 Task: Compose an email with the signature Denise Davis with the subject Request for a report and the message Please let me know if there are any updates on the status of this project. from softage.1@softage.net to softage.9@softage.net,  softage.1@softage.net and softage.10@softage.net with CC to softage.2@softage.net with an attached document Job_application.pdf, insert an emoji of late Send the email
Action: Mouse moved to (576, 746)
Screenshot: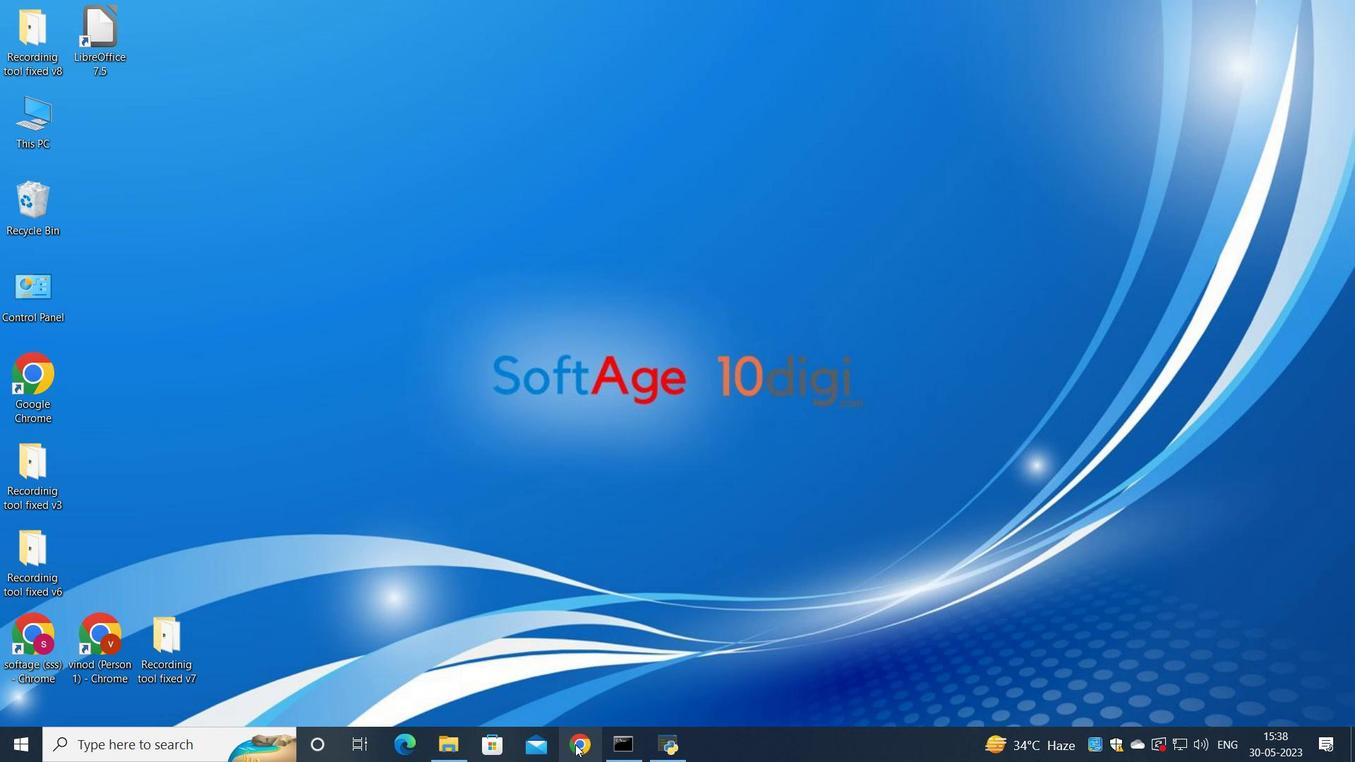 
Action: Mouse pressed left at (576, 746)
Screenshot: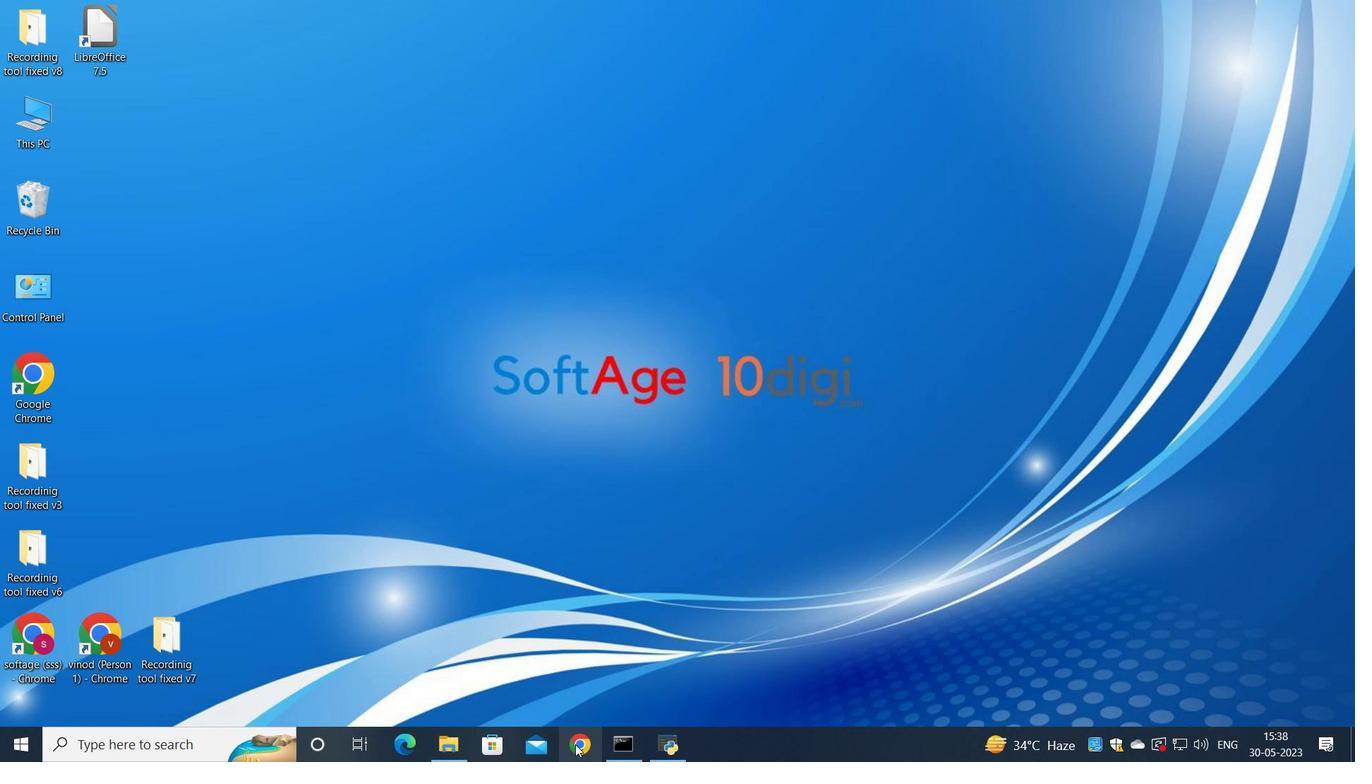 
Action: Mouse moved to (604, 472)
Screenshot: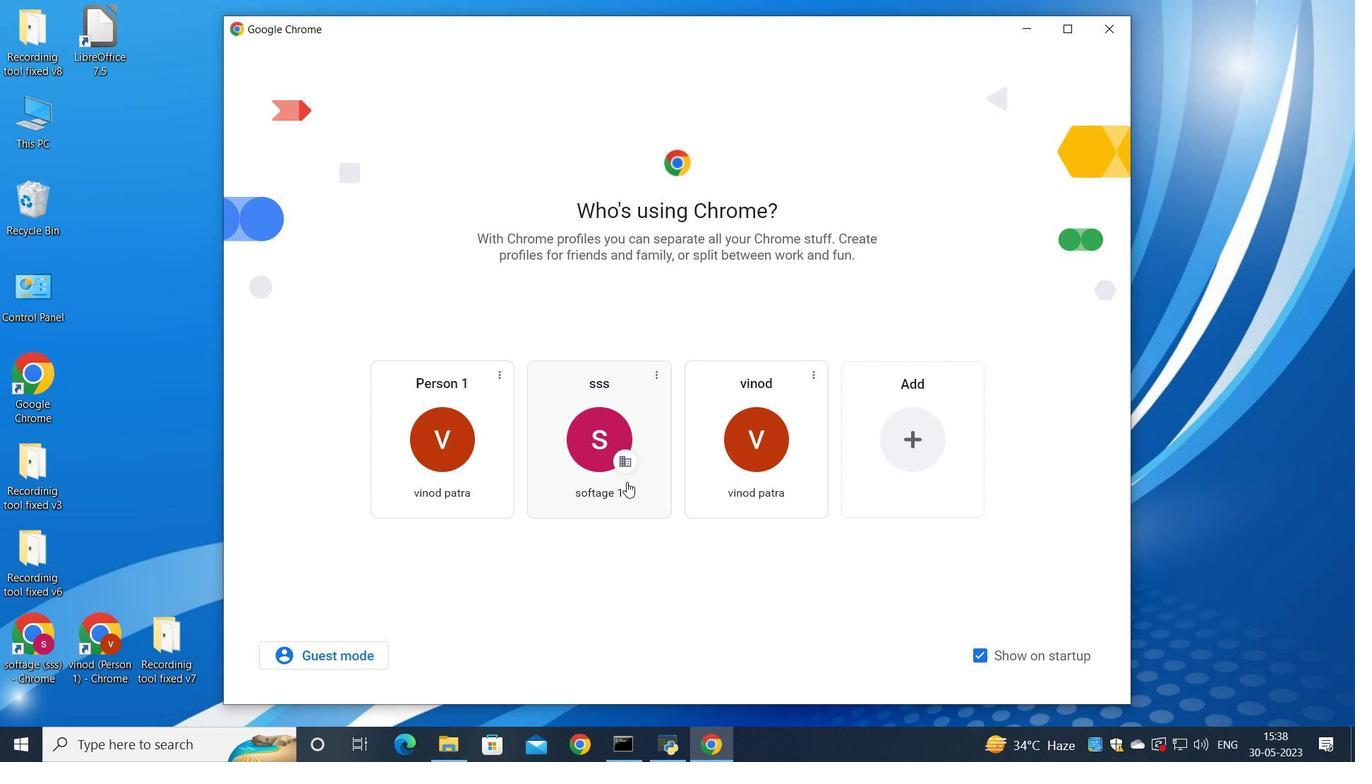
Action: Mouse pressed left at (604, 472)
Screenshot: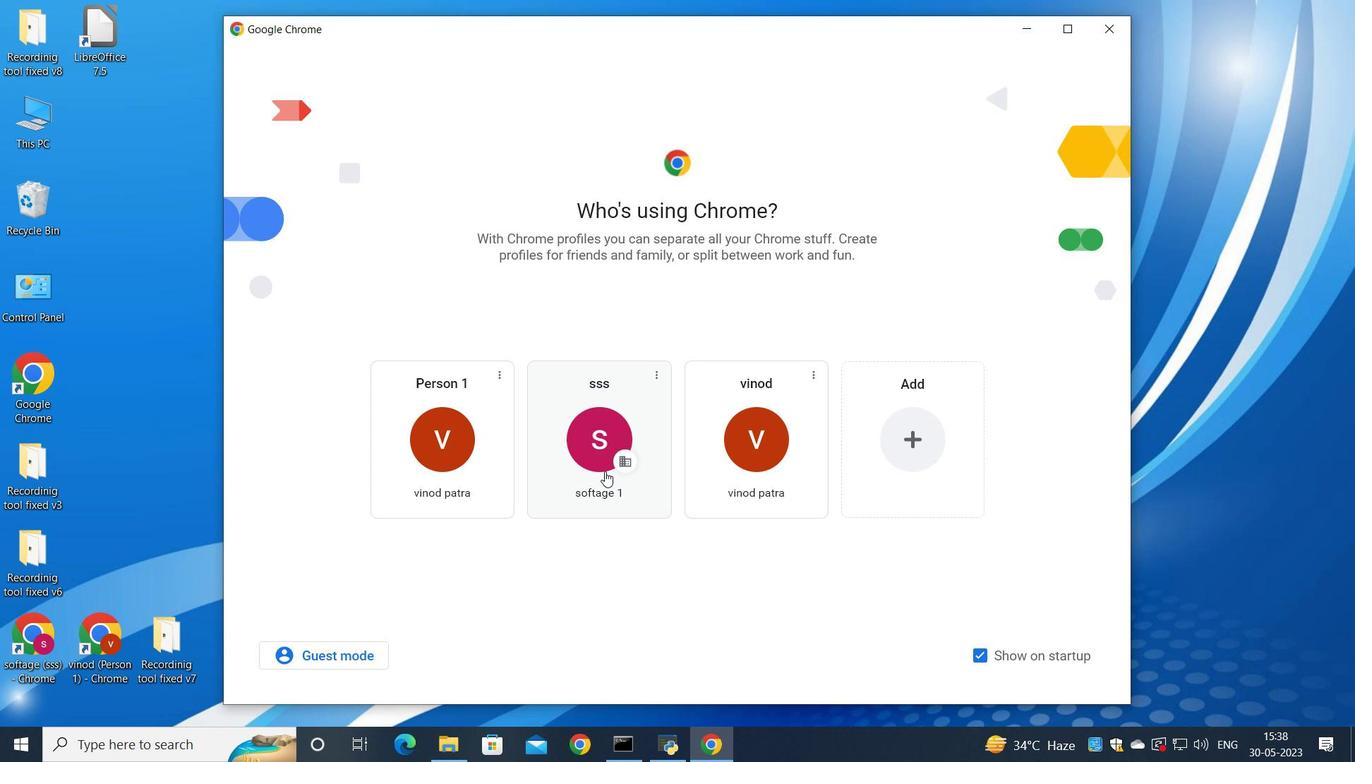 
Action: Mouse moved to (1175, 93)
Screenshot: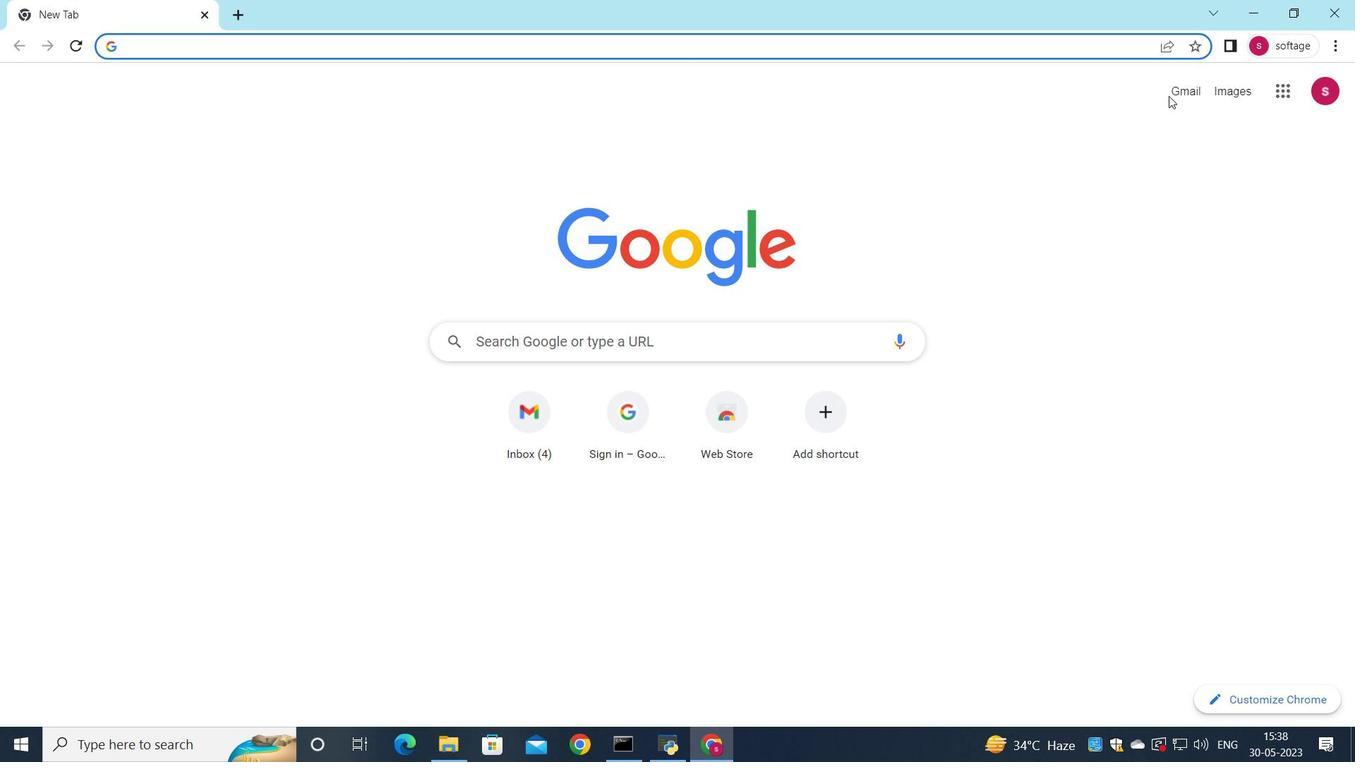 
Action: Mouse pressed left at (1175, 93)
Screenshot: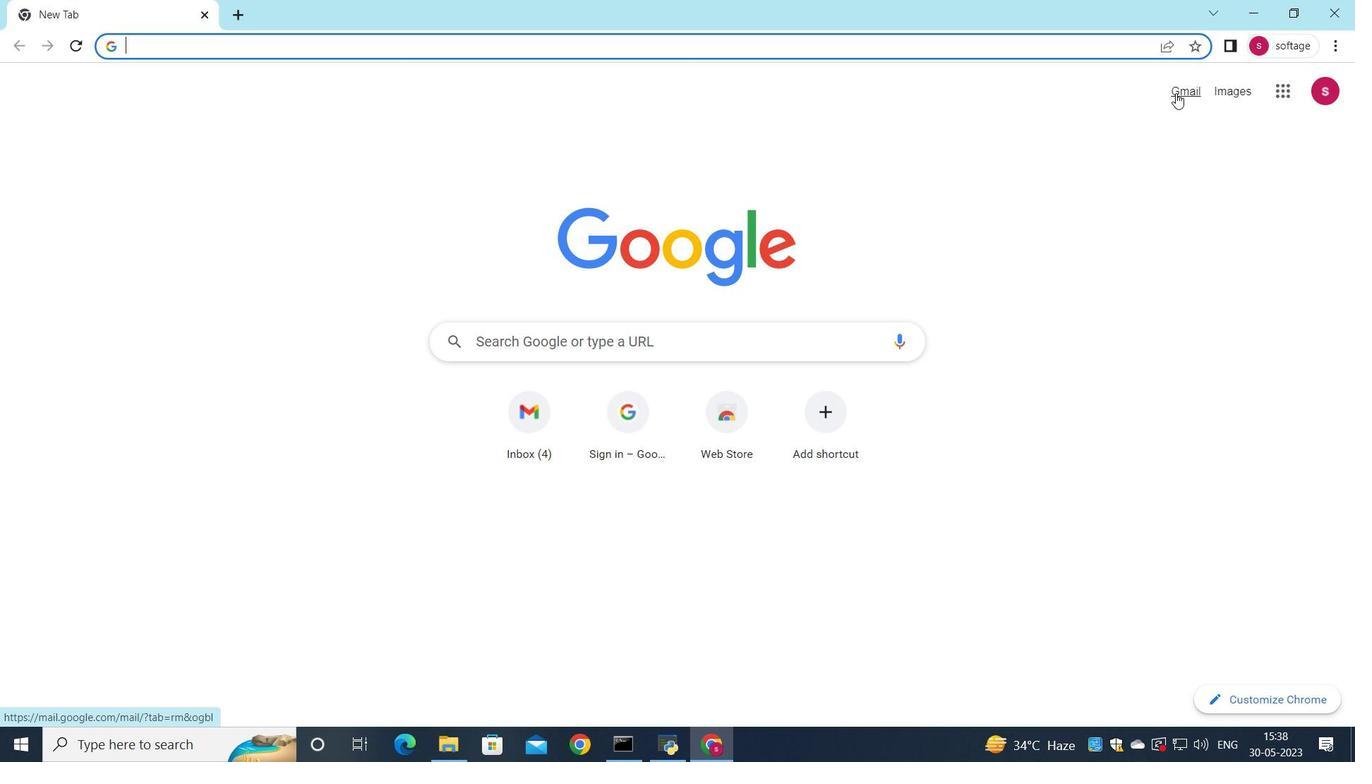
Action: Mouse moved to (1168, 115)
Screenshot: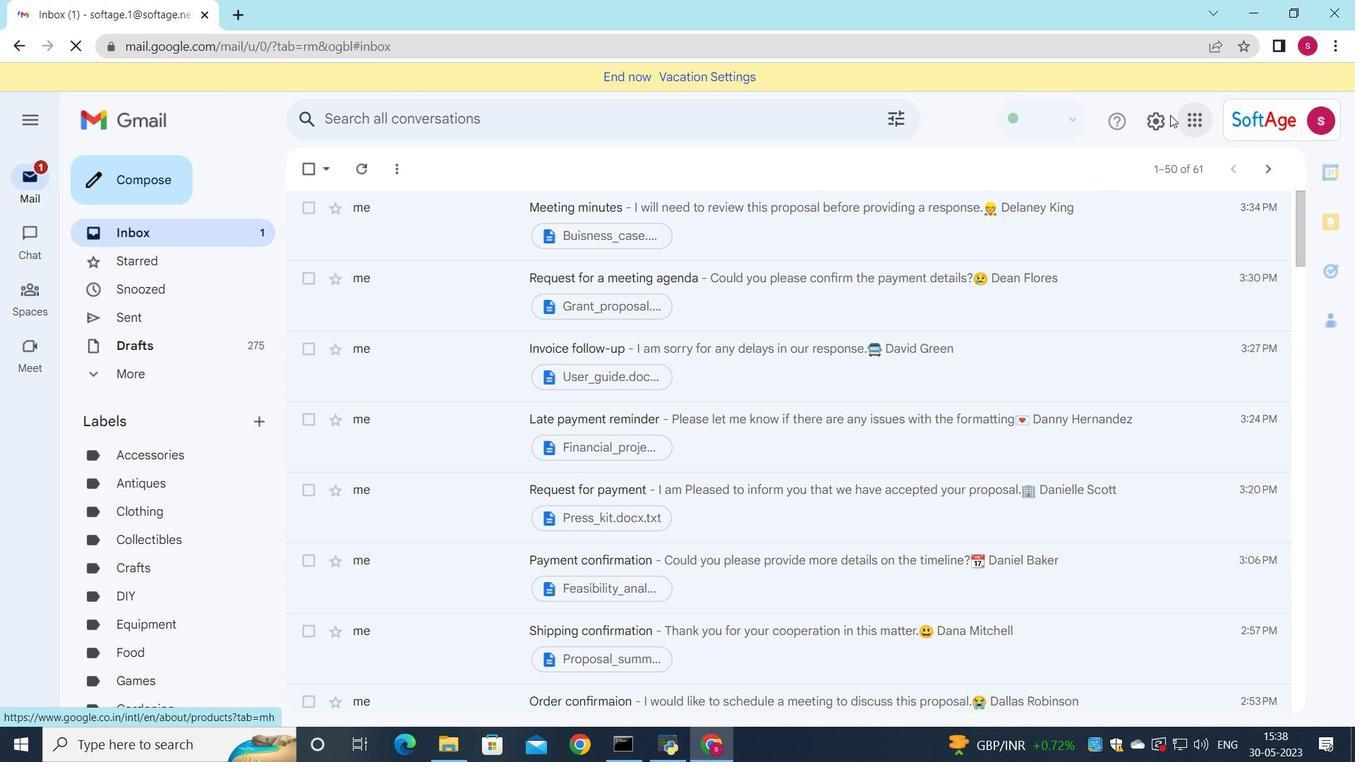 
Action: Mouse pressed left at (1168, 115)
Screenshot: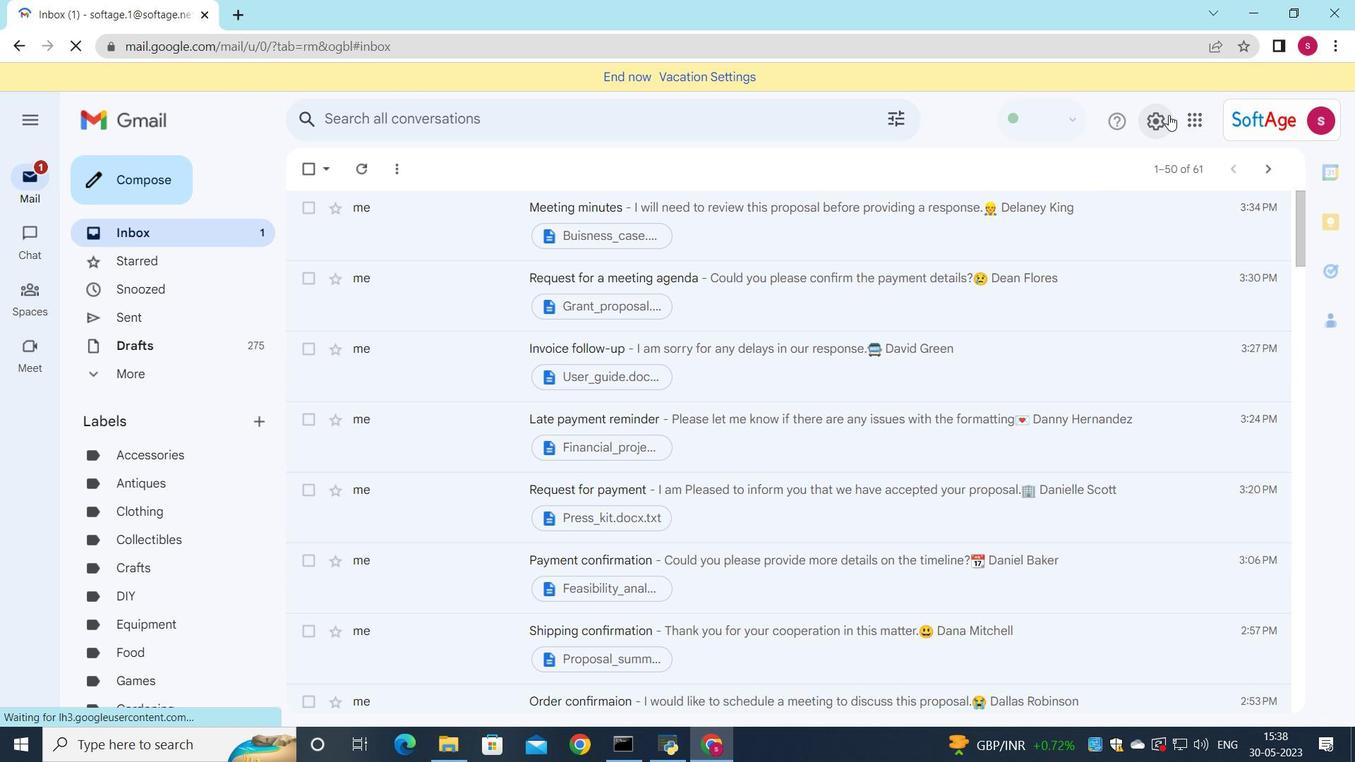
Action: Mouse moved to (1137, 209)
Screenshot: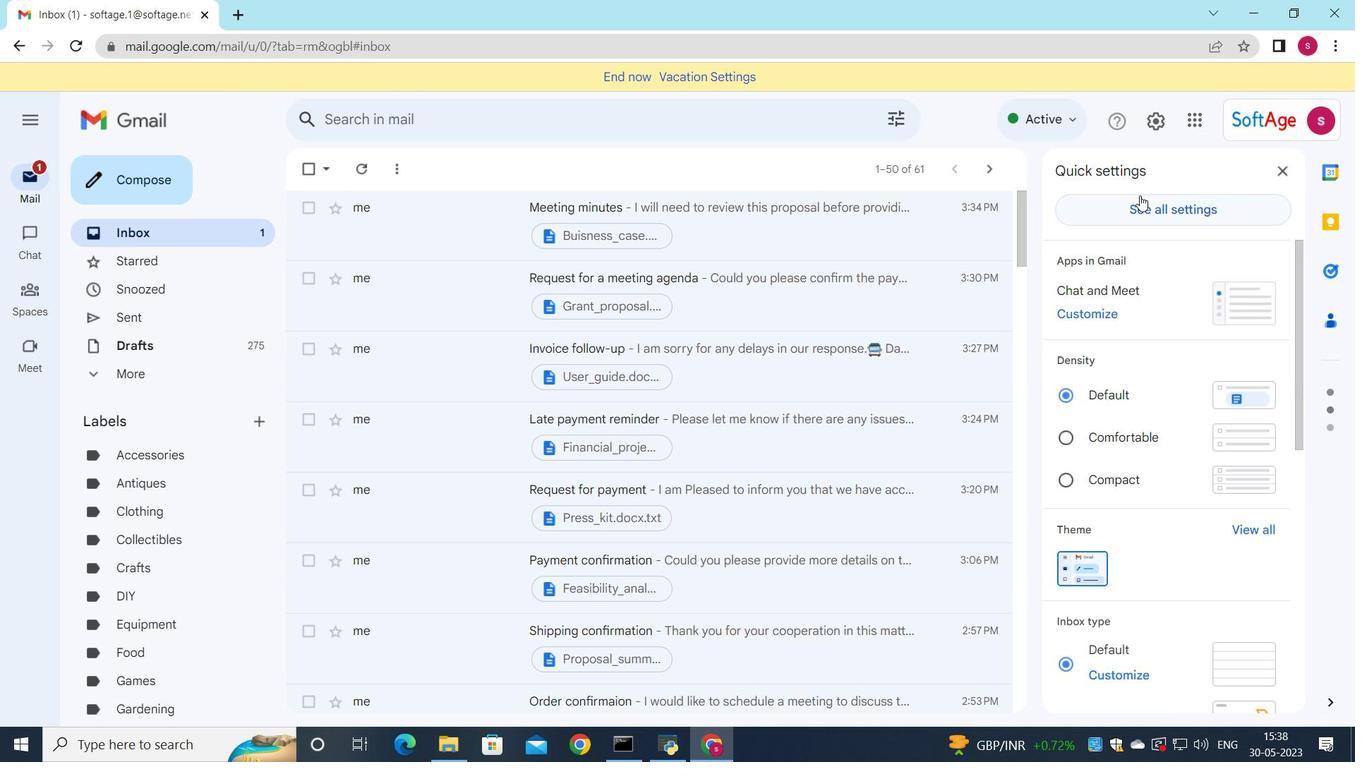 
Action: Mouse pressed left at (1137, 209)
Screenshot: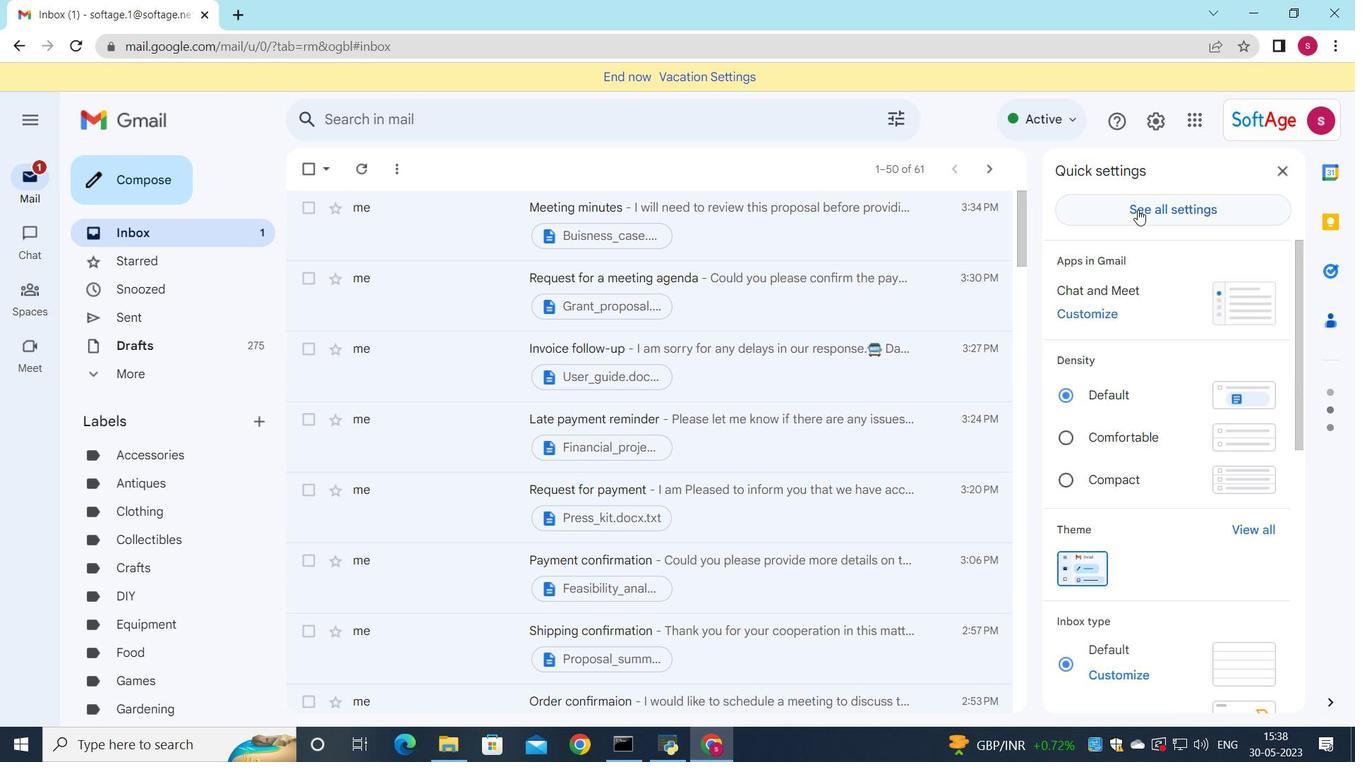 
Action: Mouse moved to (854, 345)
Screenshot: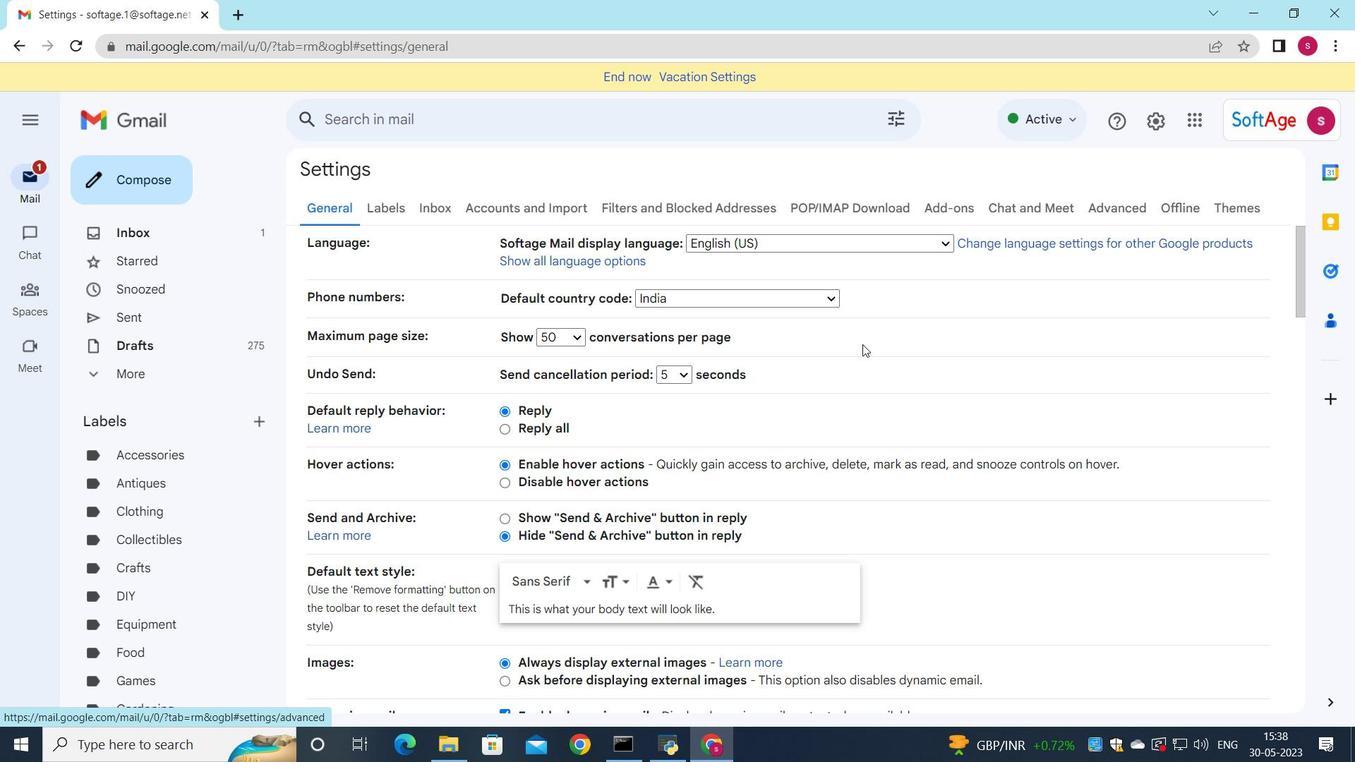 
Action: Mouse scrolled (854, 344) with delta (0, 0)
Screenshot: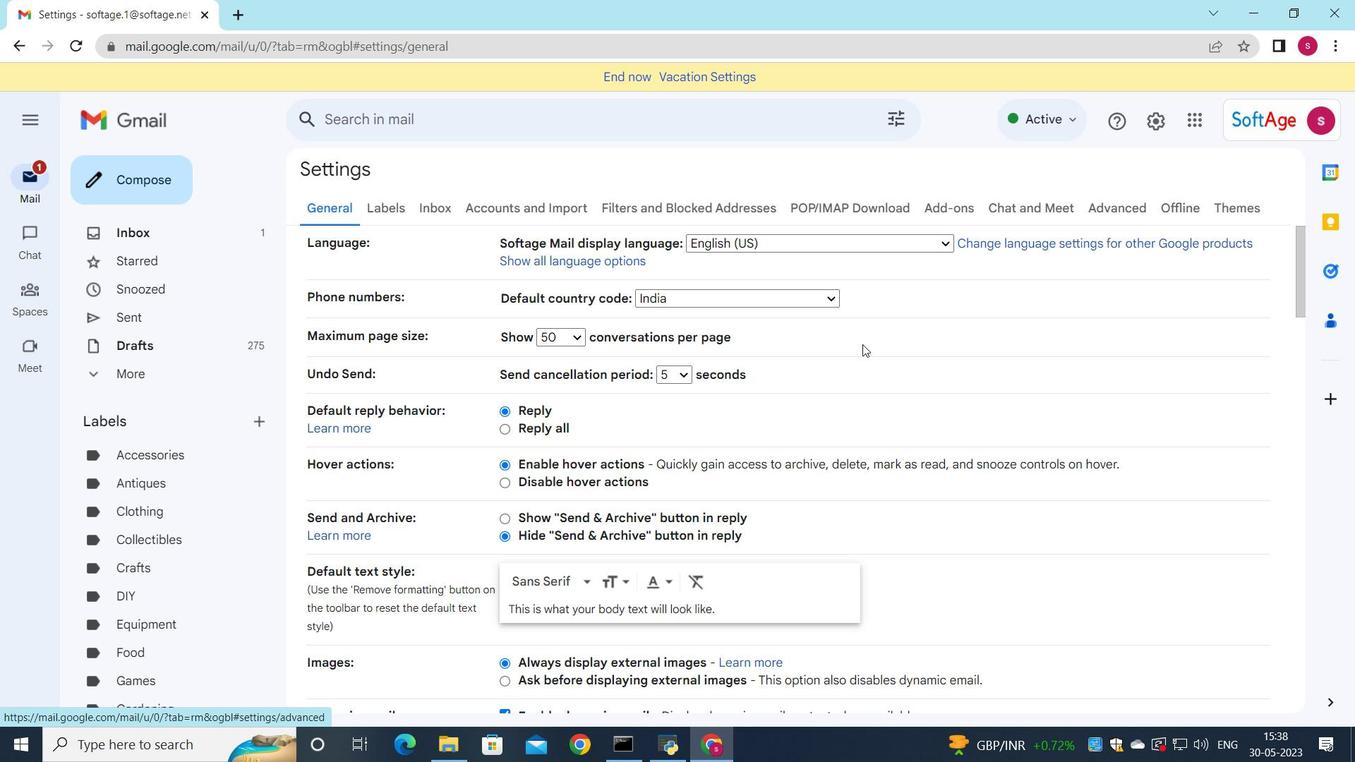 
Action: Mouse moved to (848, 352)
Screenshot: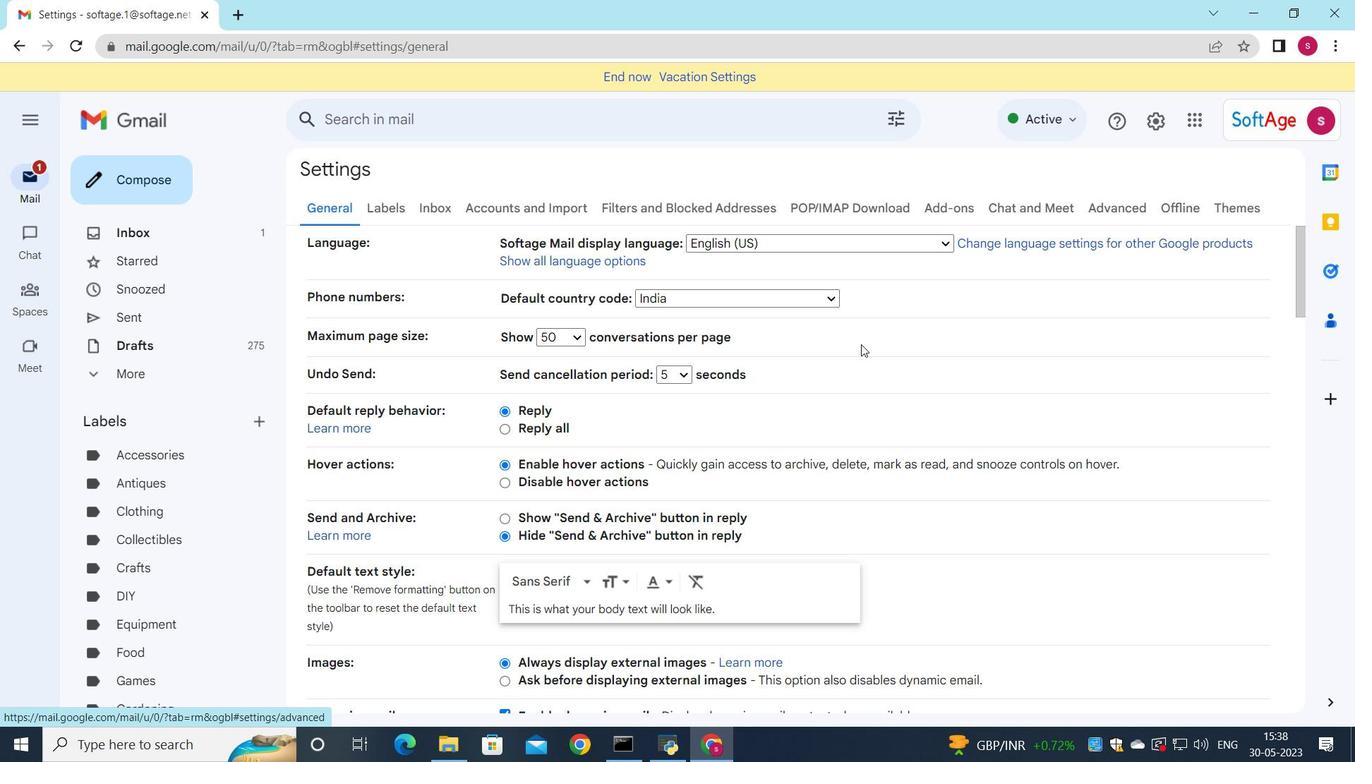 
Action: Mouse scrolled (848, 352) with delta (0, 0)
Screenshot: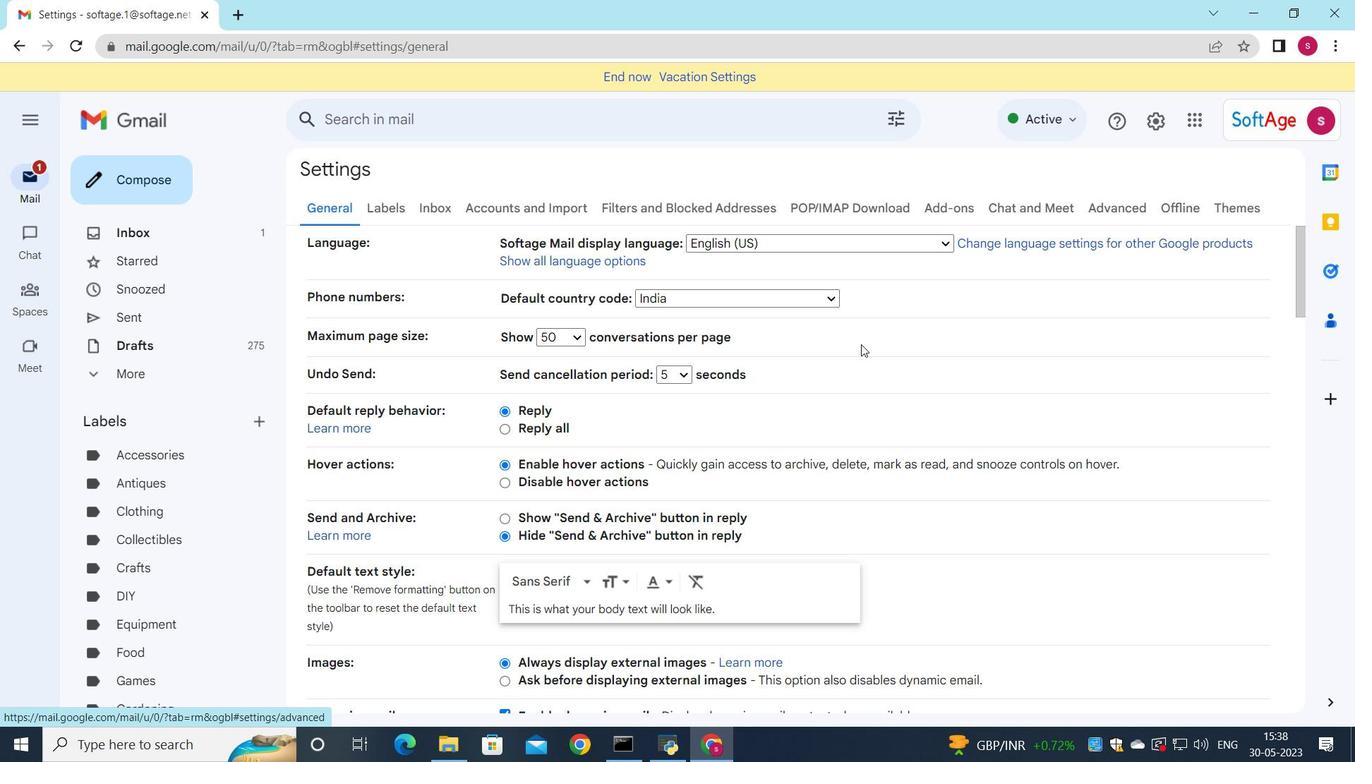
Action: Mouse moved to (777, 465)
Screenshot: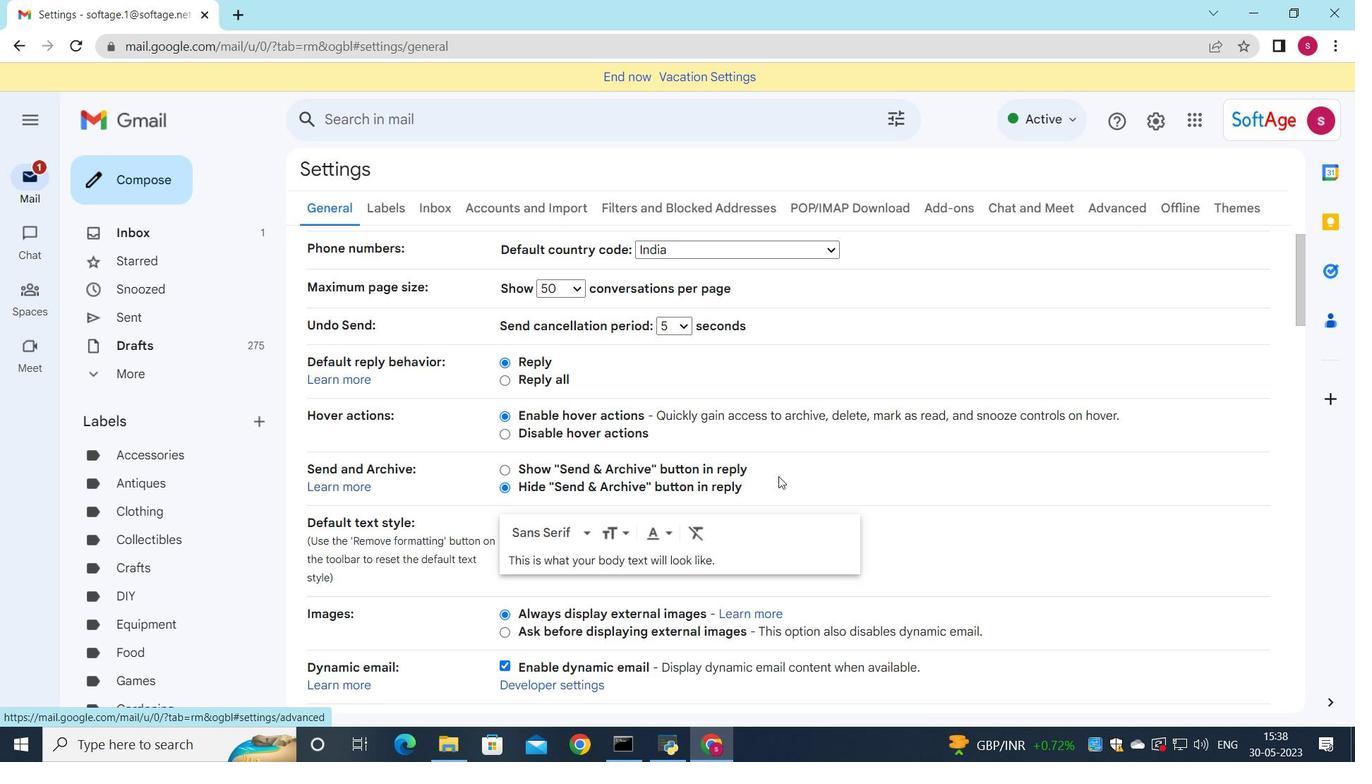 
Action: Mouse scrolled (777, 464) with delta (0, 0)
Screenshot: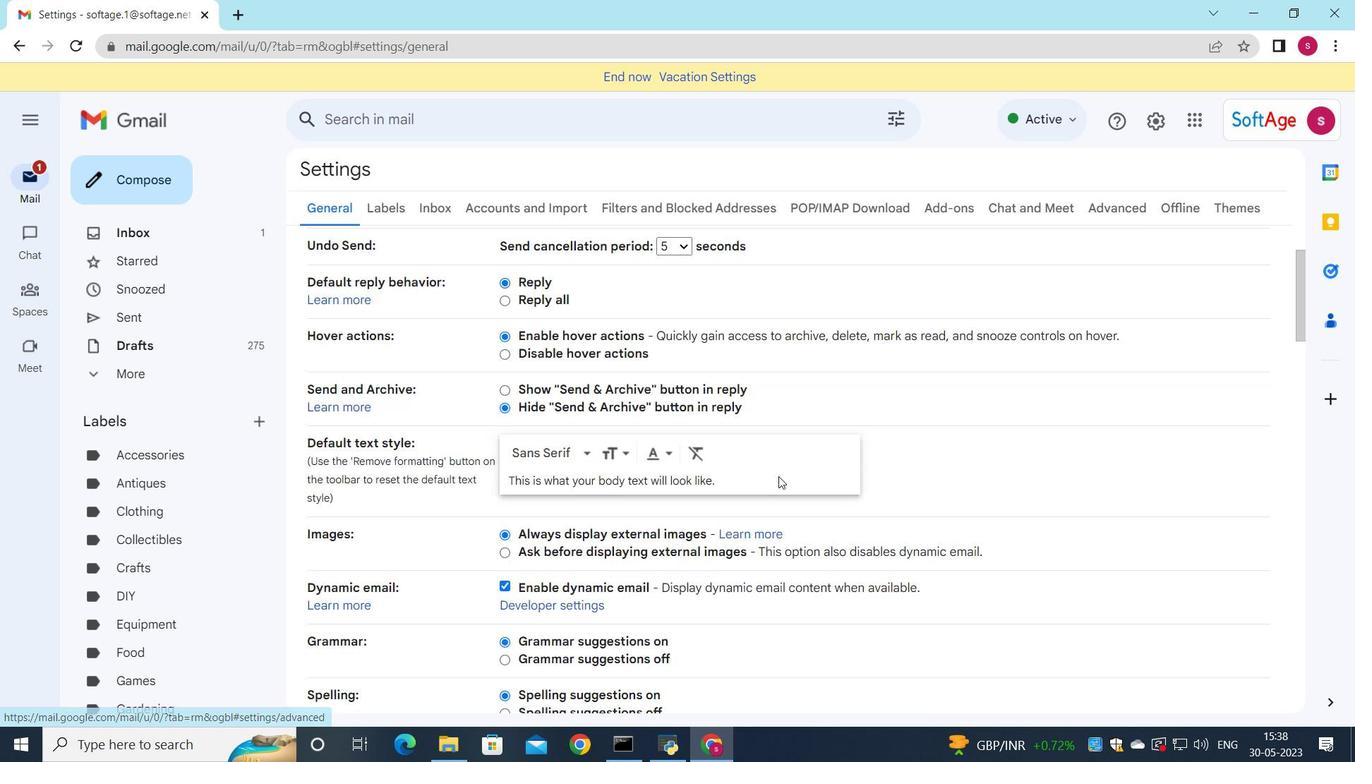 
Action: Mouse scrolled (777, 464) with delta (0, 0)
Screenshot: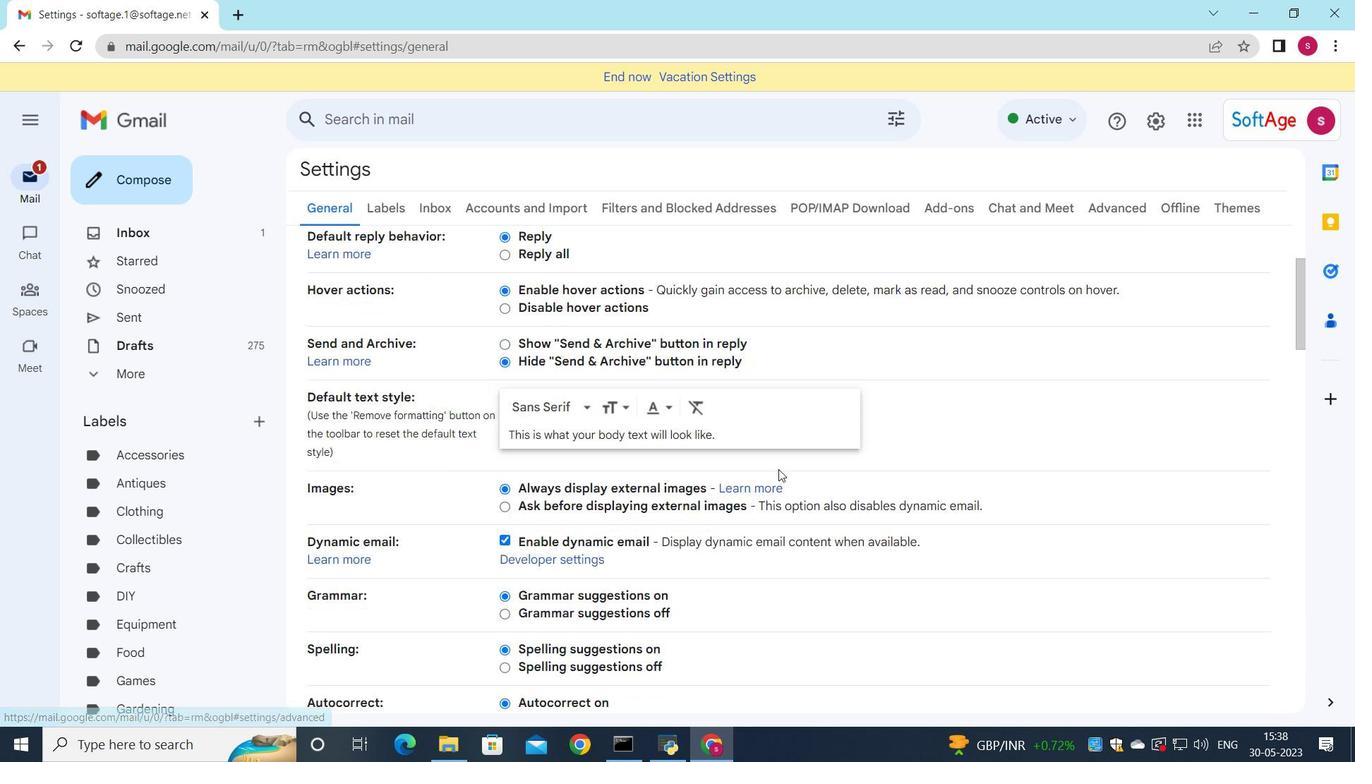 
Action: Mouse scrolled (777, 464) with delta (0, 0)
Screenshot: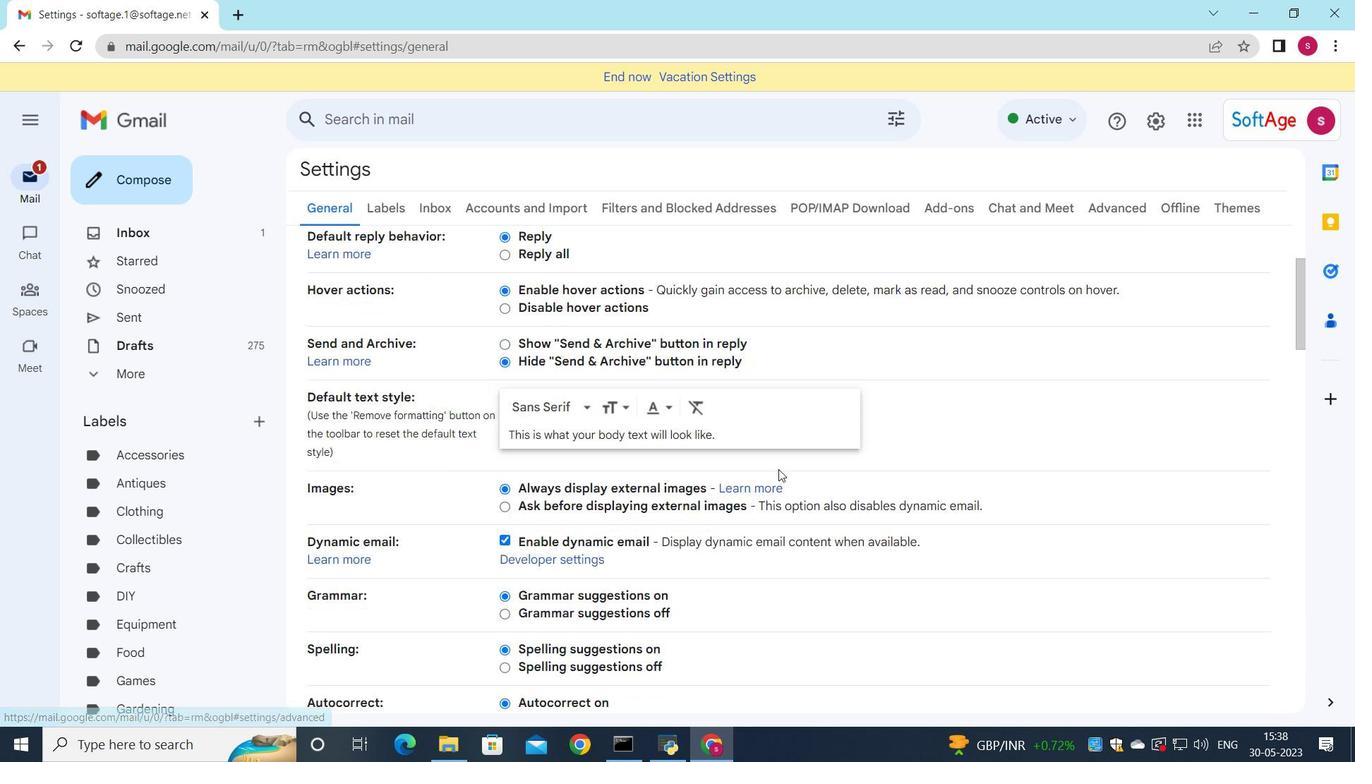 
Action: Mouse scrolled (777, 464) with delta (0, 0)
Screenshot: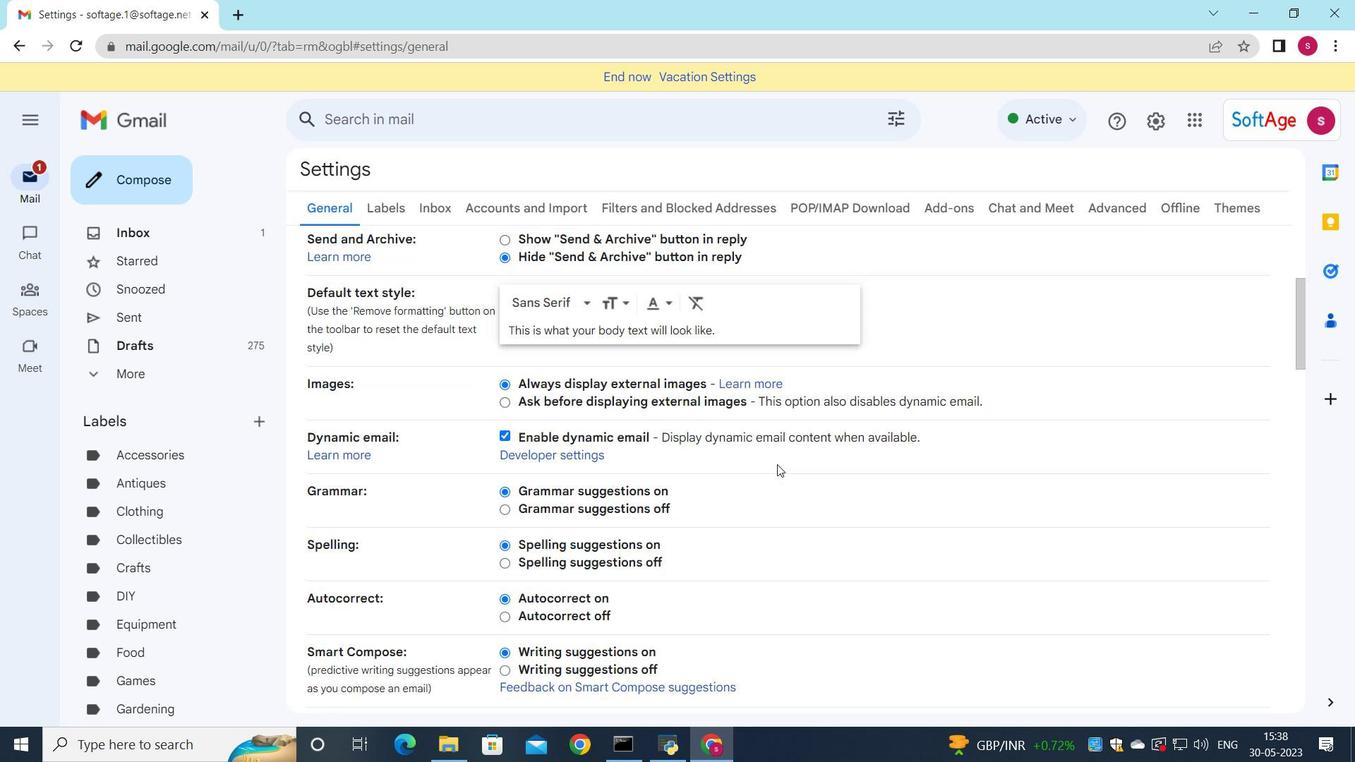 
Action: Mouse scrolled (777, 464) with delta (0, 0)
Screenshot: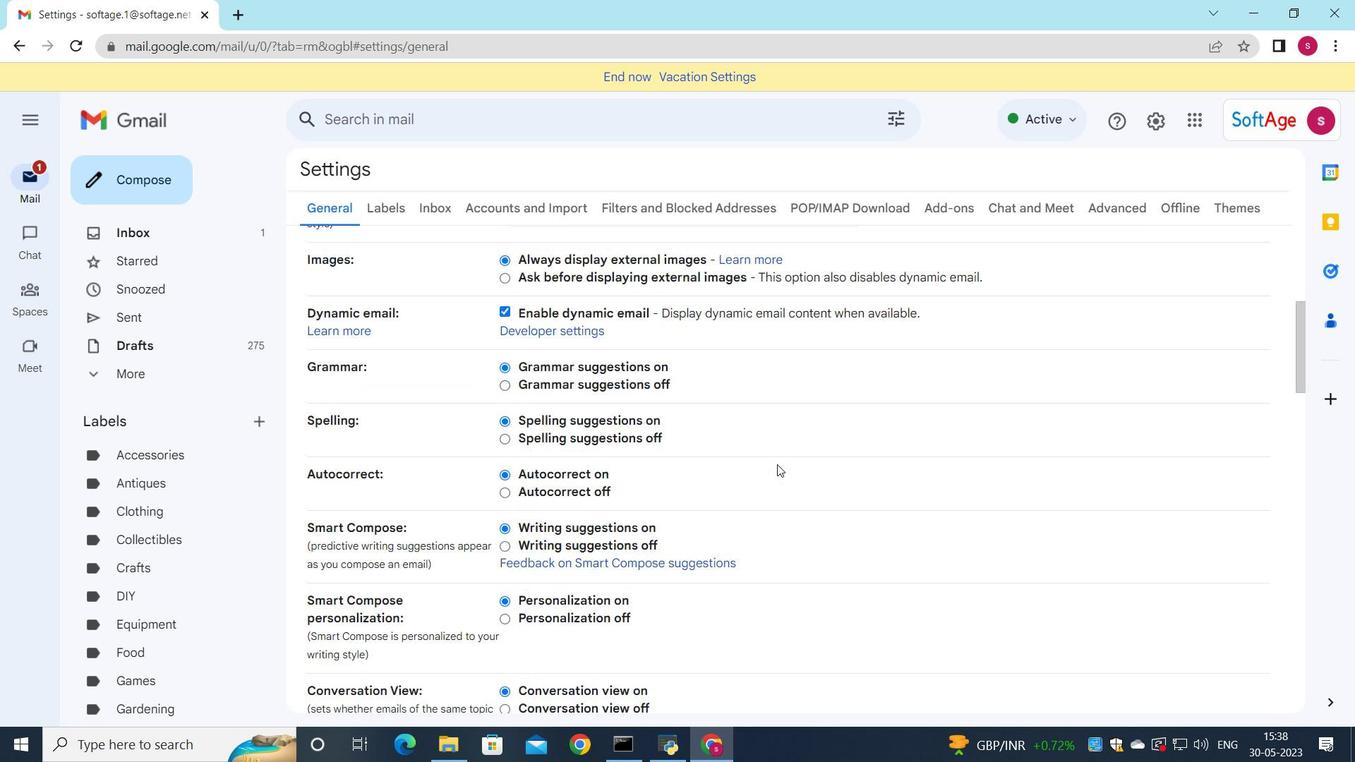 
Action: Mouse scrolled (777, 464) with delta (0, 0)
Screenshot: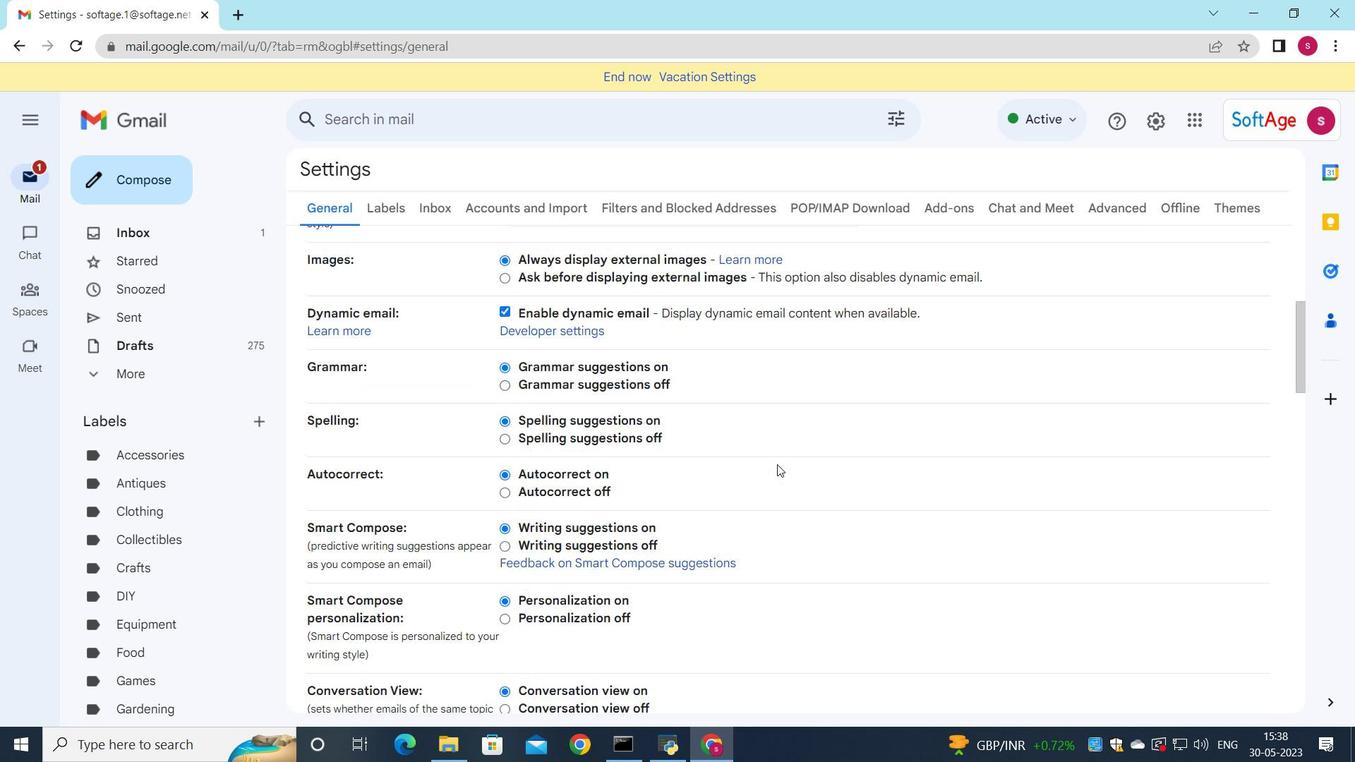 
Action: Mouse scrolled (777, 464) with delta (0, 0)
Screenshot: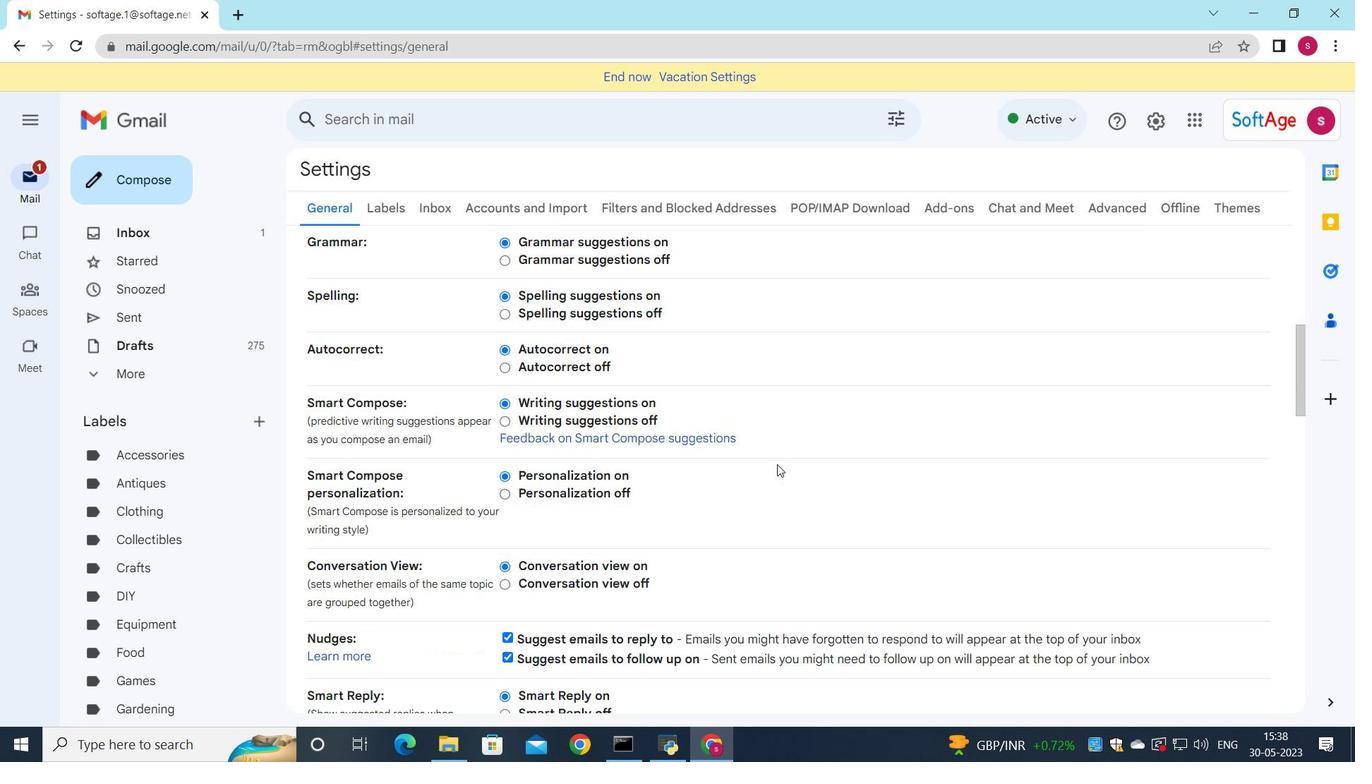 
Action: Mouse scrolled (777, 464) with delta (0, 0)
Screenshot: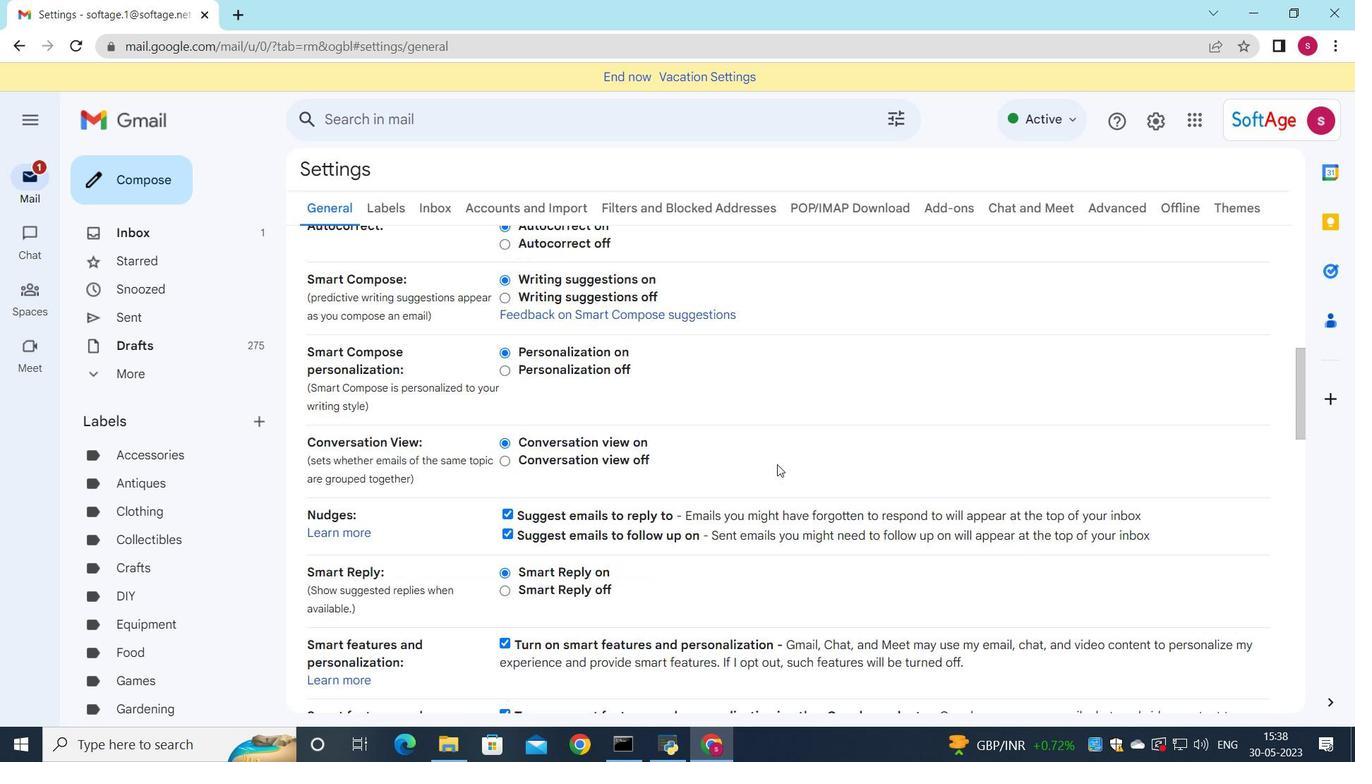 
Action: Mouse scrolled (777, 464) with delta (0, 0)
Screenshot: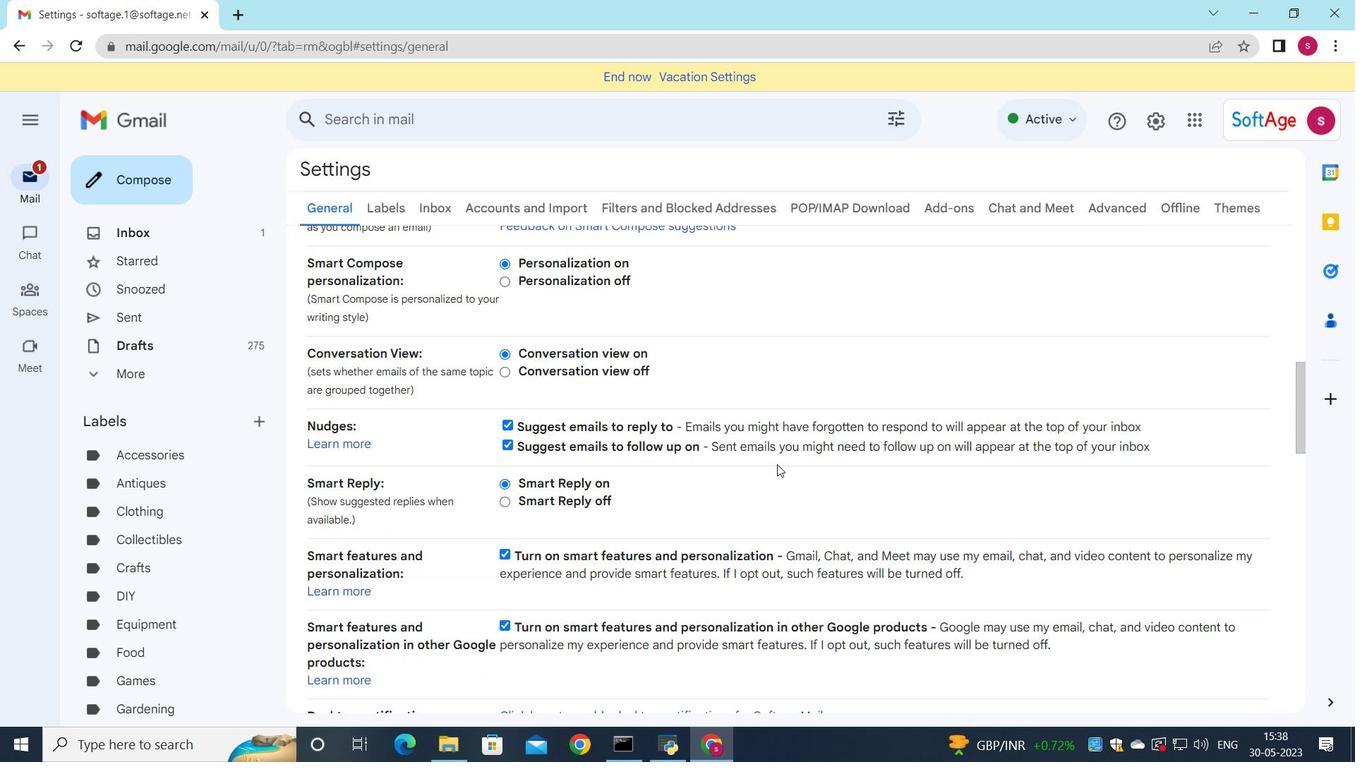 
Action: Mouse scrolled (777, 464) with delta (0, 0)
Screenshot: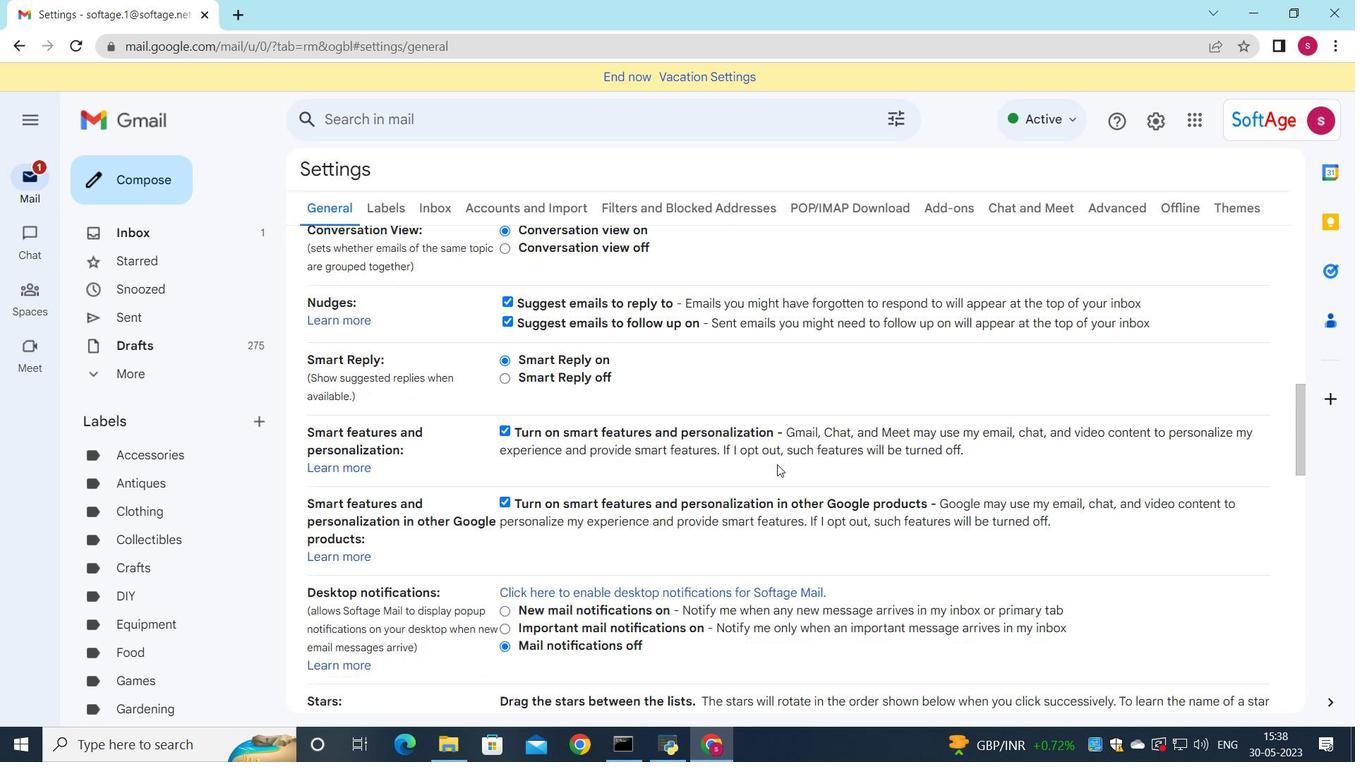 
Action: Mouse scrolled (777, 464) with delta (0, 0)
Screenshot: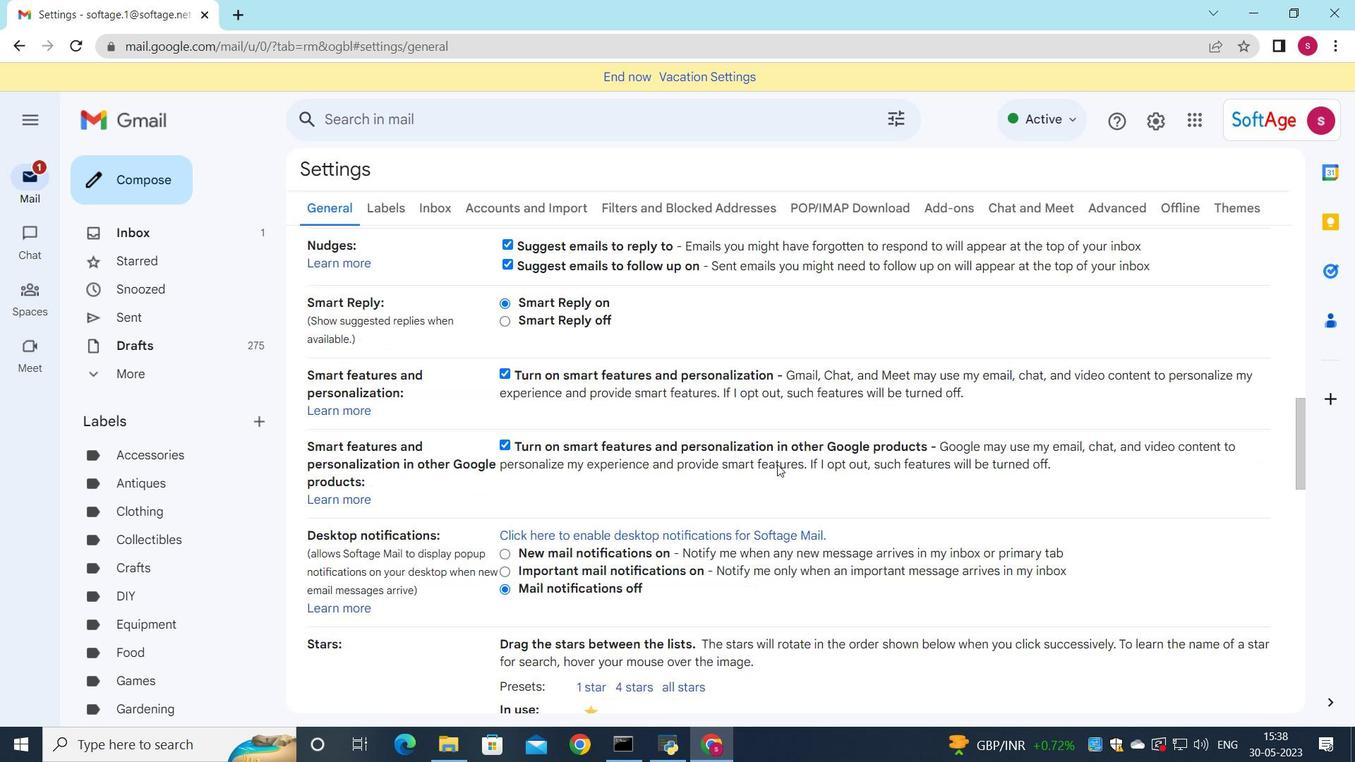 
Action: Mouse scrolled (777, 464) with delta (0, 0)
Screenshot: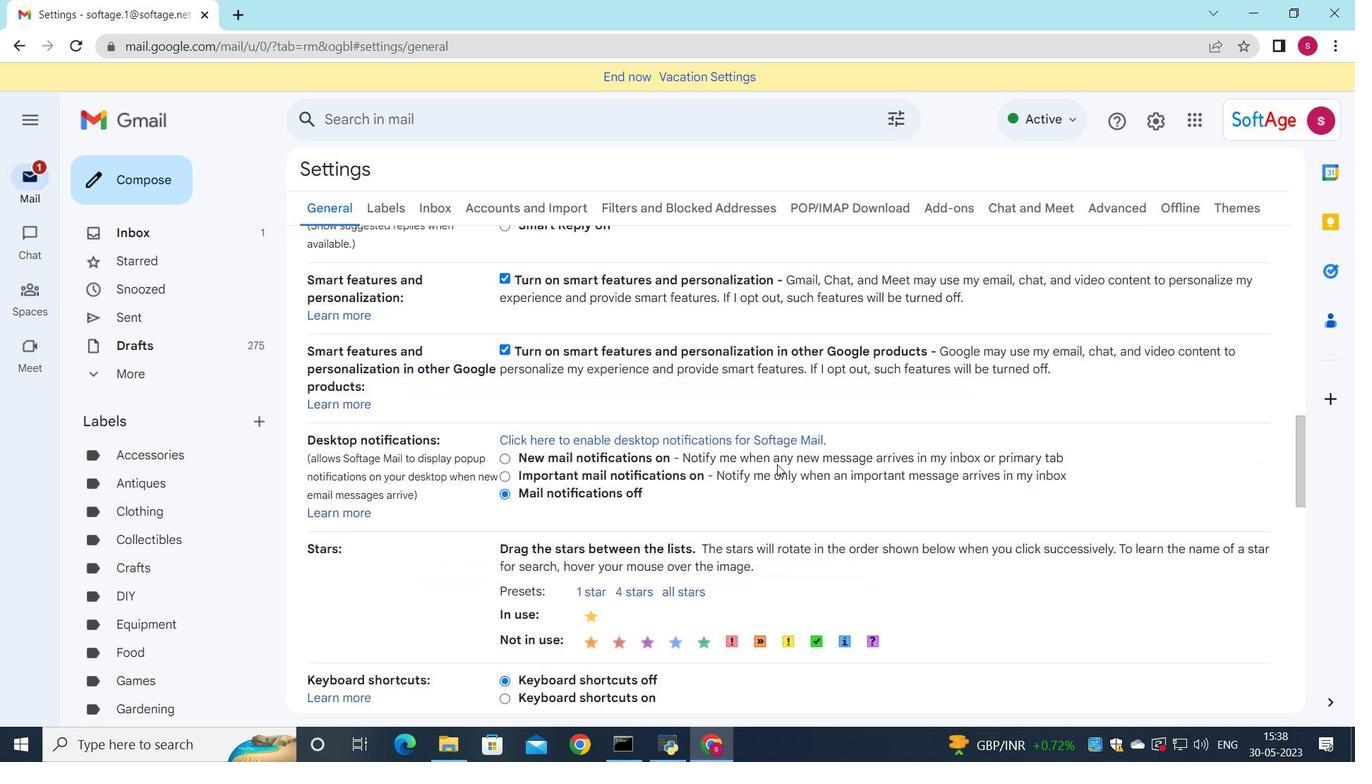 
Action: Mouse scrolled (777, 464) with delta (0, 0)
Screenshot: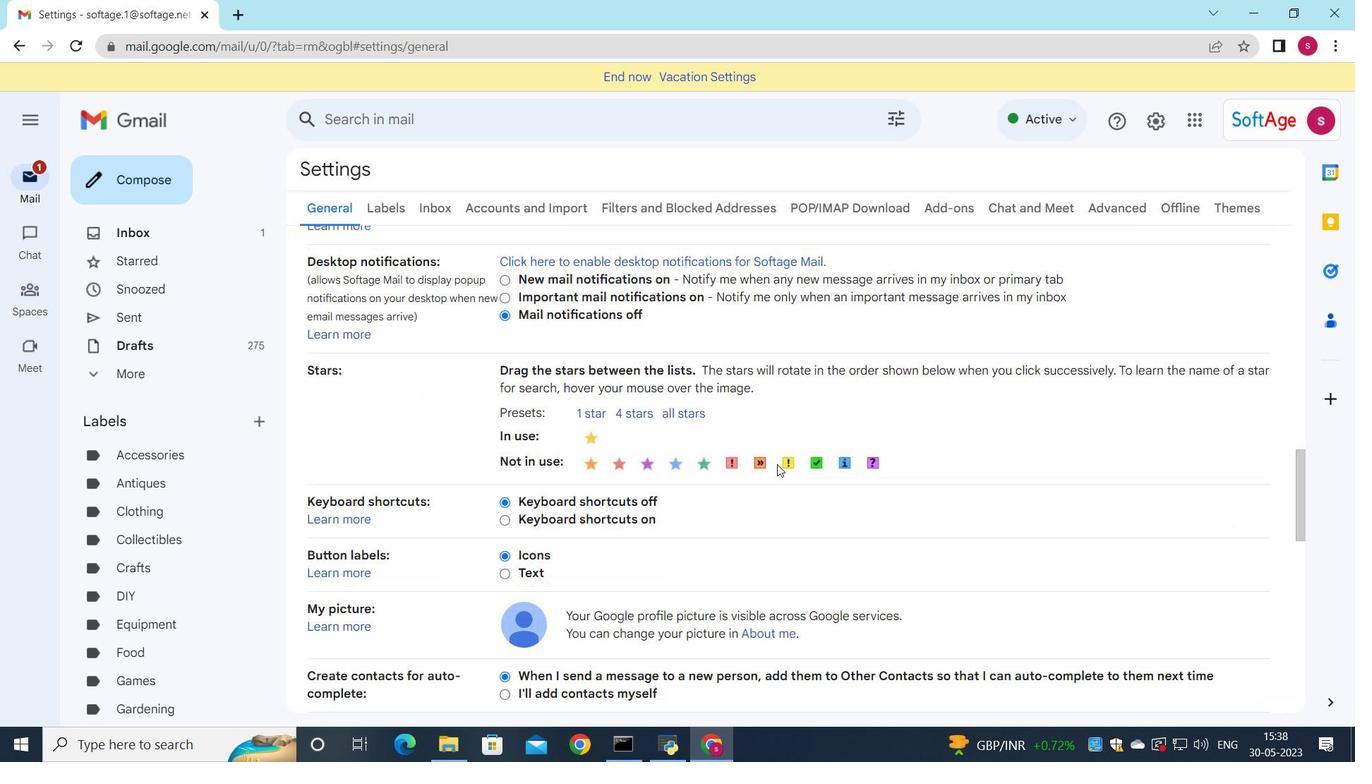 
Action: Mouse scrolled (777, 464) with delta (0, 0)
Screenshot: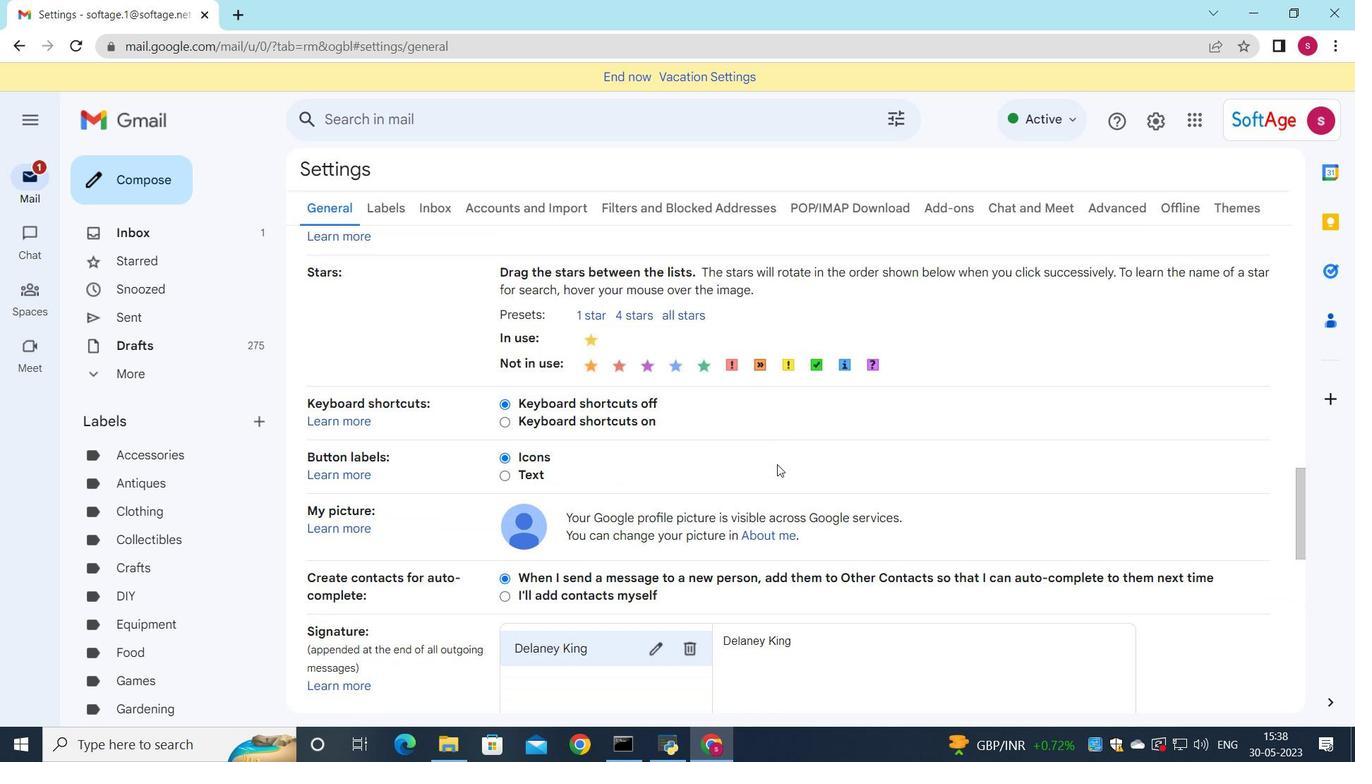 
Action: Mouse scrolled (777, 464) with delta (0, 0)
Screenshot: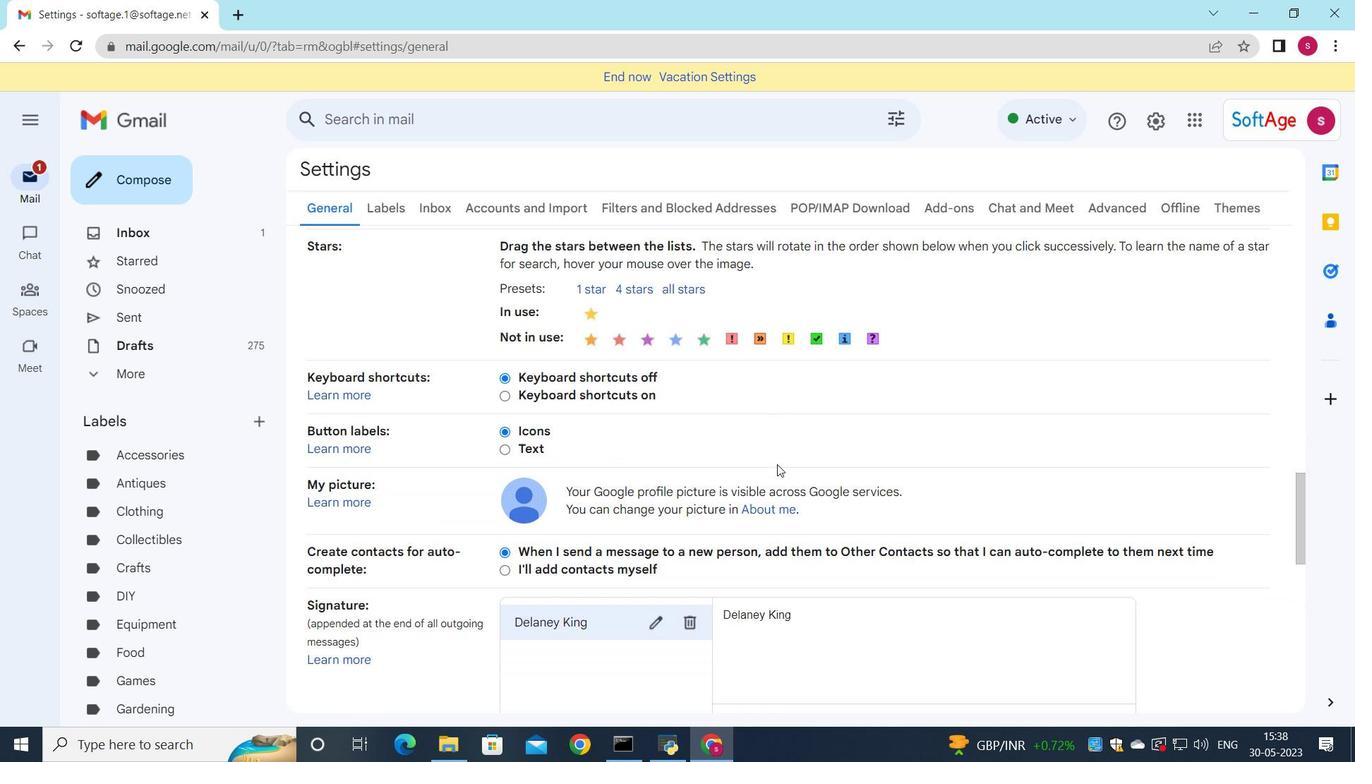 
Action: Mouse moved to (693, 443)
Screenshot: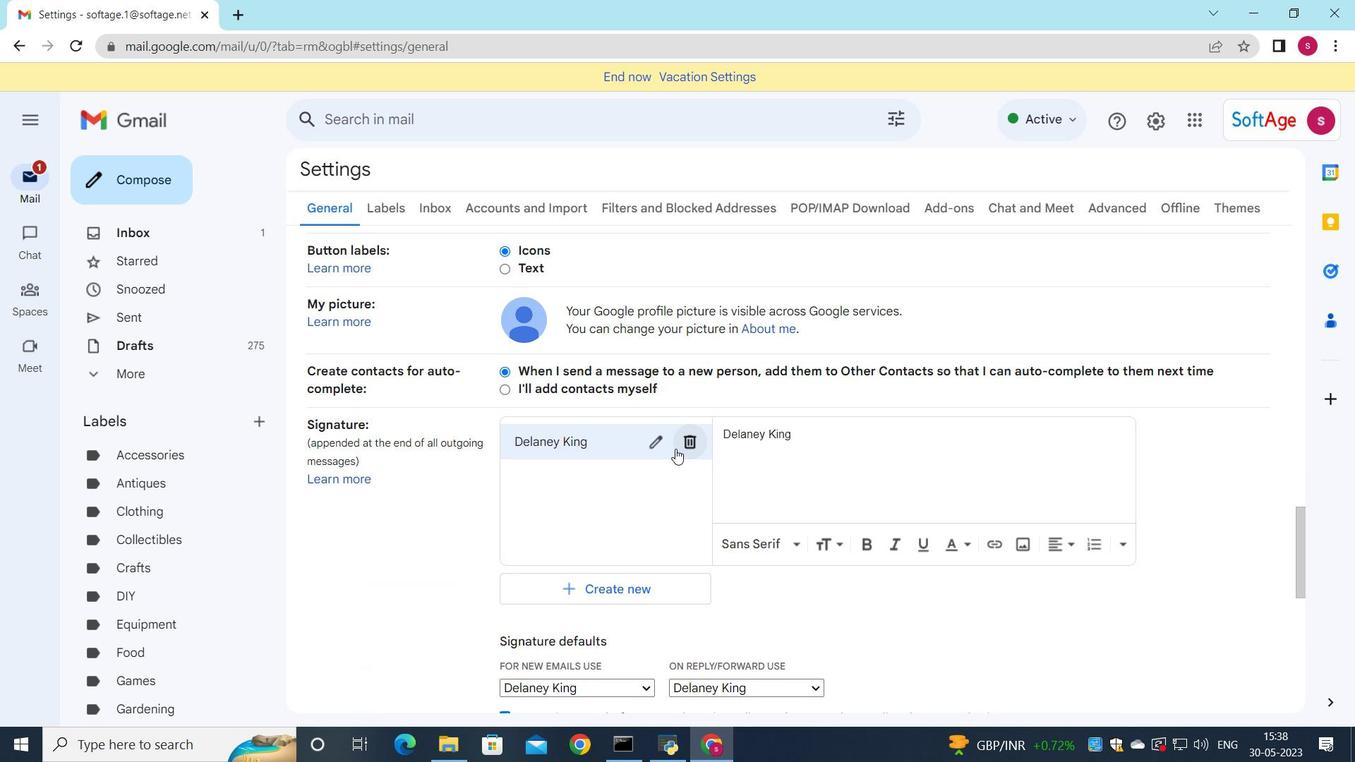 
Action: Mouse pressed left at (693, 443)
Screenshot: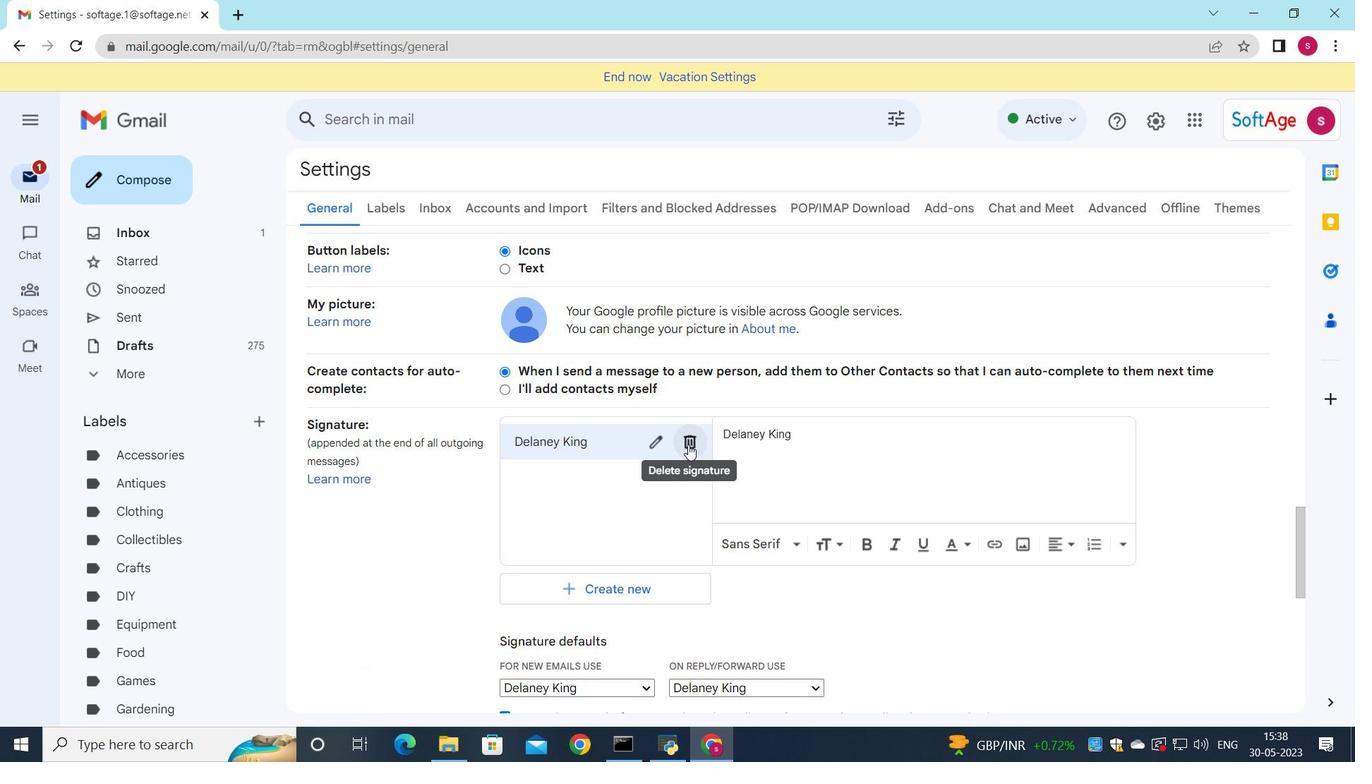 
Action: Mouse moved to (808, 426)
Screenshot: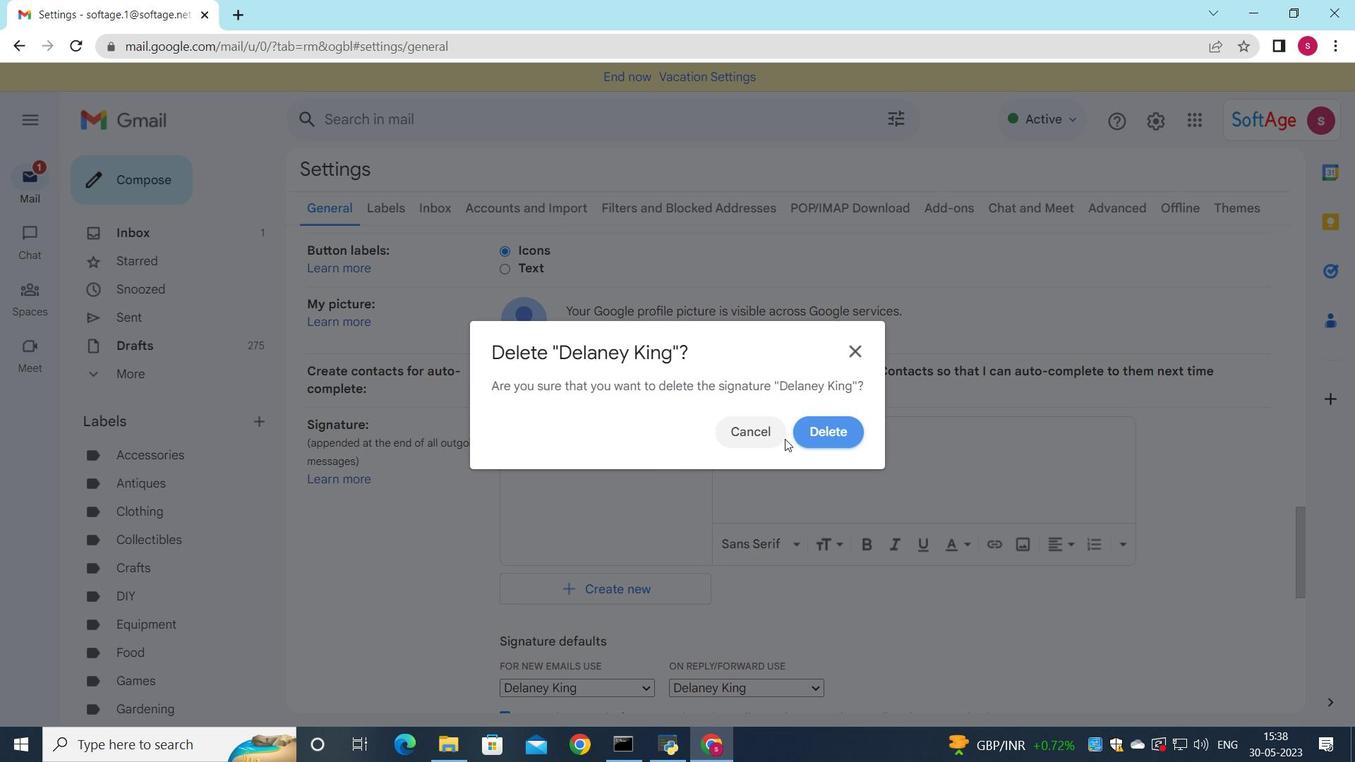 
Action: Mouse pressed left at (808, 426)
Screenshot: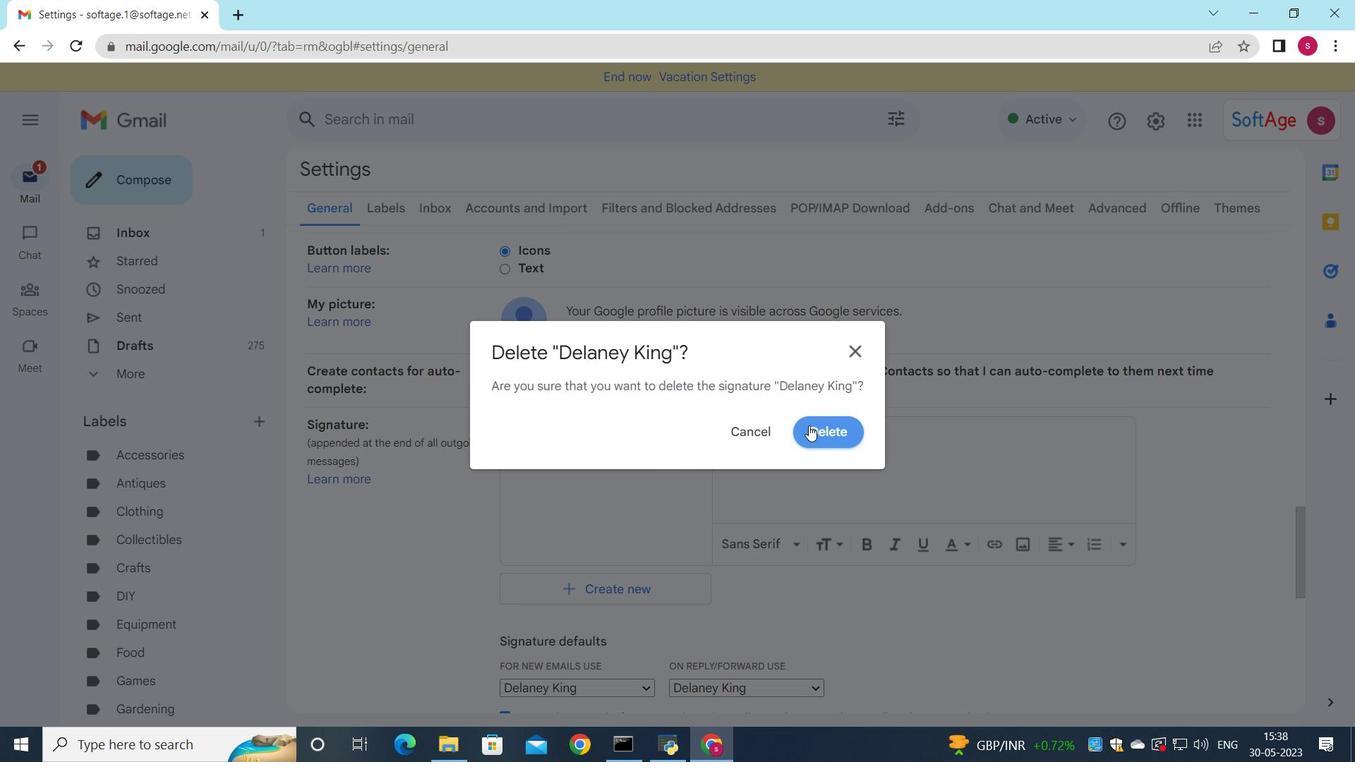 
Action: Mouse moved to (607, 460)
Screenshot: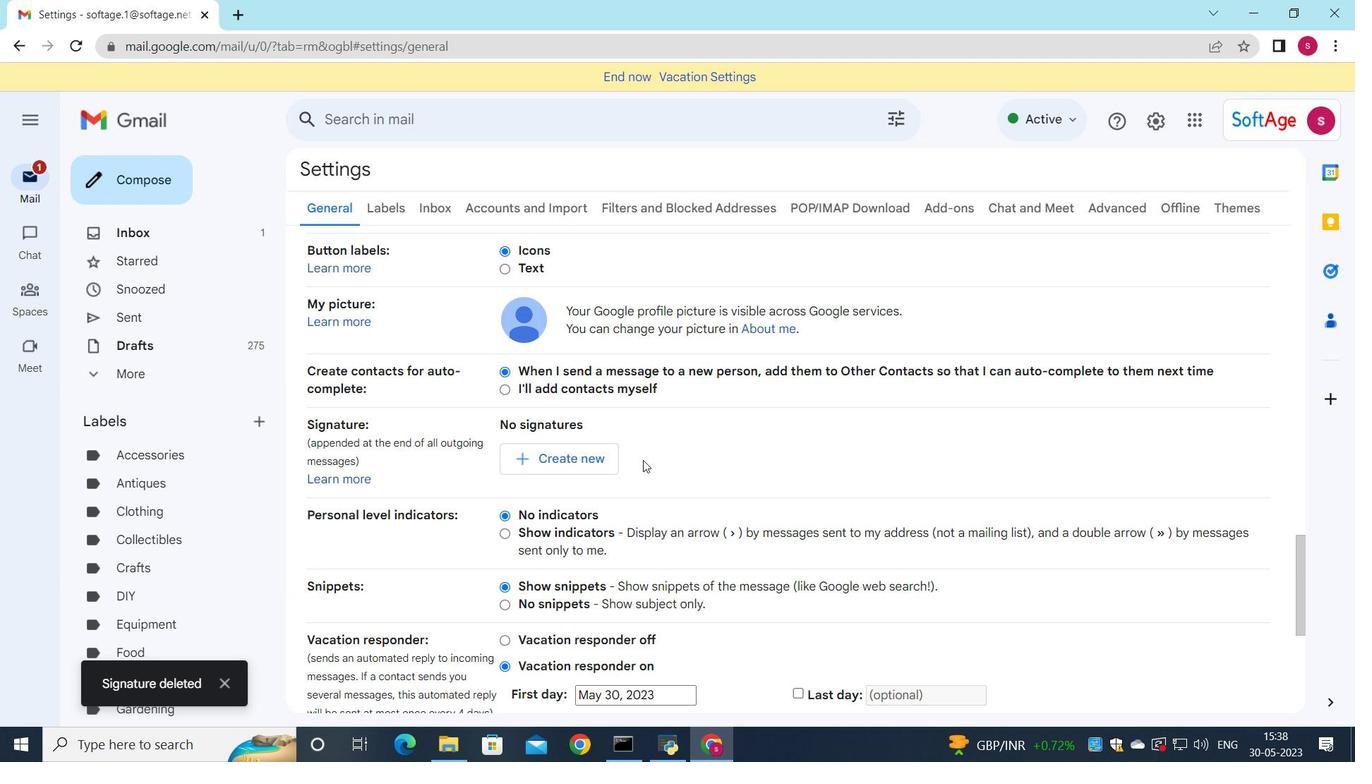 
Action: Mouse pressed left at (607, 460)
Screenshot: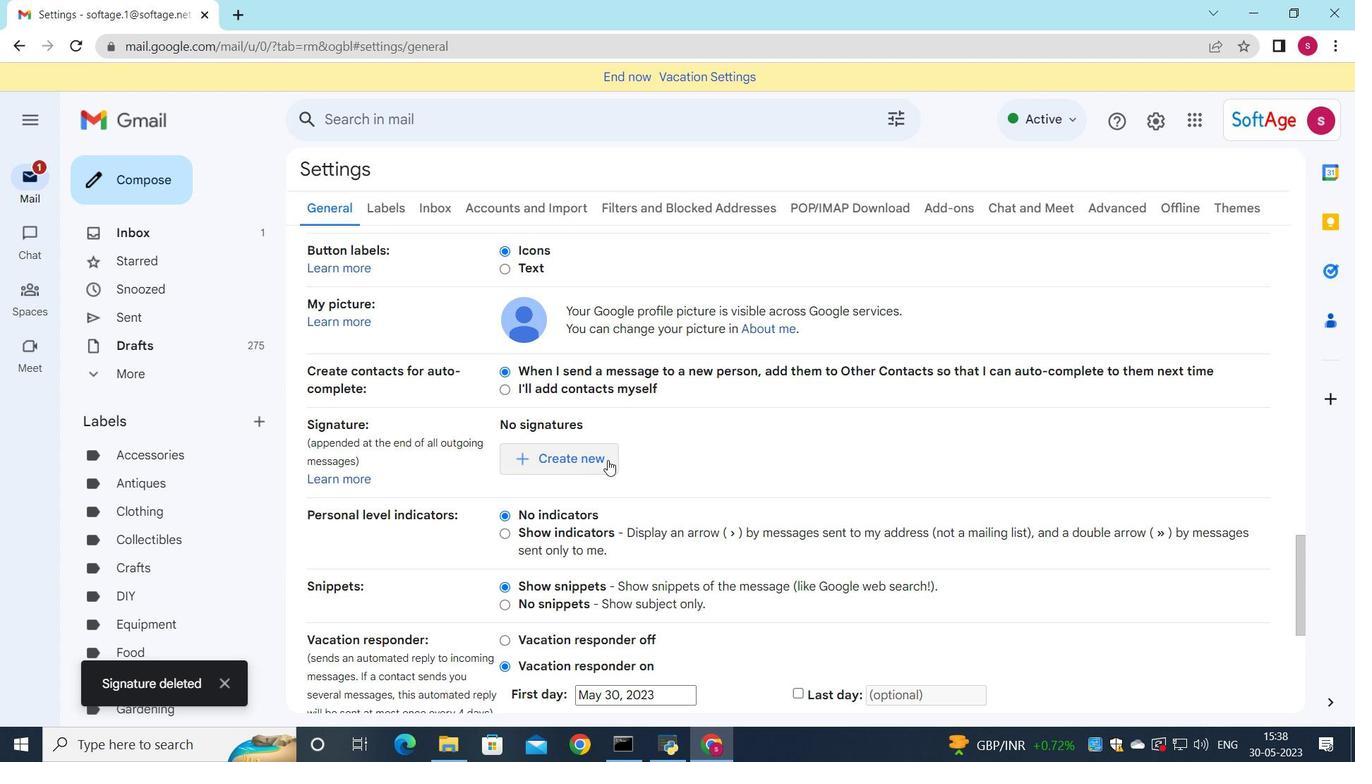 
Action: Mouse moved to (748, 451)
Screenshot: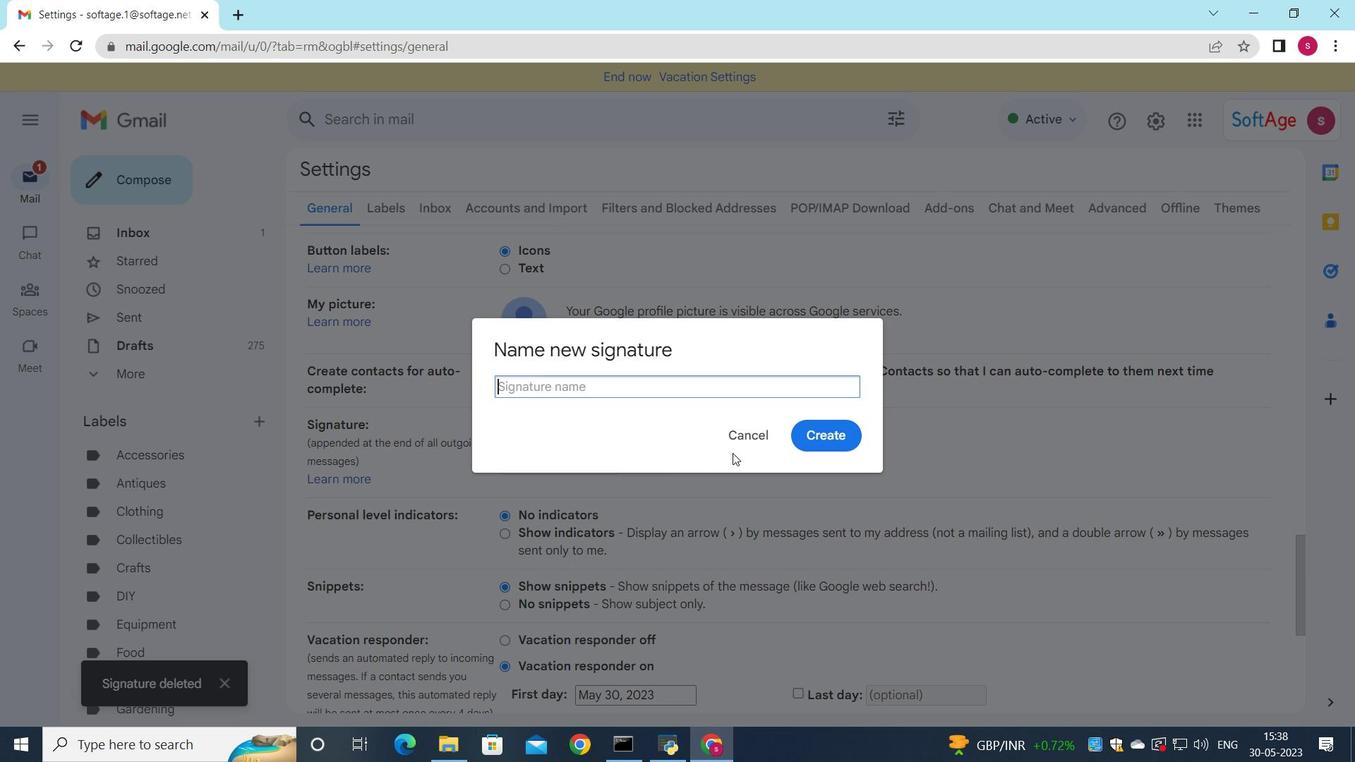 
Action: Key pressed <Key.shift>Denise<Key.space><Key.shift>davis
Screenshot: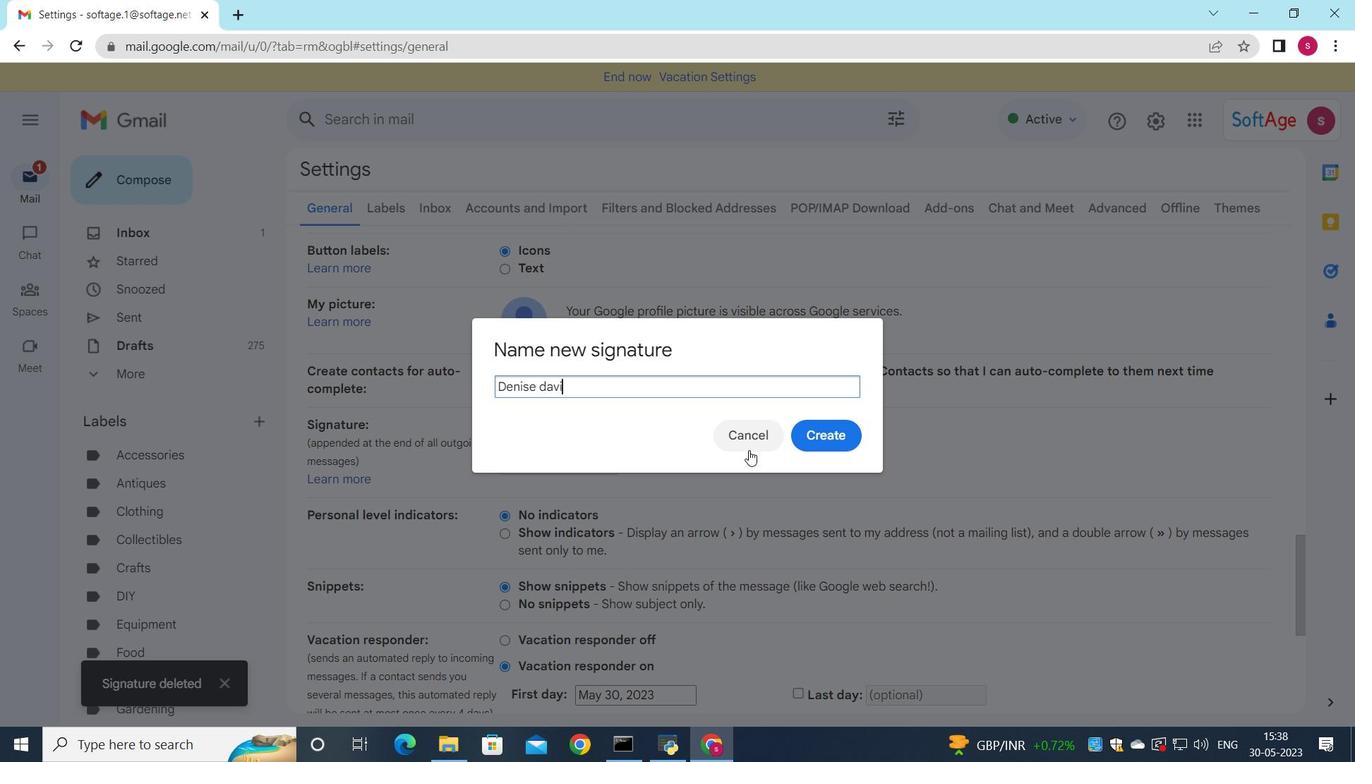 
Action: Mouse moved to (544, 393)
Screenshot: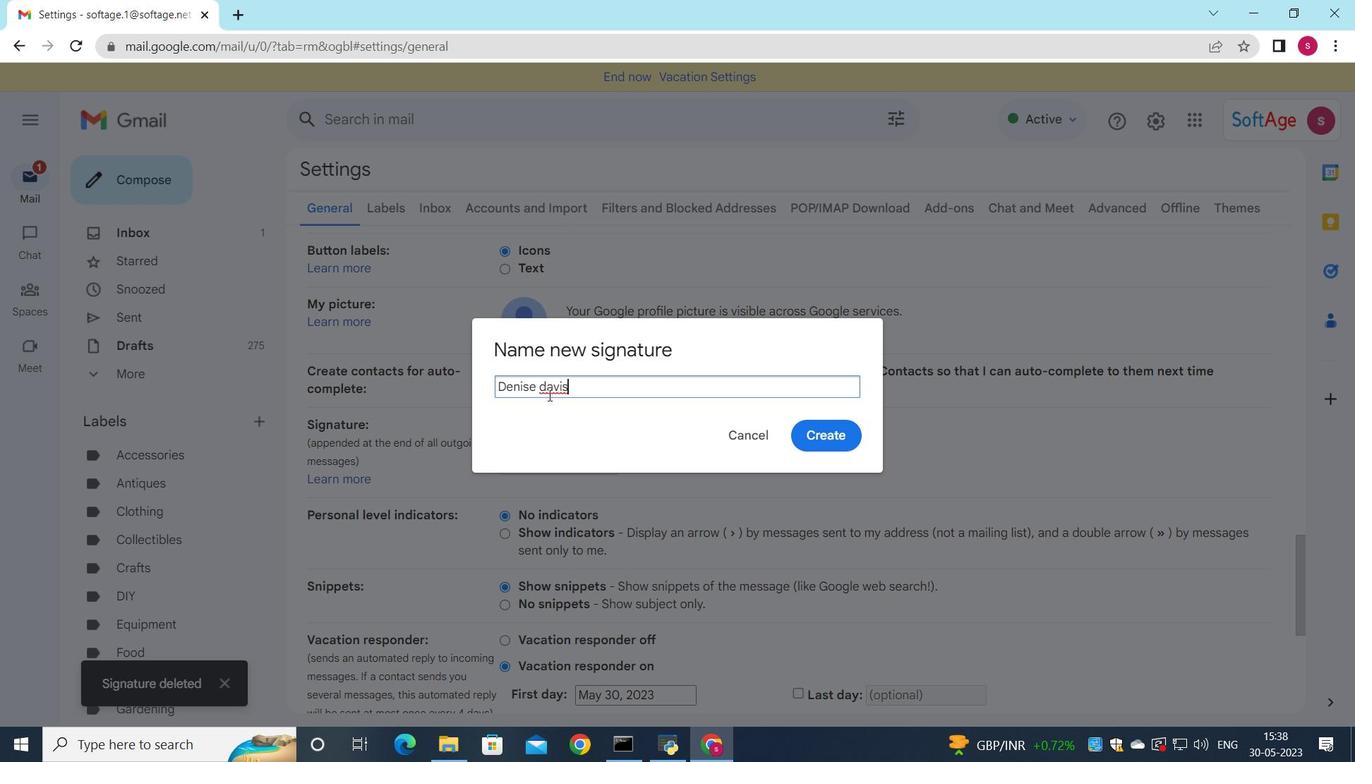 
Action: Mouse pressed left at (544, 393)
Screenshot: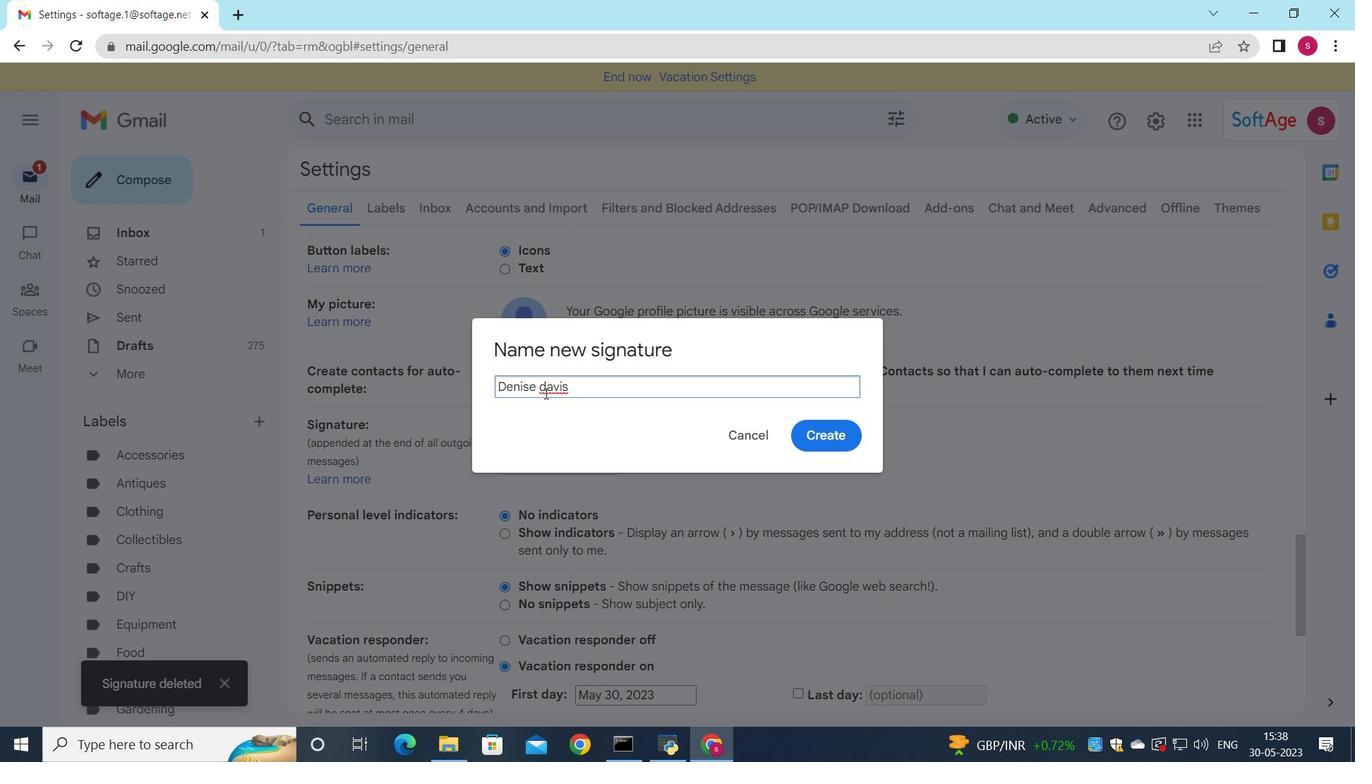 
Action: Key pressed <Key.backspace><Key.shift>D
Screenshot: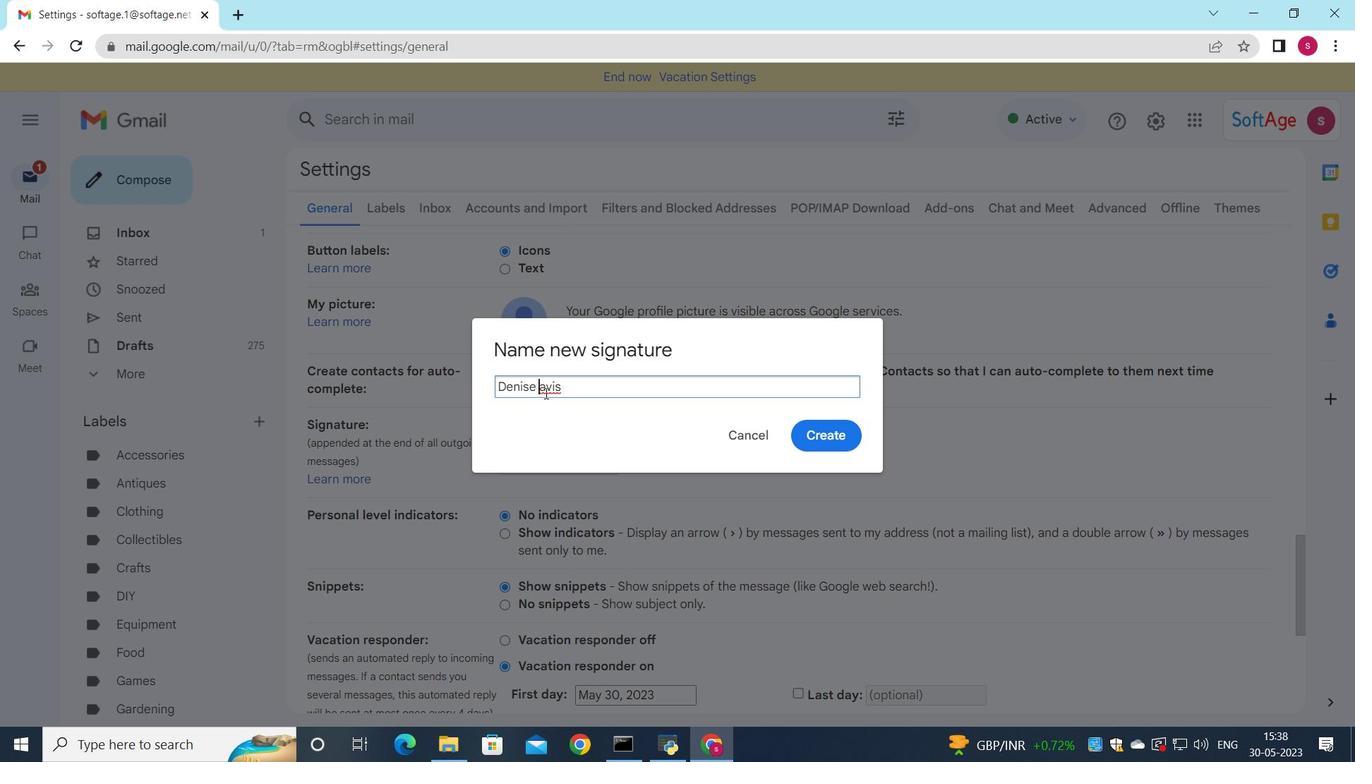 
Action: Mouse moved to (846, 436)
Screenshot: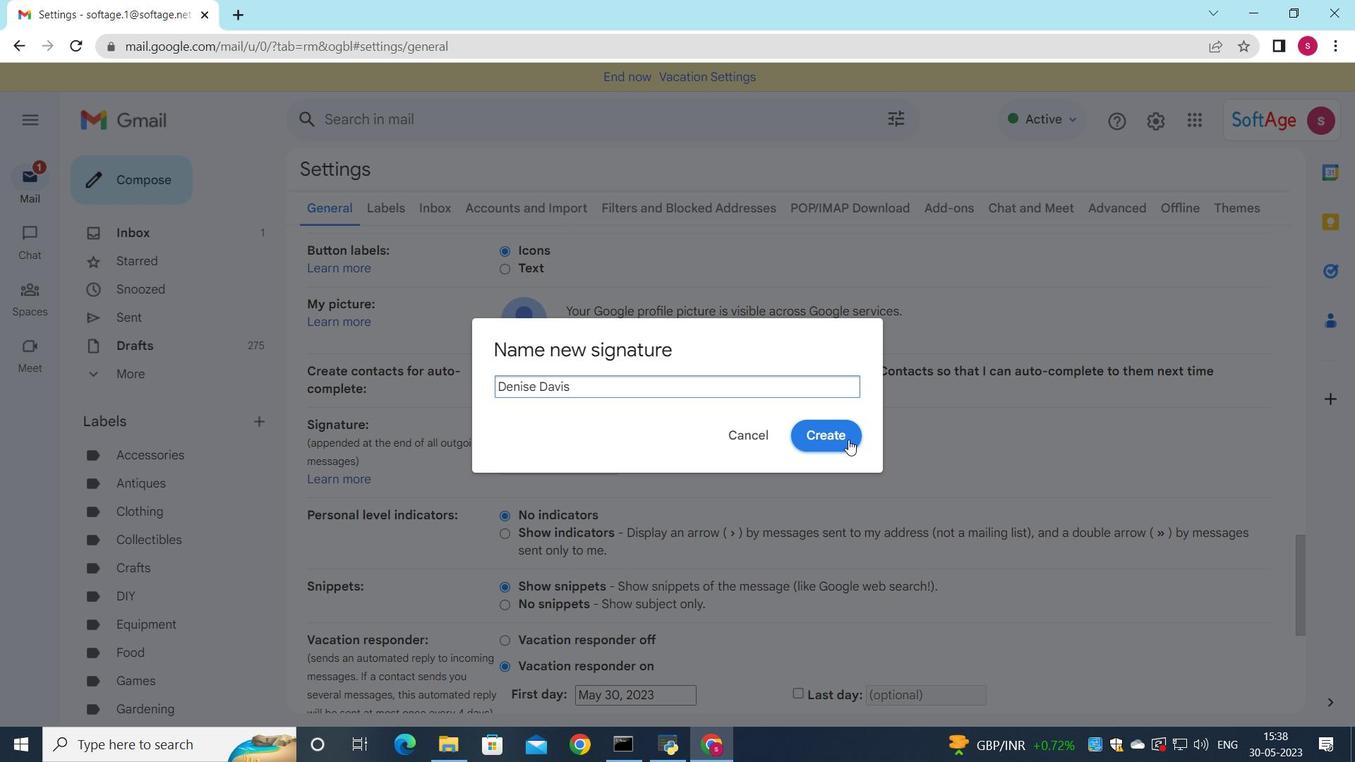 
Action: Mouse pressed left at (846, 436)
Screenshot: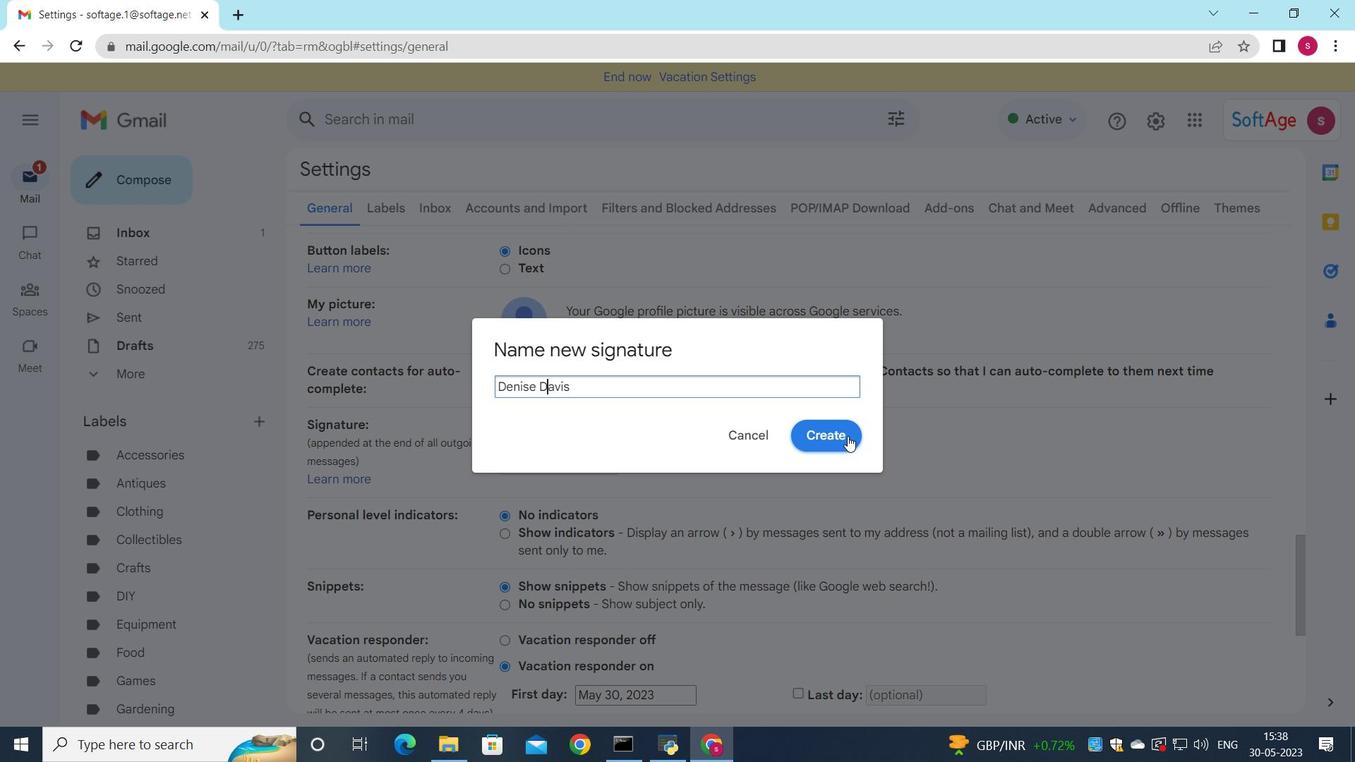 
Action: Mouse moved to (863, 468)
Screenshot: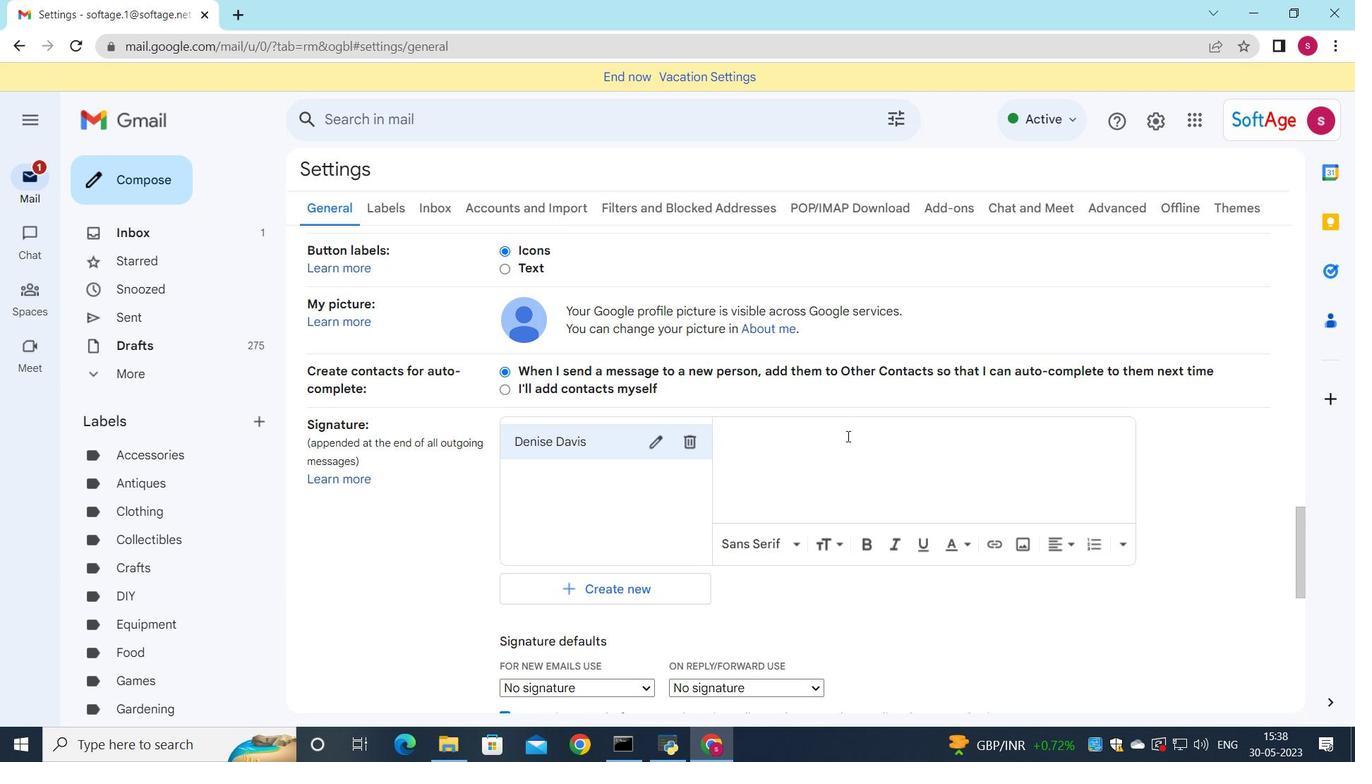 
Action: Mouse pressed left at (863, 468)
Screenshot: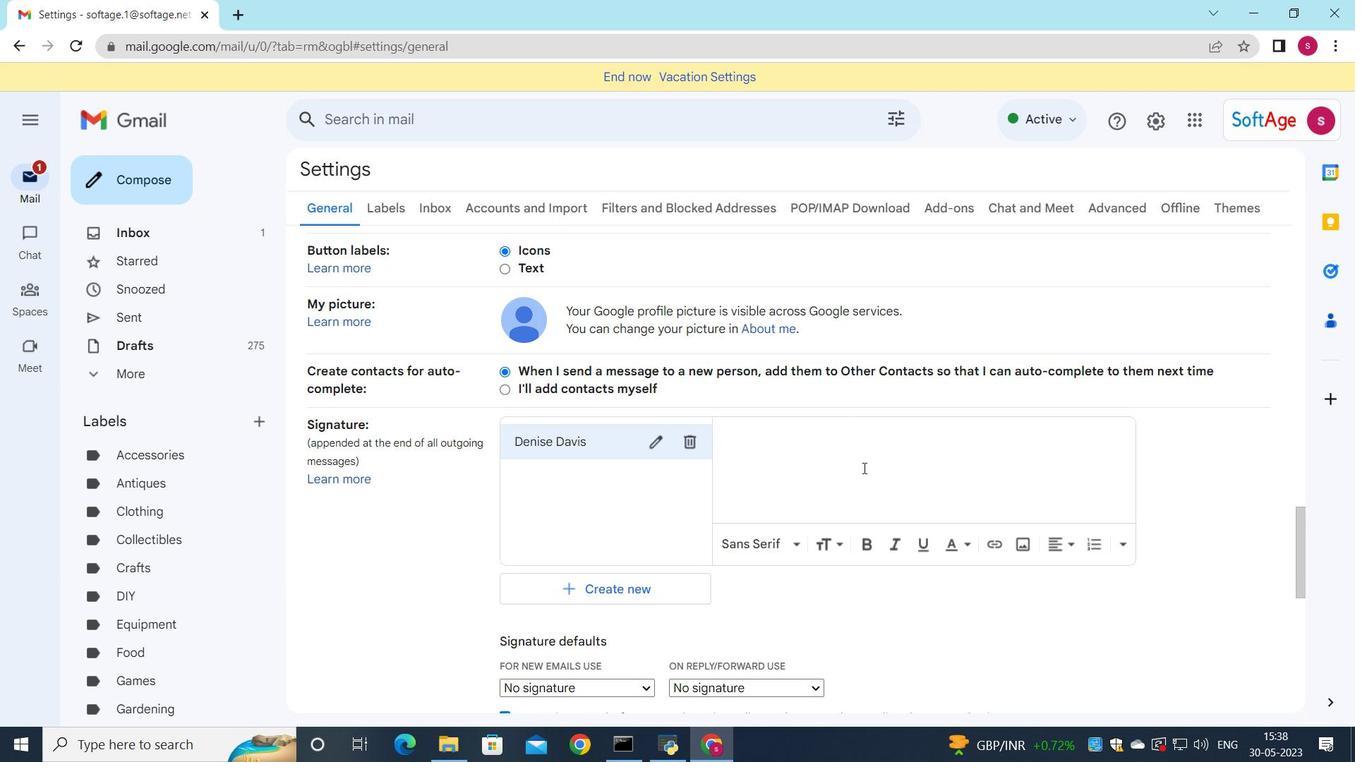 
Action: Key pressed <Key.shift><Key.shift><Key.shift>Denise<Key.space><Key.shift>Dab<Key.backspace>vis
Screenshot: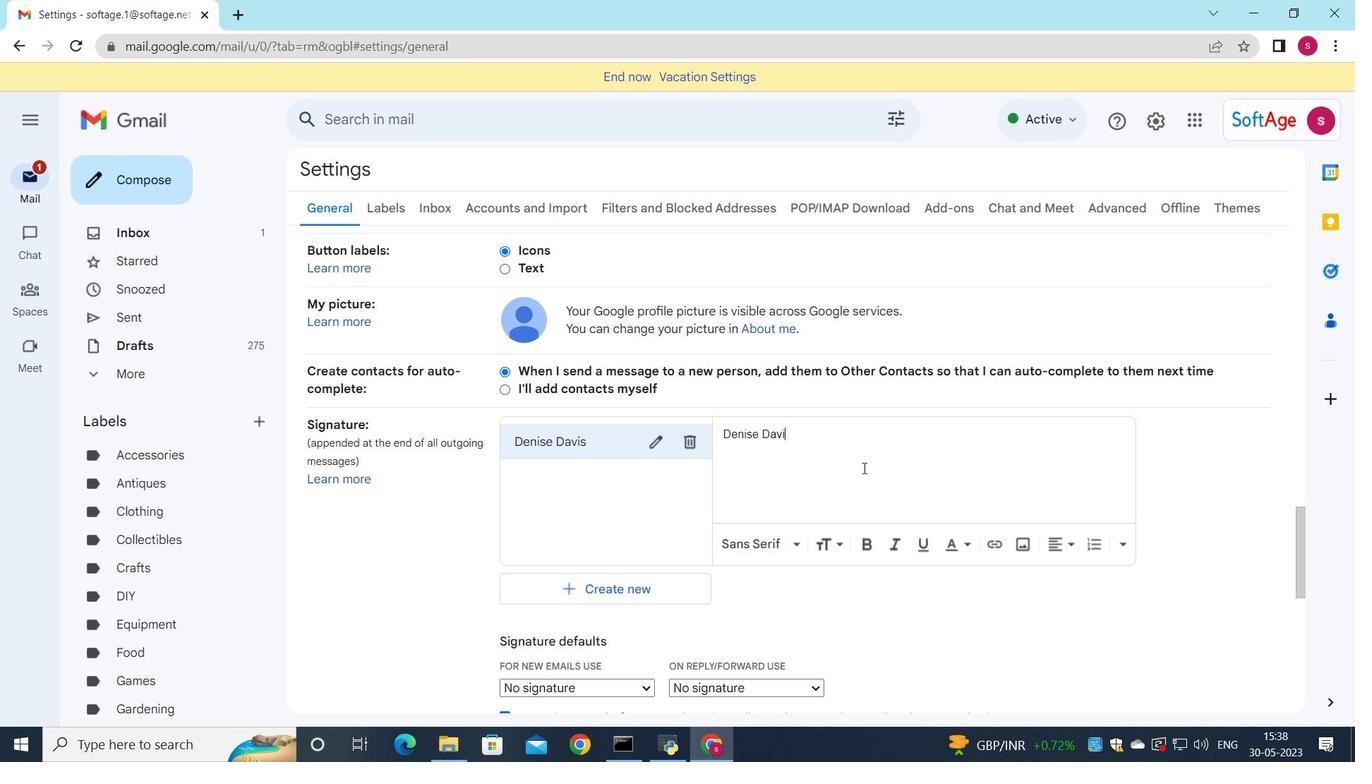 
Action: Mouse moved to (600, 690)
Screenshot: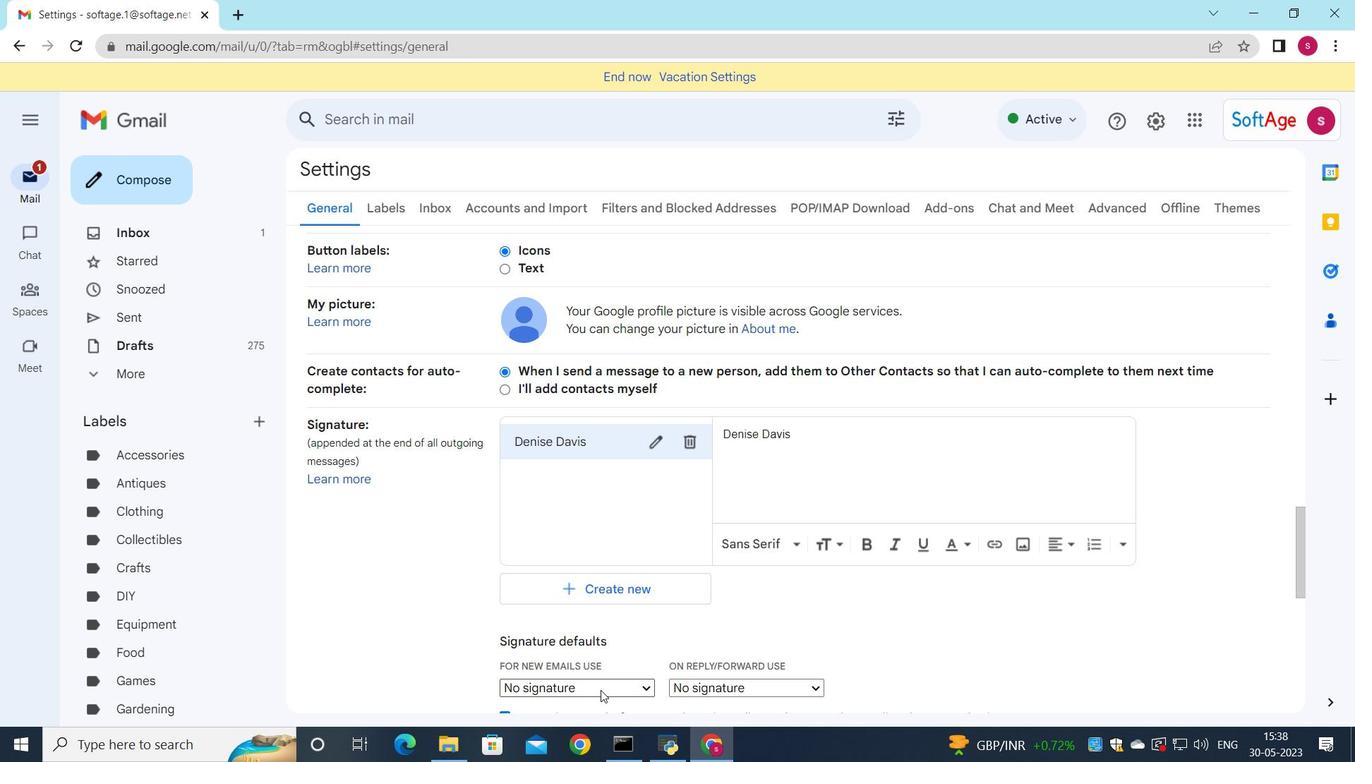 
Action: Mouse pressed left at (600, 690)
Screenshot: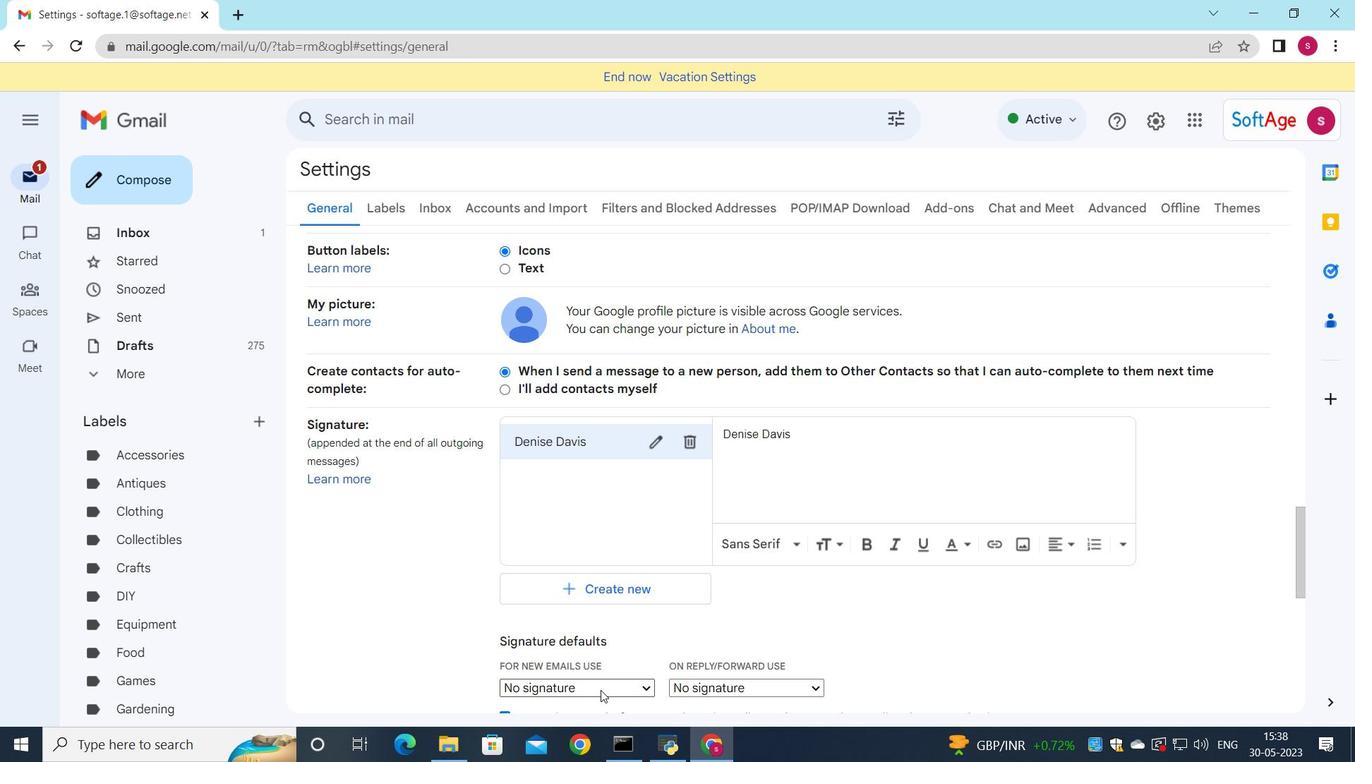 
Action: Mouse moved to (611, 672)
Screenshot: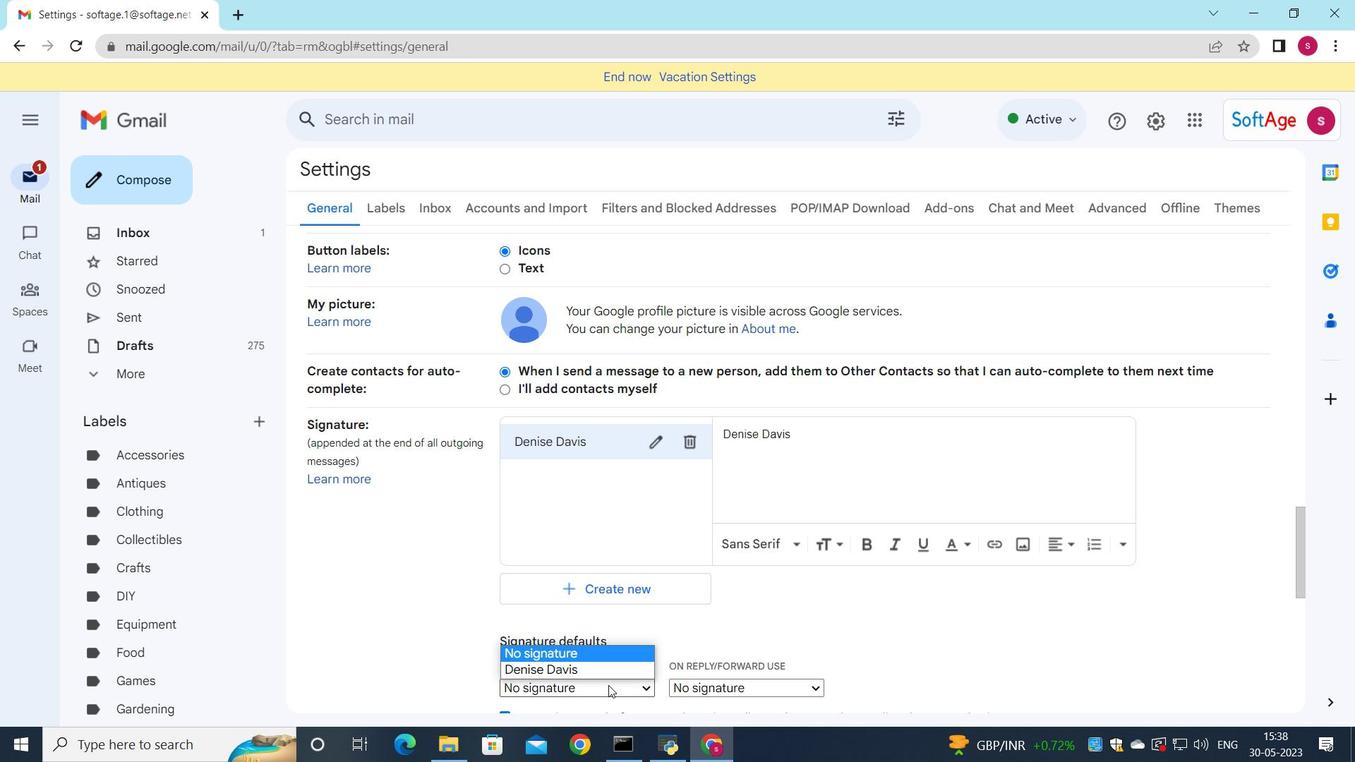 
Action: Mouse pressed left at (611, 672)
Screenshot: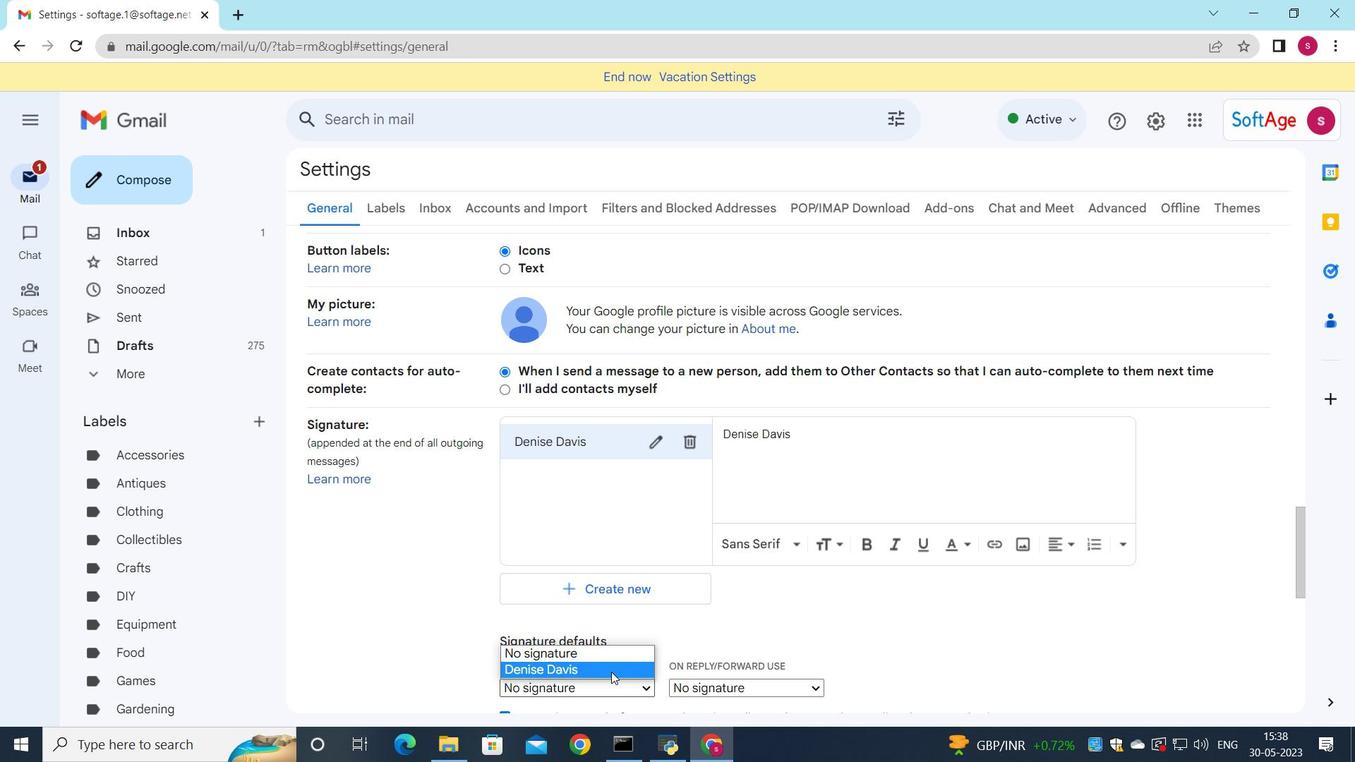 
Action: Mouse moved to (732, 678)
Screenshot: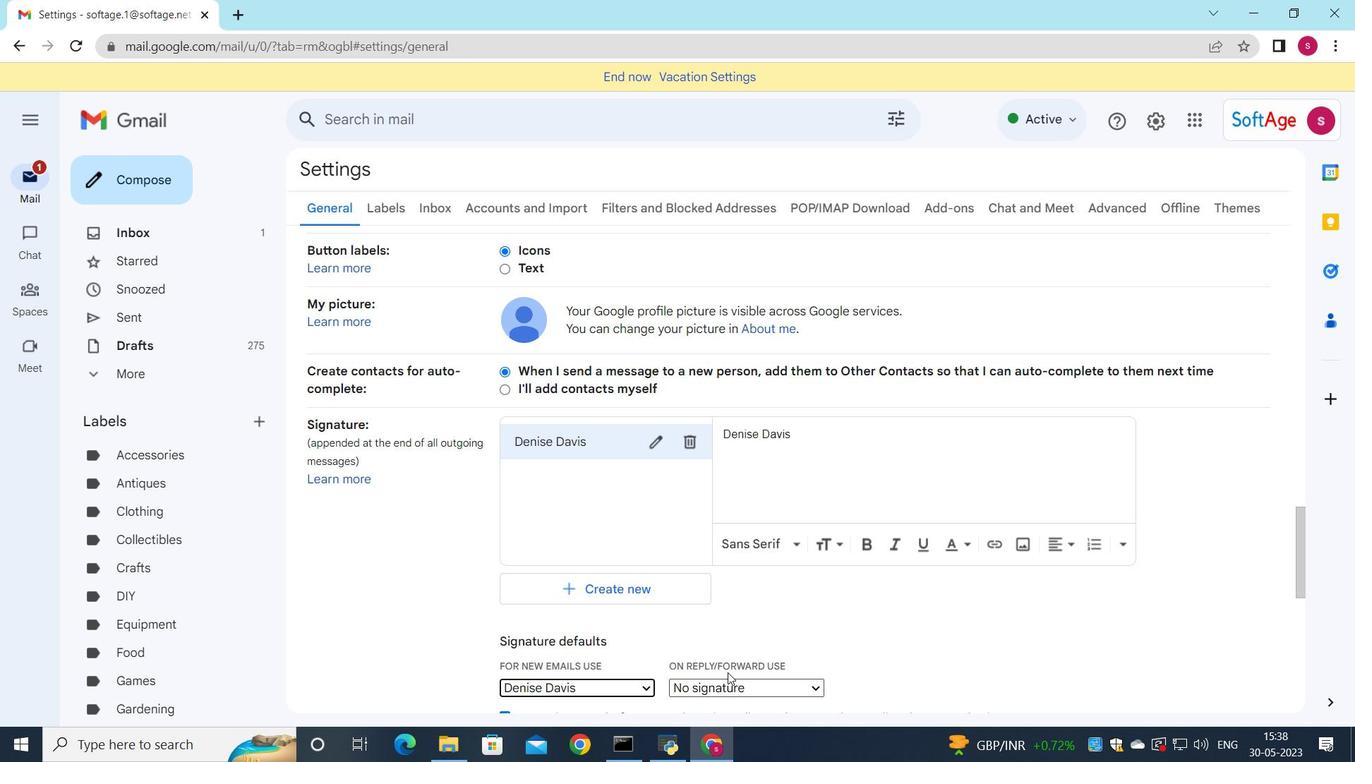 
Action: Mouse pressed left at (732, 678)
Screenshot: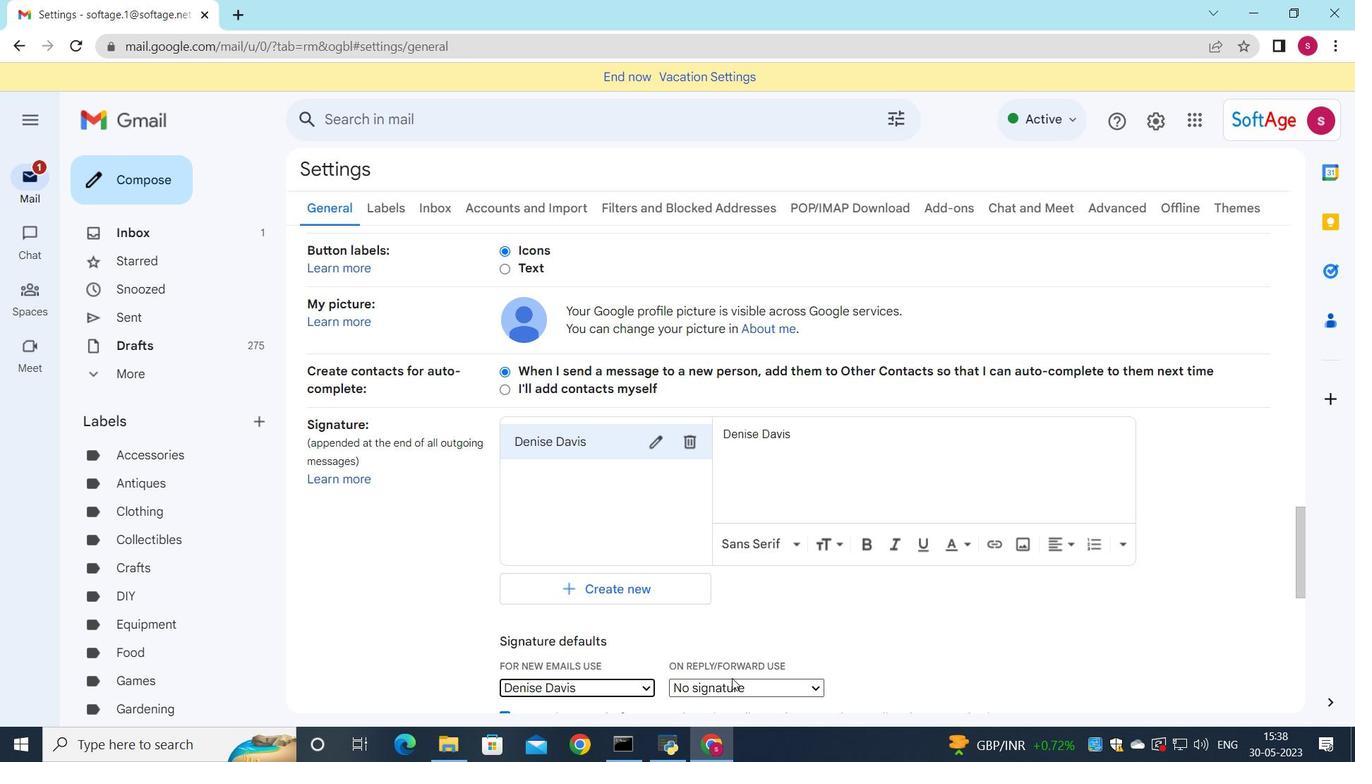 
Action: Mouse moved to (735, 671)
Screenshot: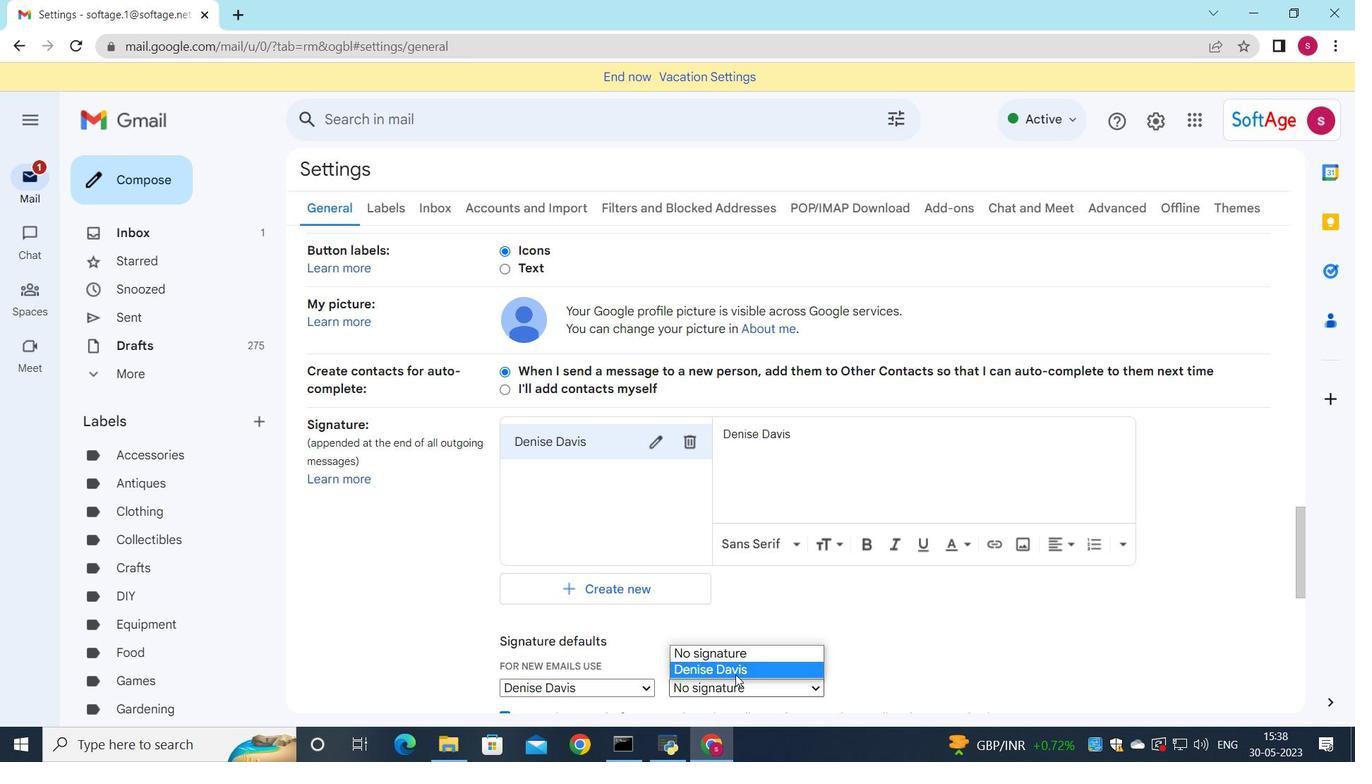 
Action: Mouse pressed left at (735, 671)
Screenshot: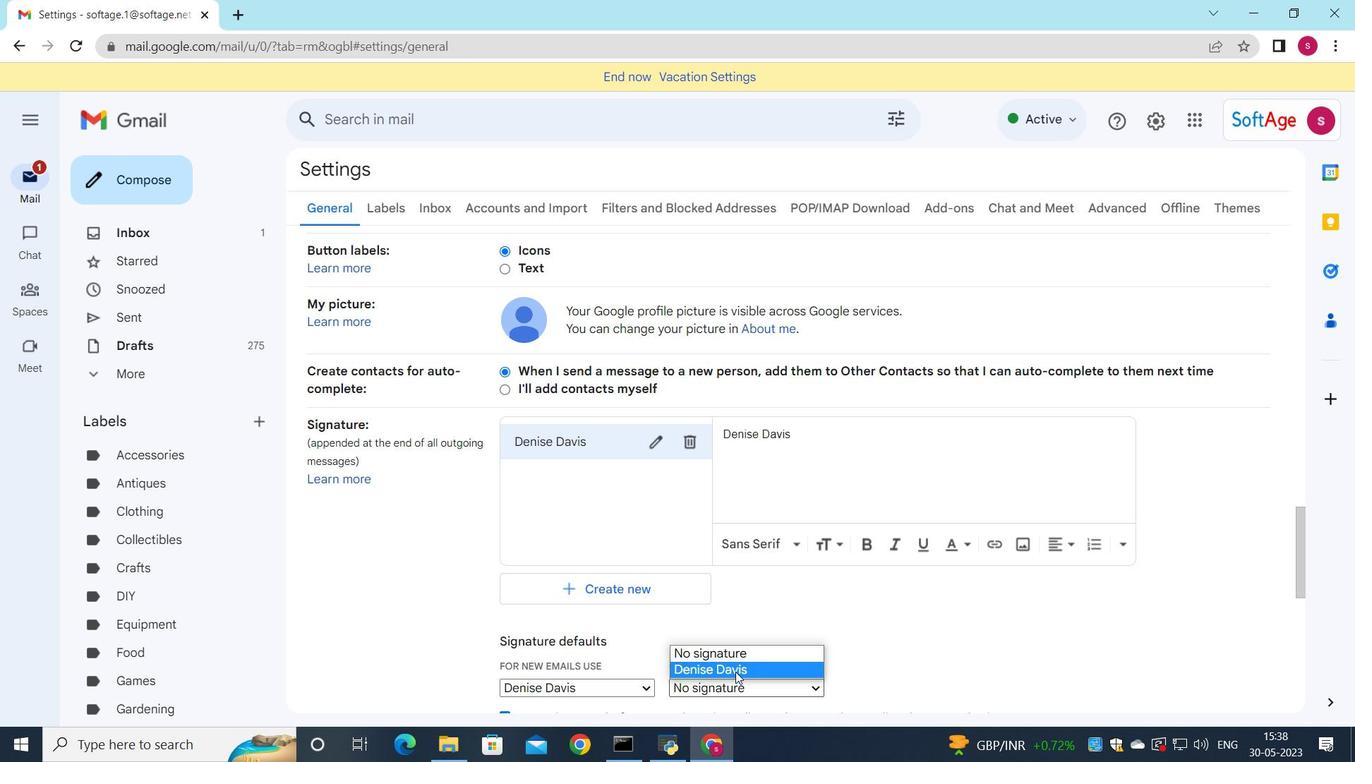 
Action: Mouse moved to (717, 647)
Screenshot: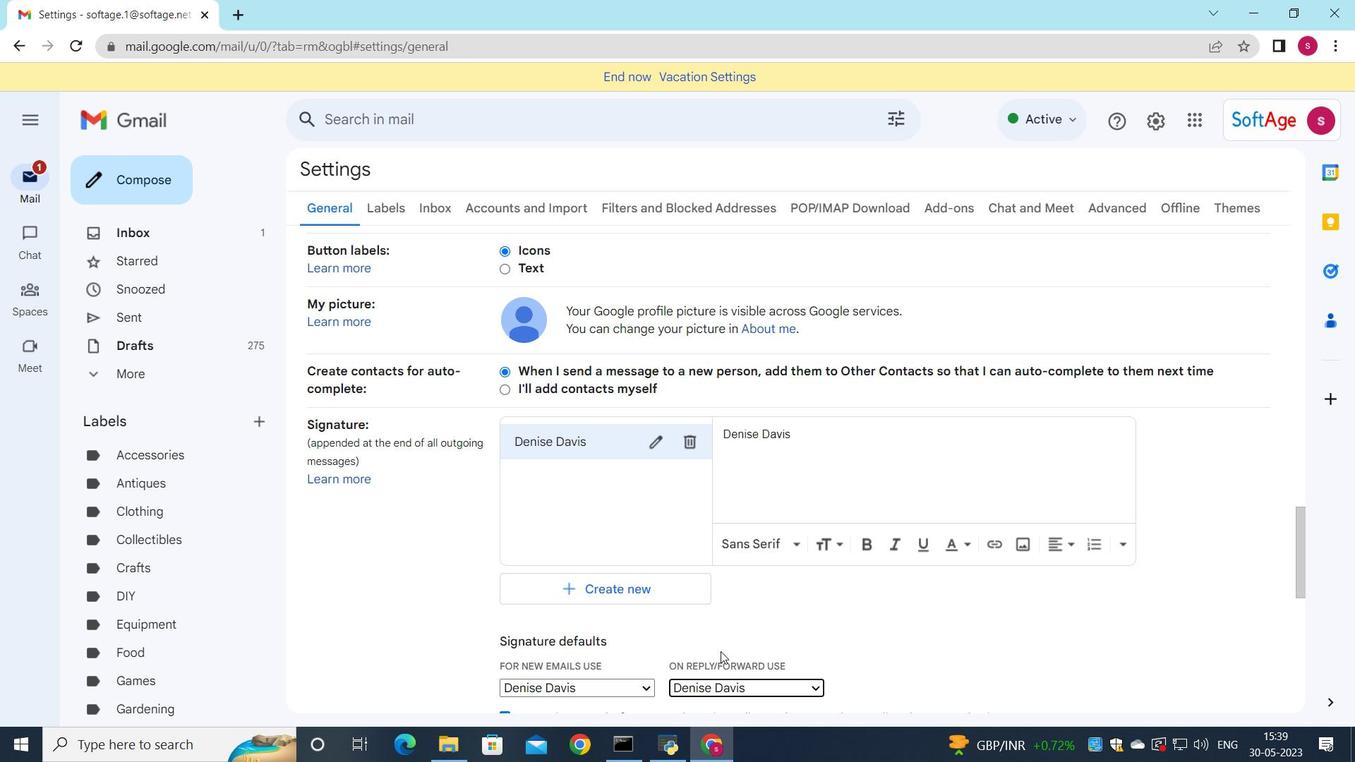 
Action: Mouse scrolled (717, 646) with delta (0, 0)
Screenshot: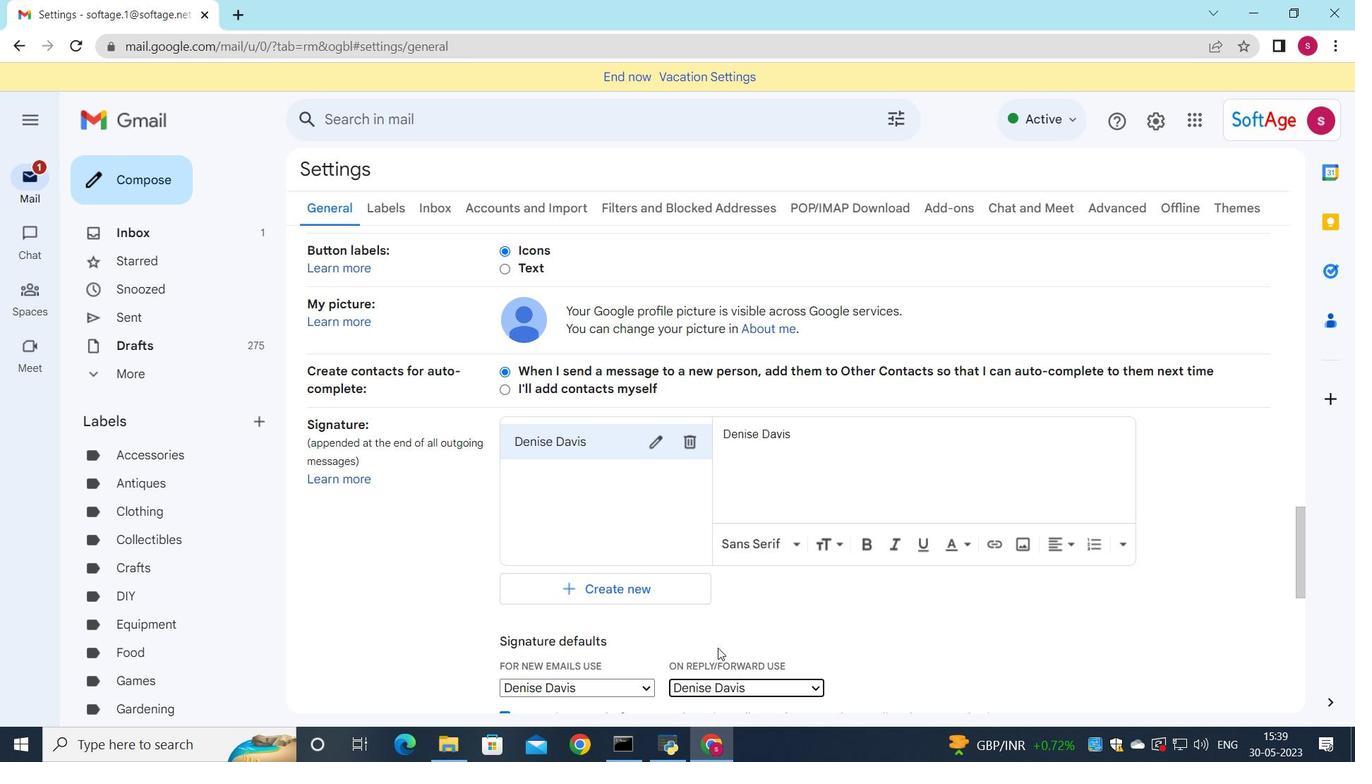 
Action: Mouse scrolled (717, 646) with delta (0, 0)
Screenshot: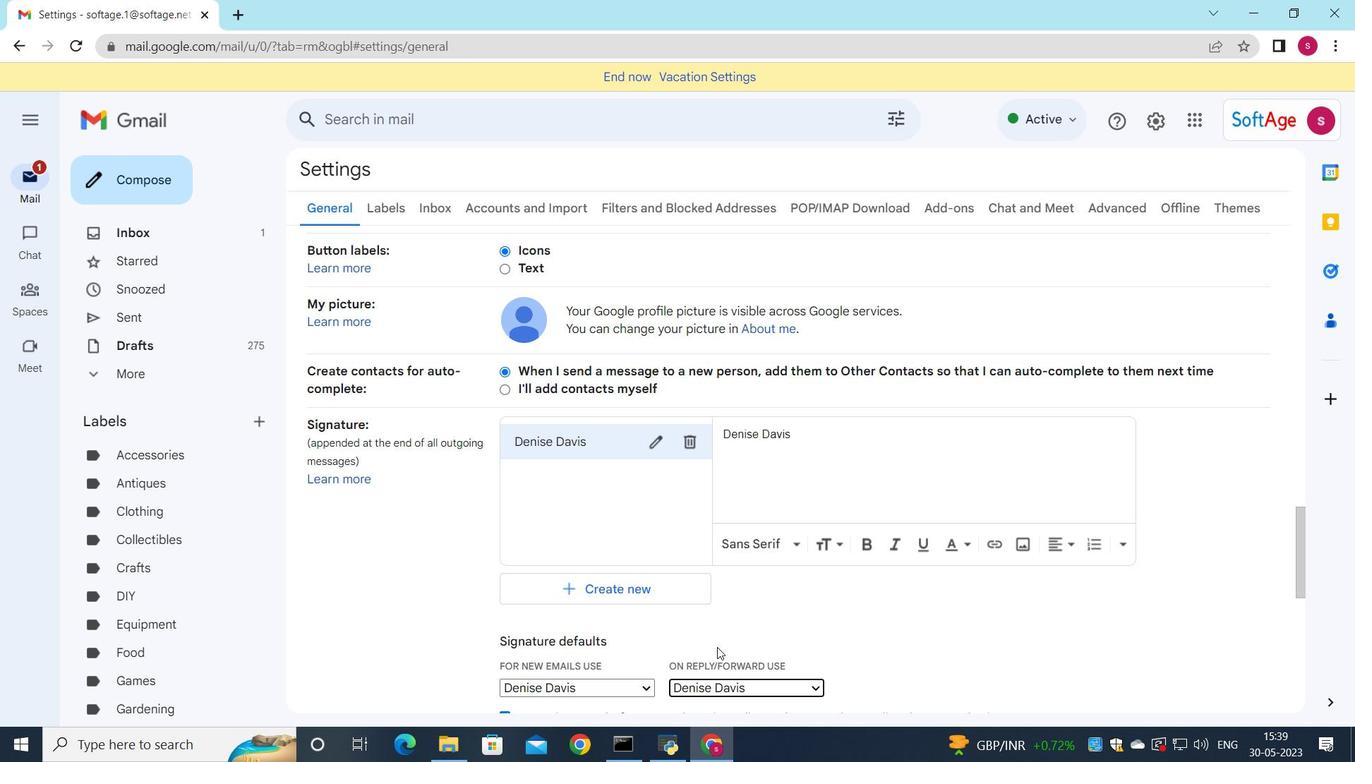 
Action: Mouse scrolled (717, 646) with delta (0, 0)
Screenshot: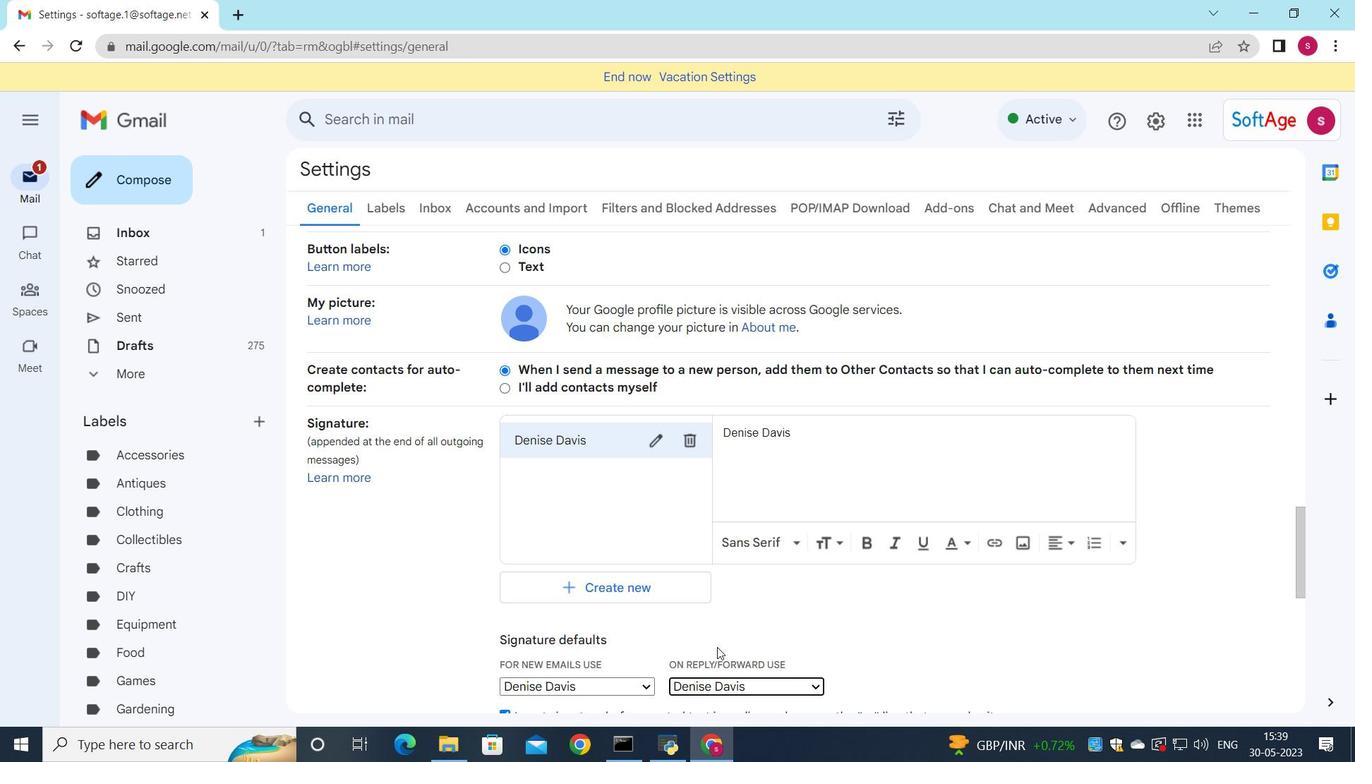 
Action: Mouse scrolled (717, 646) with delta (0, 0)
Screenshot: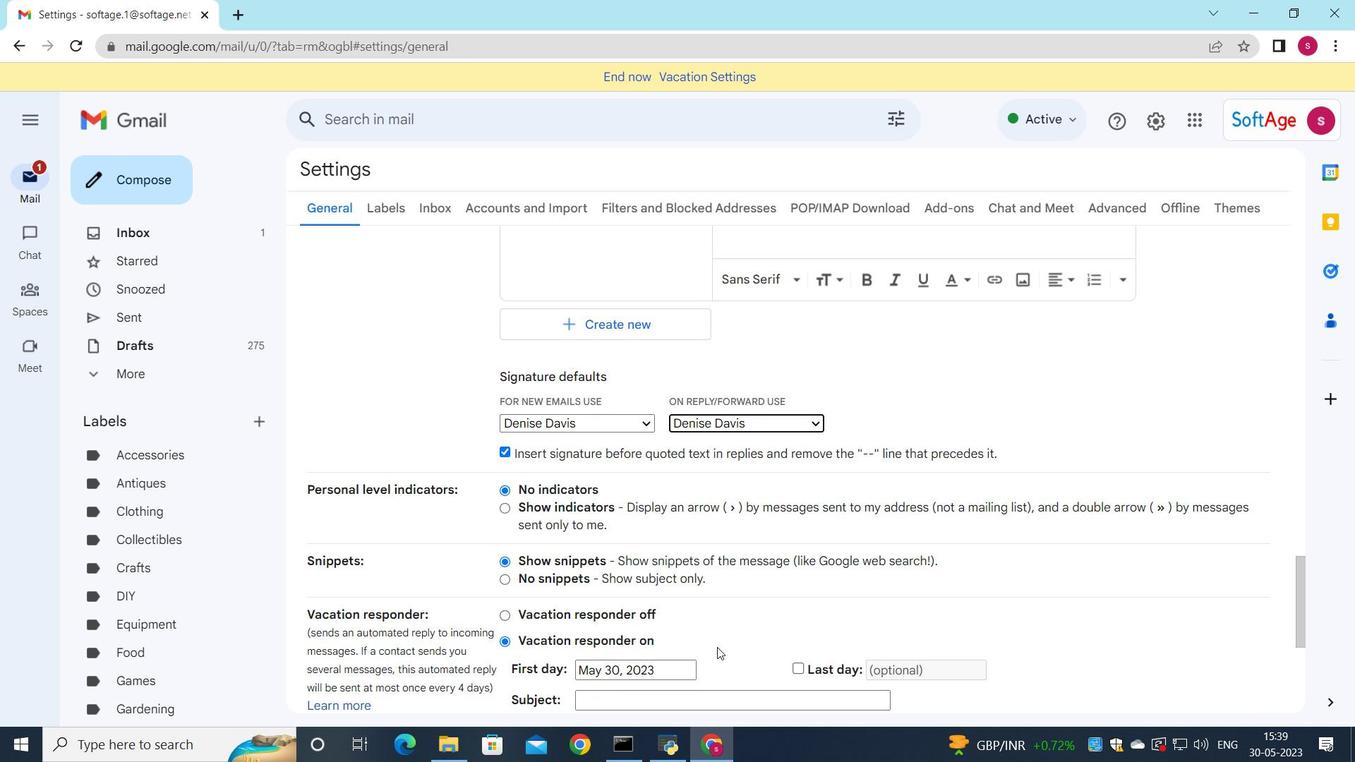 
Action: Mouse scrolled (717, 646) with delta (0, 0)
Screenshot: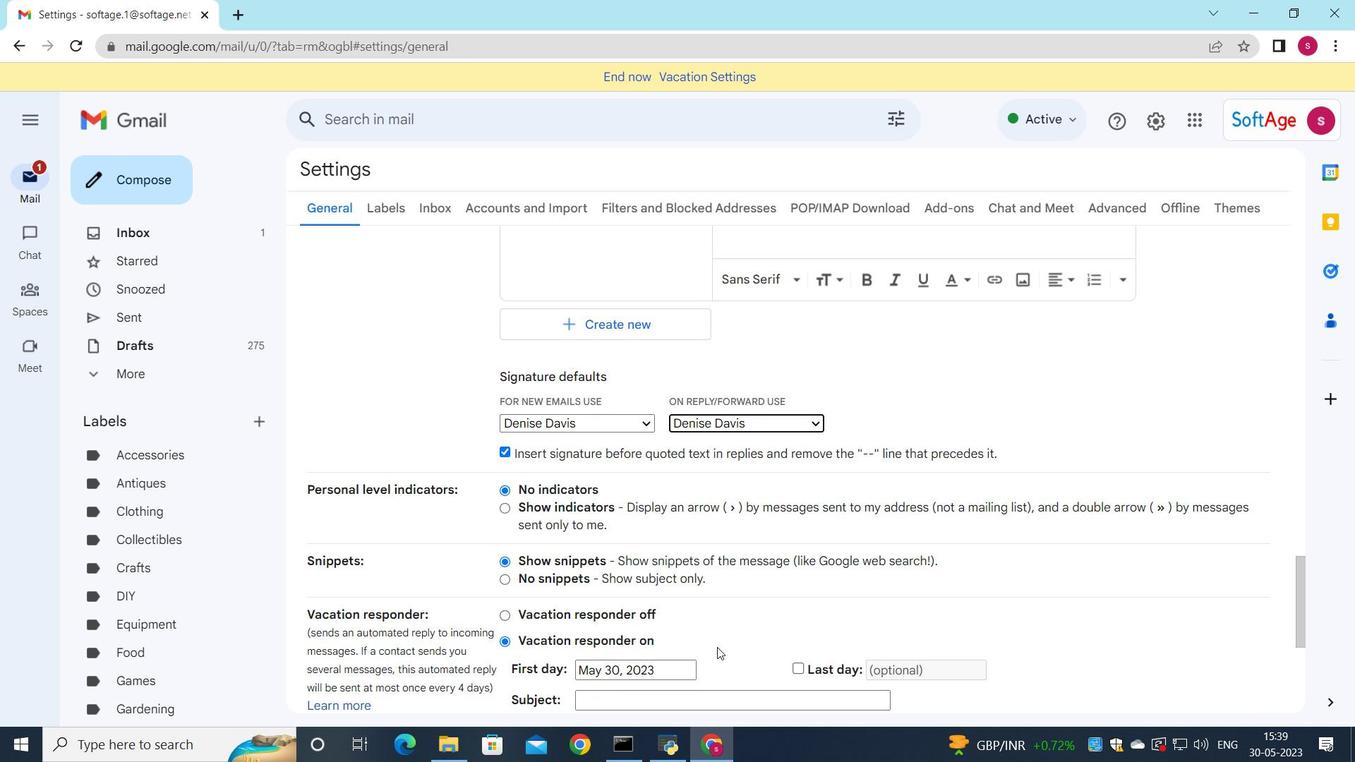 
Action: Mouse scrolled (717, 646) with delta (0, 0)
Screenshot: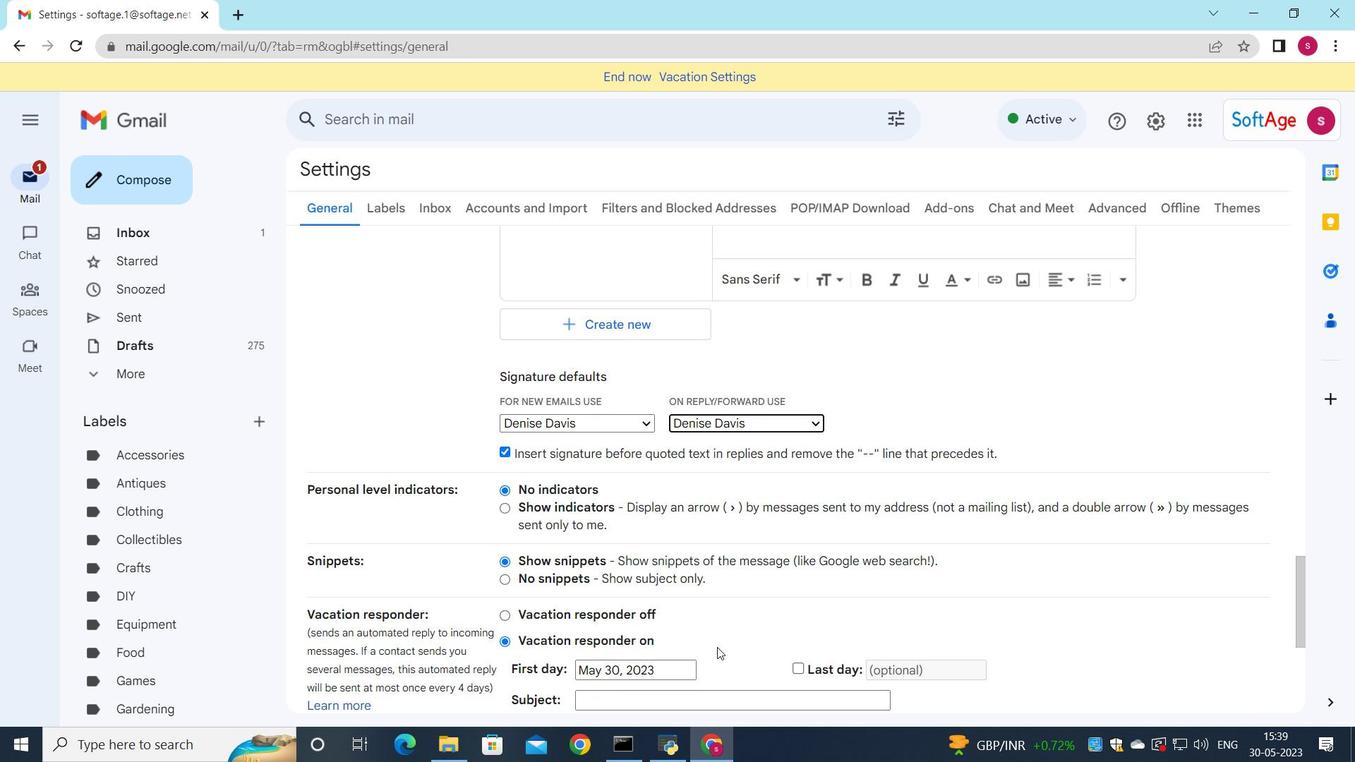 
Action: Mouse moved to (710, 647)
Screenshot: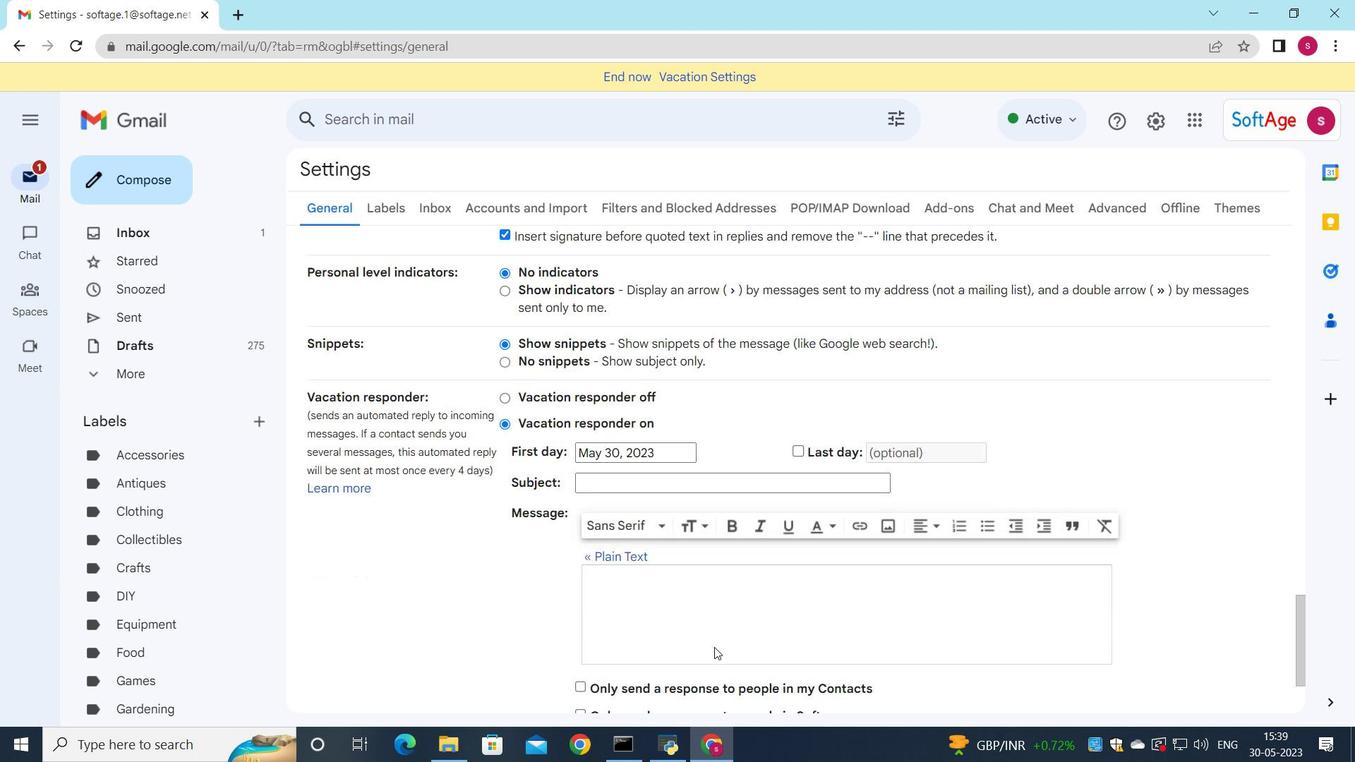 
Action: Mouse scrolled (710, 647) with delta (0, 0)
Screenshot: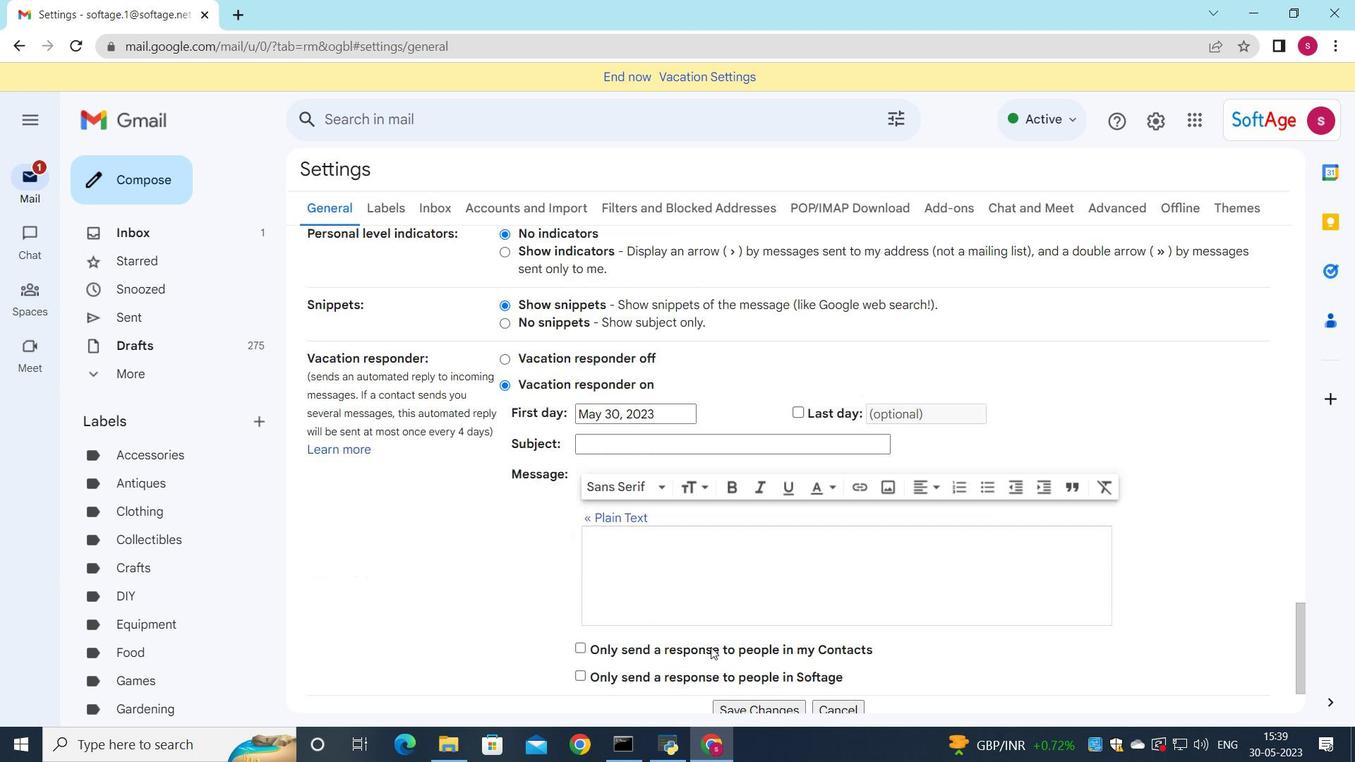 
Action: Mouse moved to (710, 647)
Screenshot: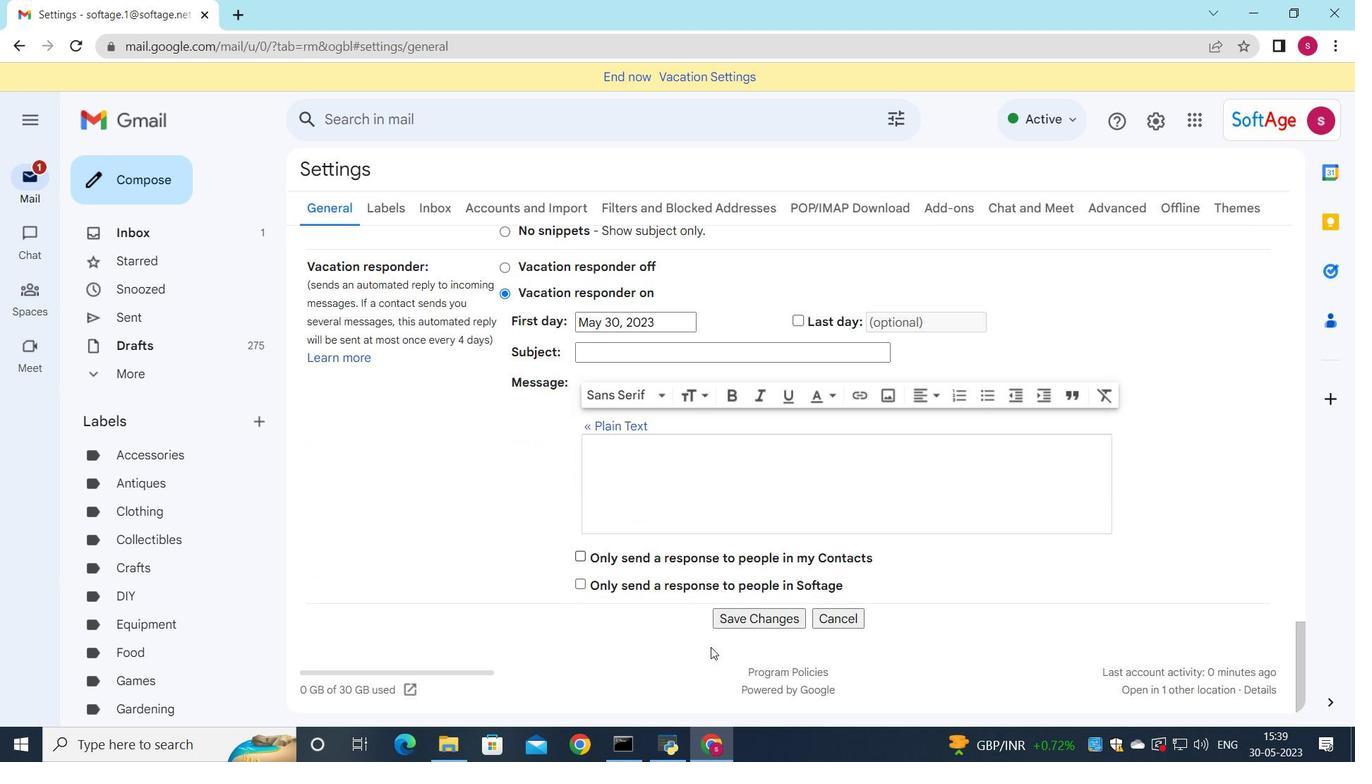 
Action: Mouse scrolled (710, 647) with delta (0, 0)
Screenshot: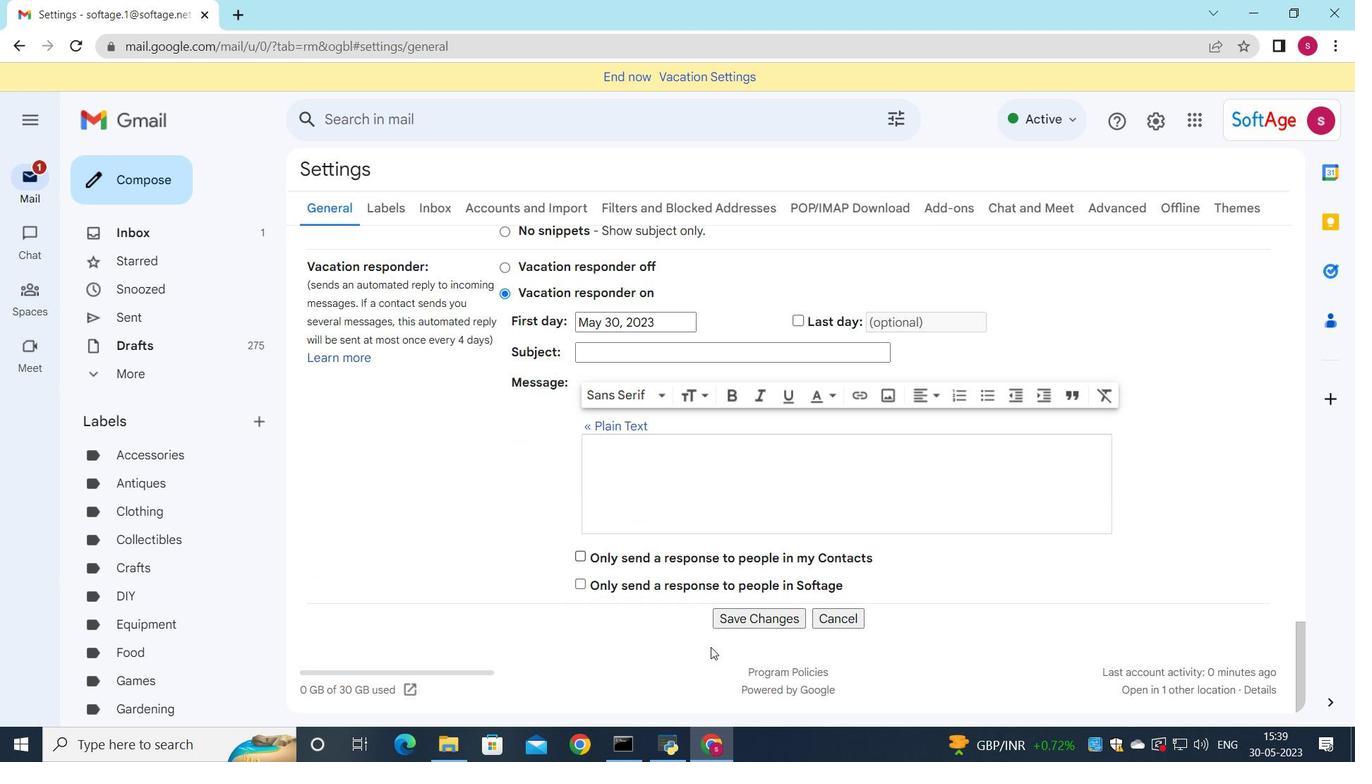 
Action: Mouse moved to (735, 614)
Screenshot: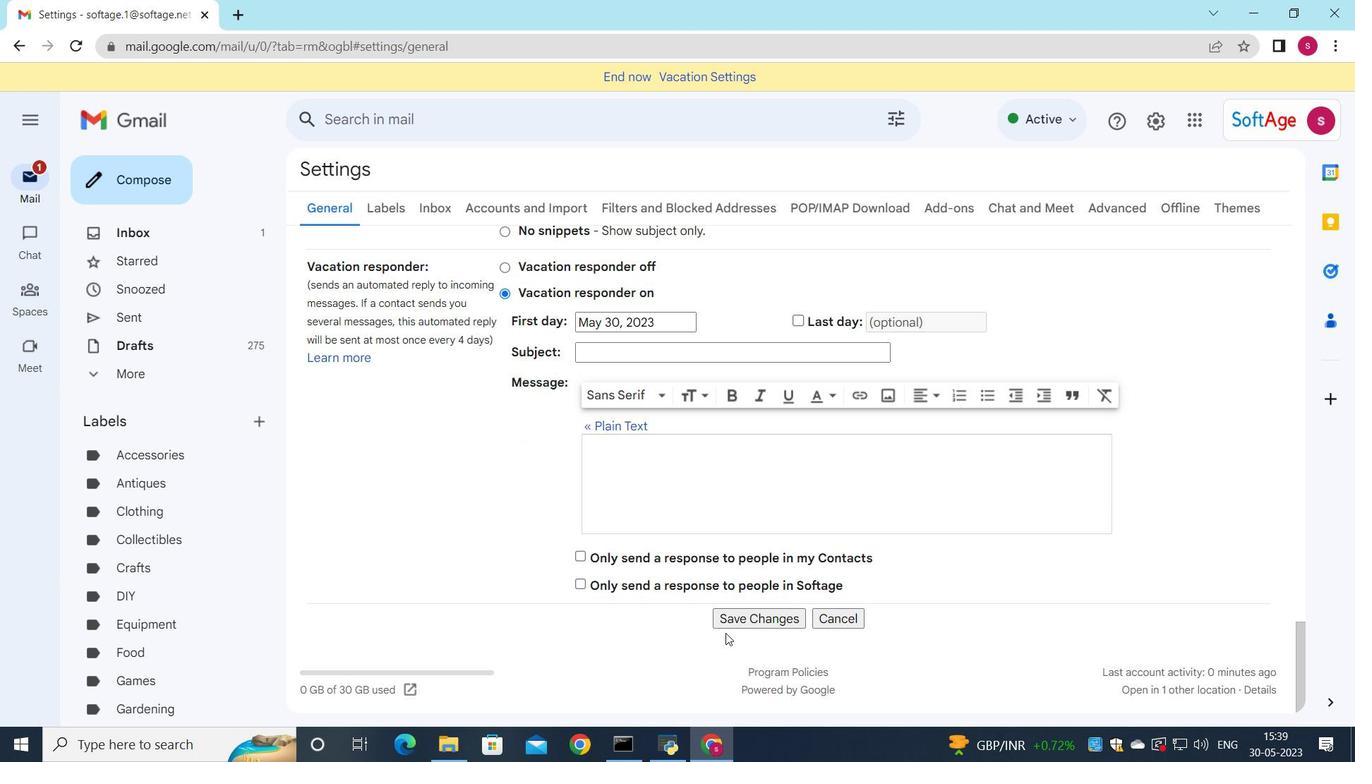 
Action: Mouse pressed left at (735, 614)
Screenshot: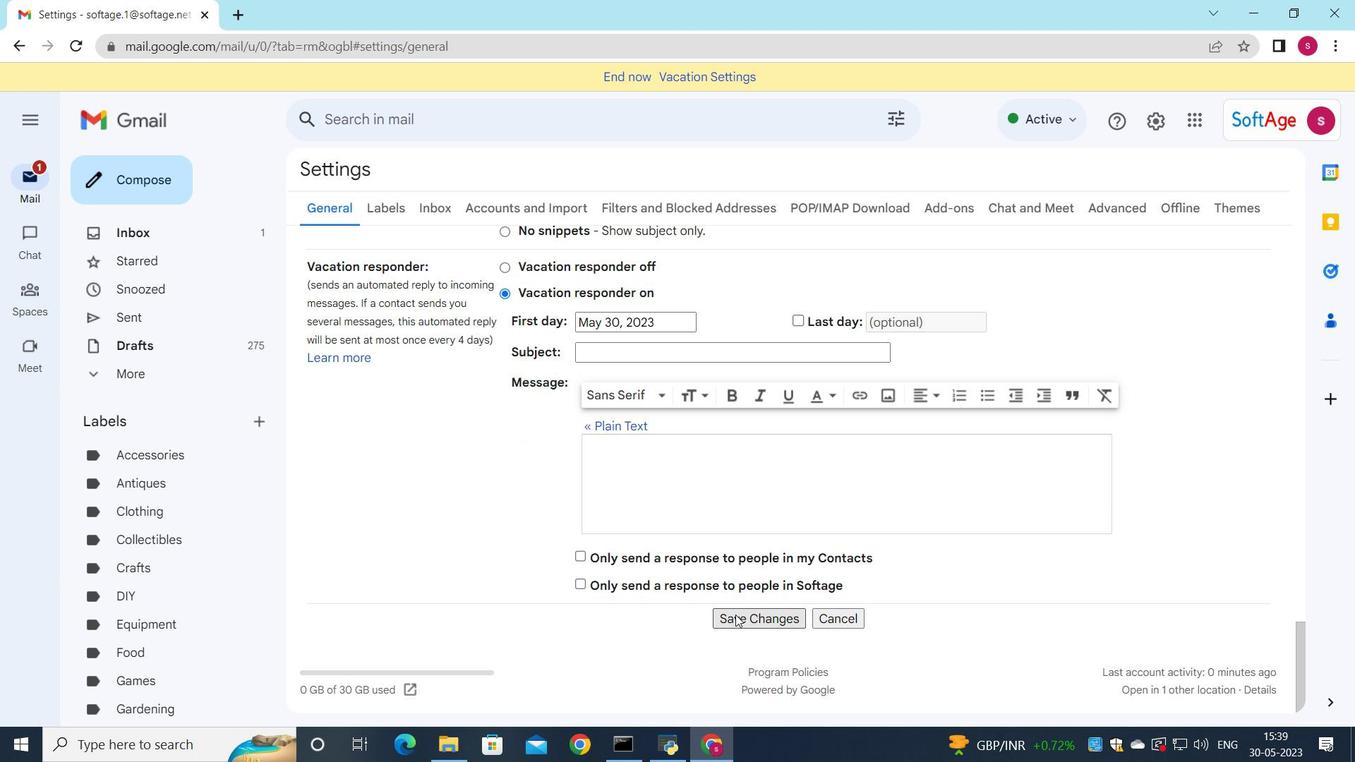 
Action: Mouse moved to (724, 620)
Screenshot: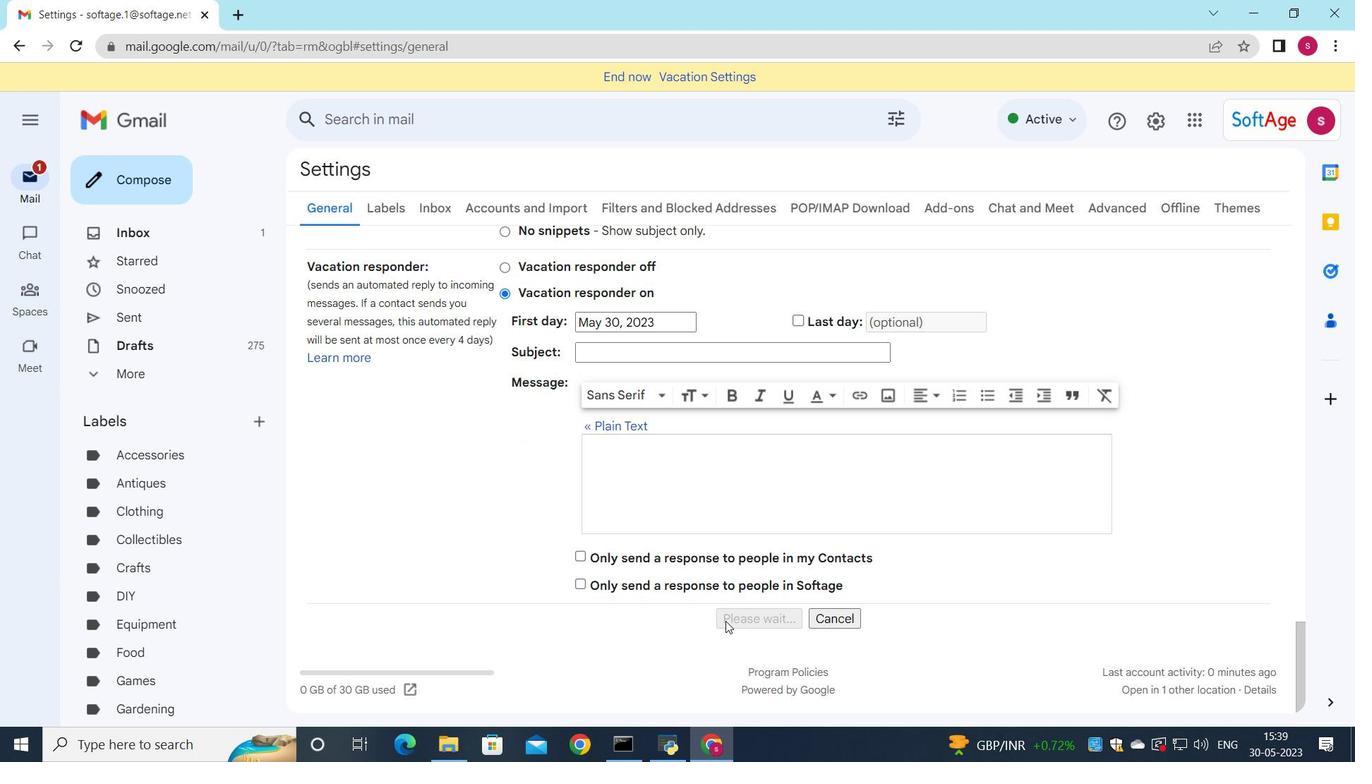 
Action: Mouse scrolled (724, 619) with delta (0, 0)
Screenshot: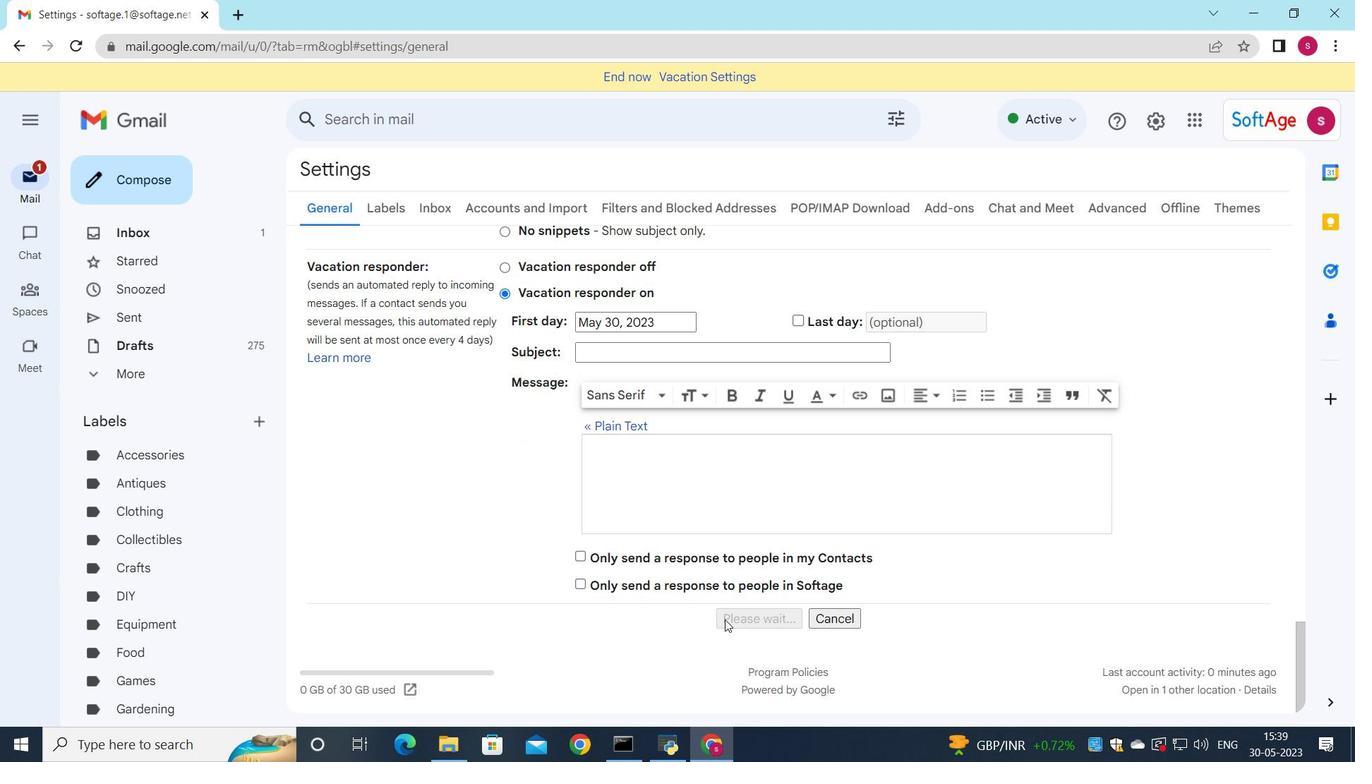 
Action: Mouse scrolled (724, 619) with delta (0, 0)
Screenshot: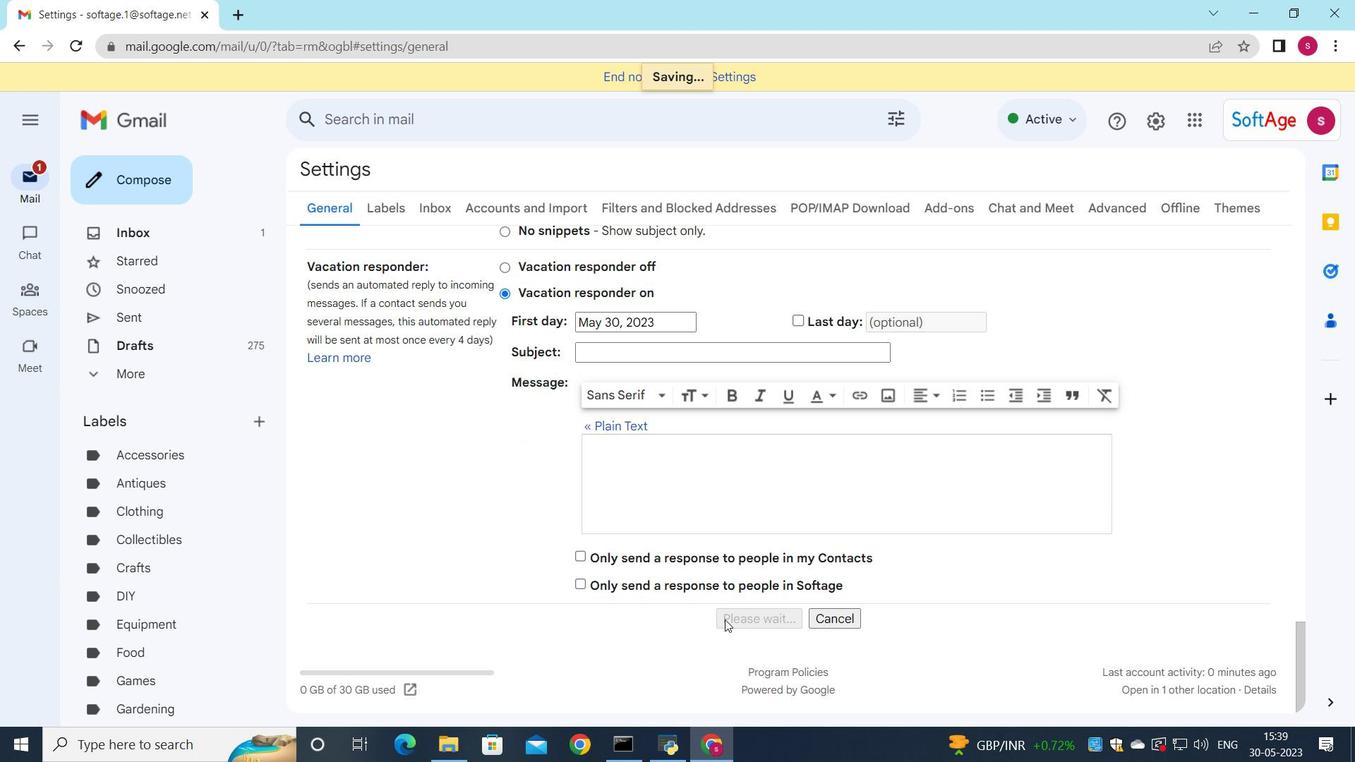 
Action: Mouse moved to (118, 187)
Screenshot: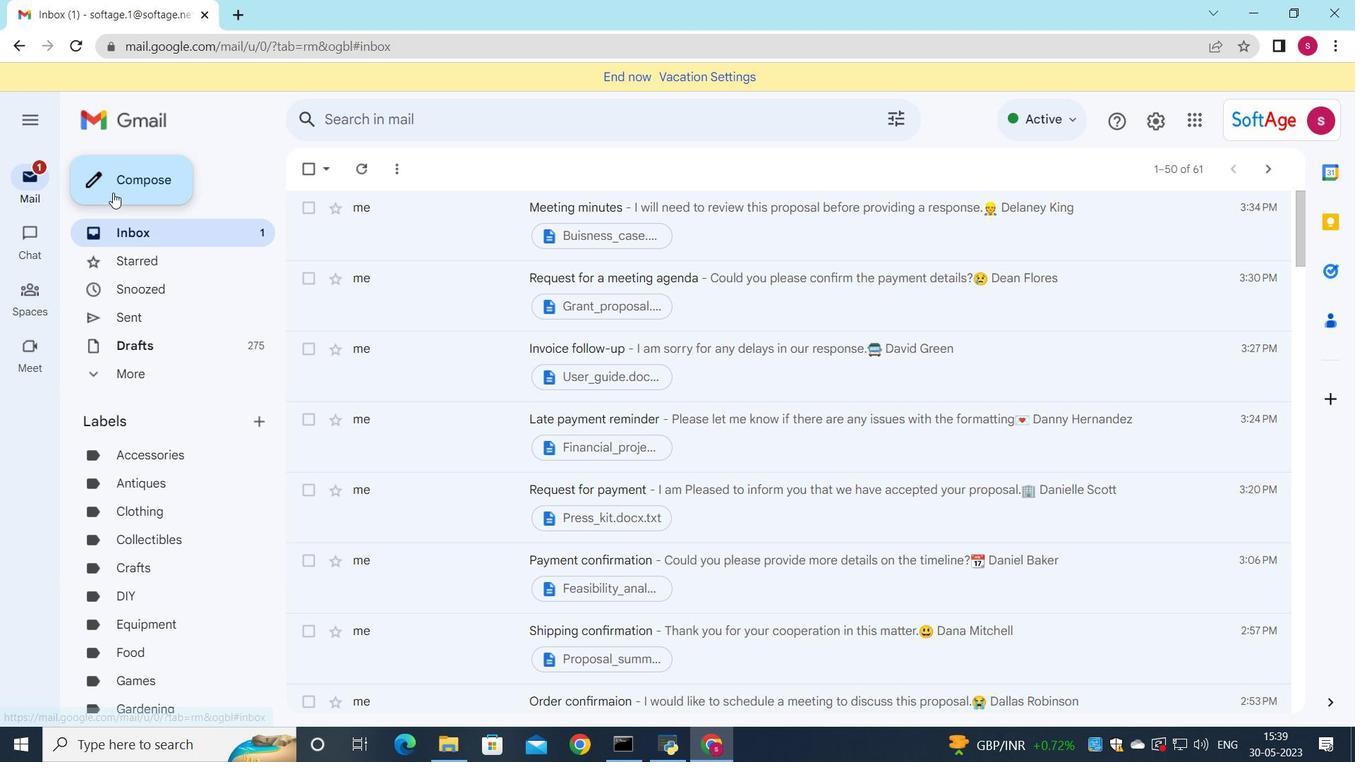 
Action: Mouse pressed left at (118, 187)
Screenshot: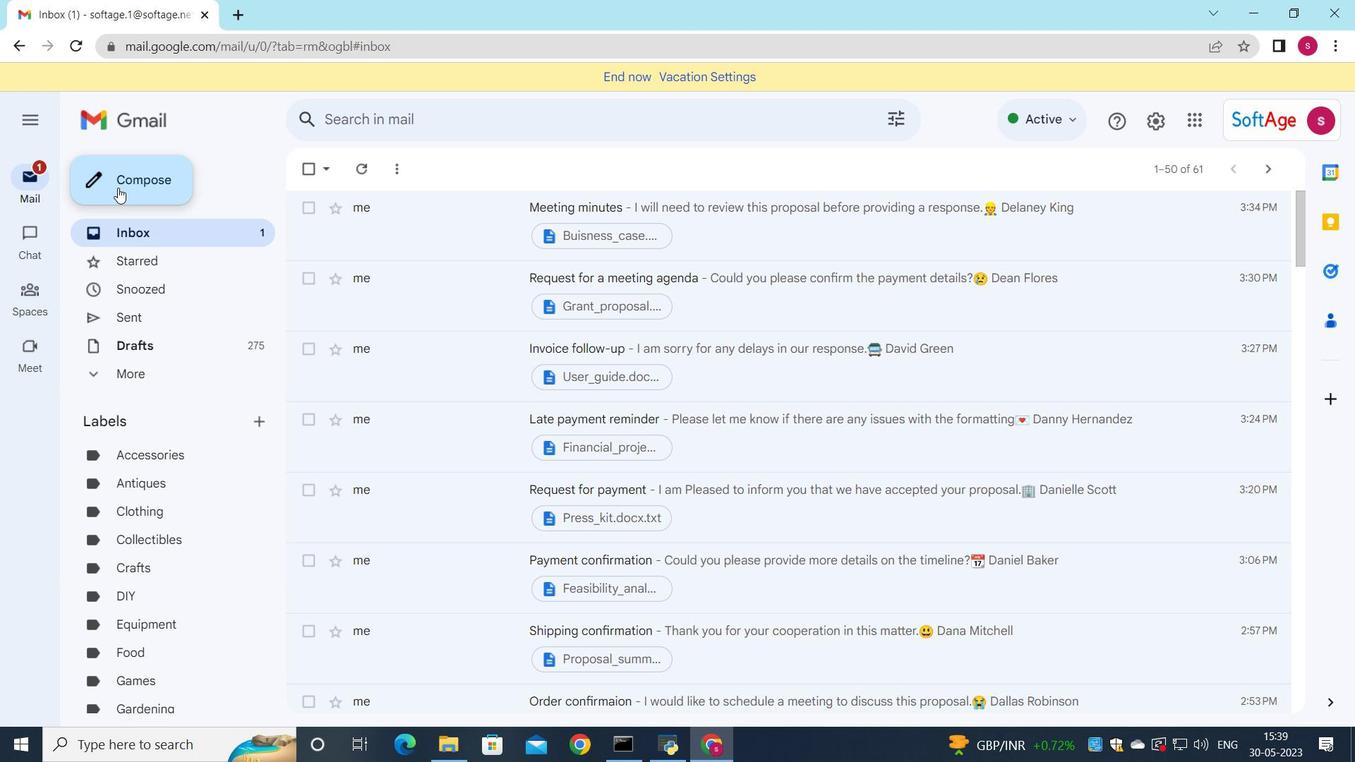 
Action: Mouse moved to (911, 335)
Screenshot: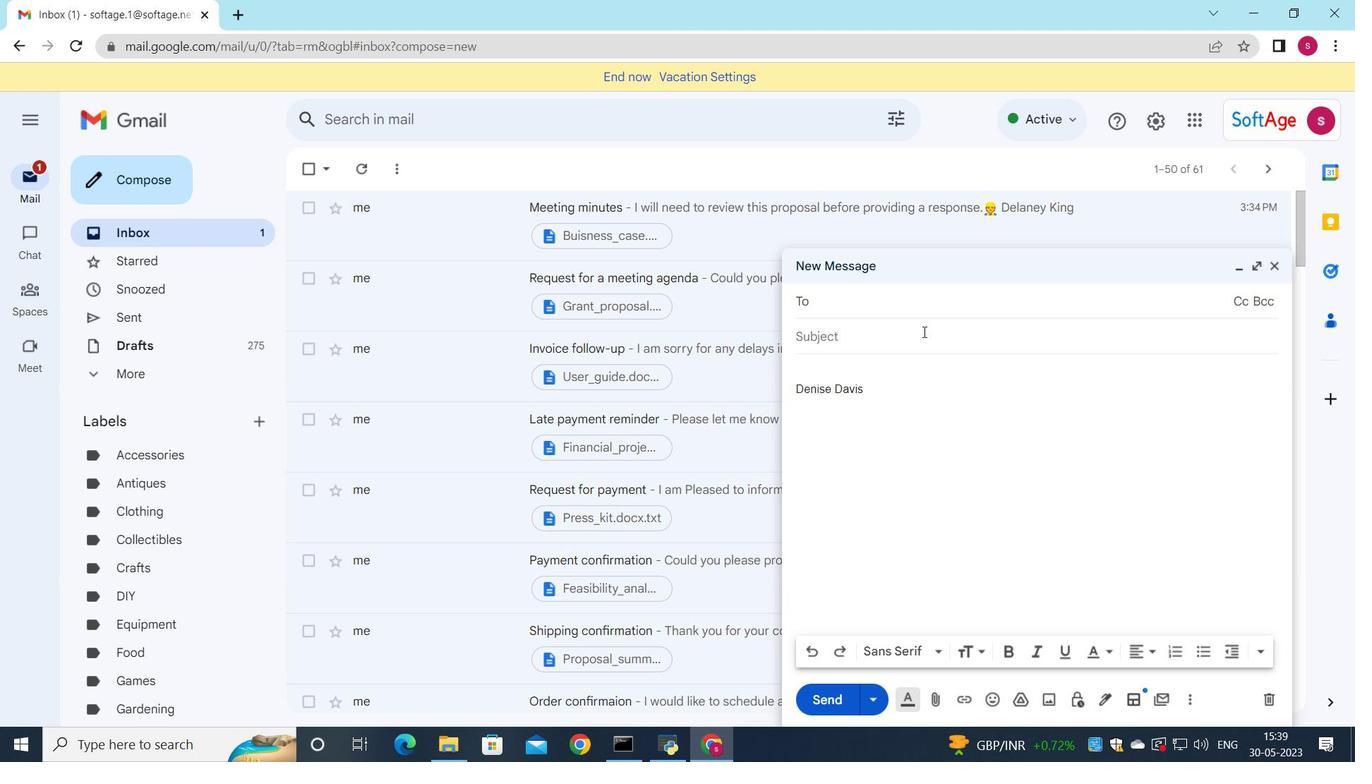
Action: Key pressed <Key.down><Key.backspace>softage.9<Key.enter>so<Key.down><Key.enter>soft<Key.enter>
Screenshot: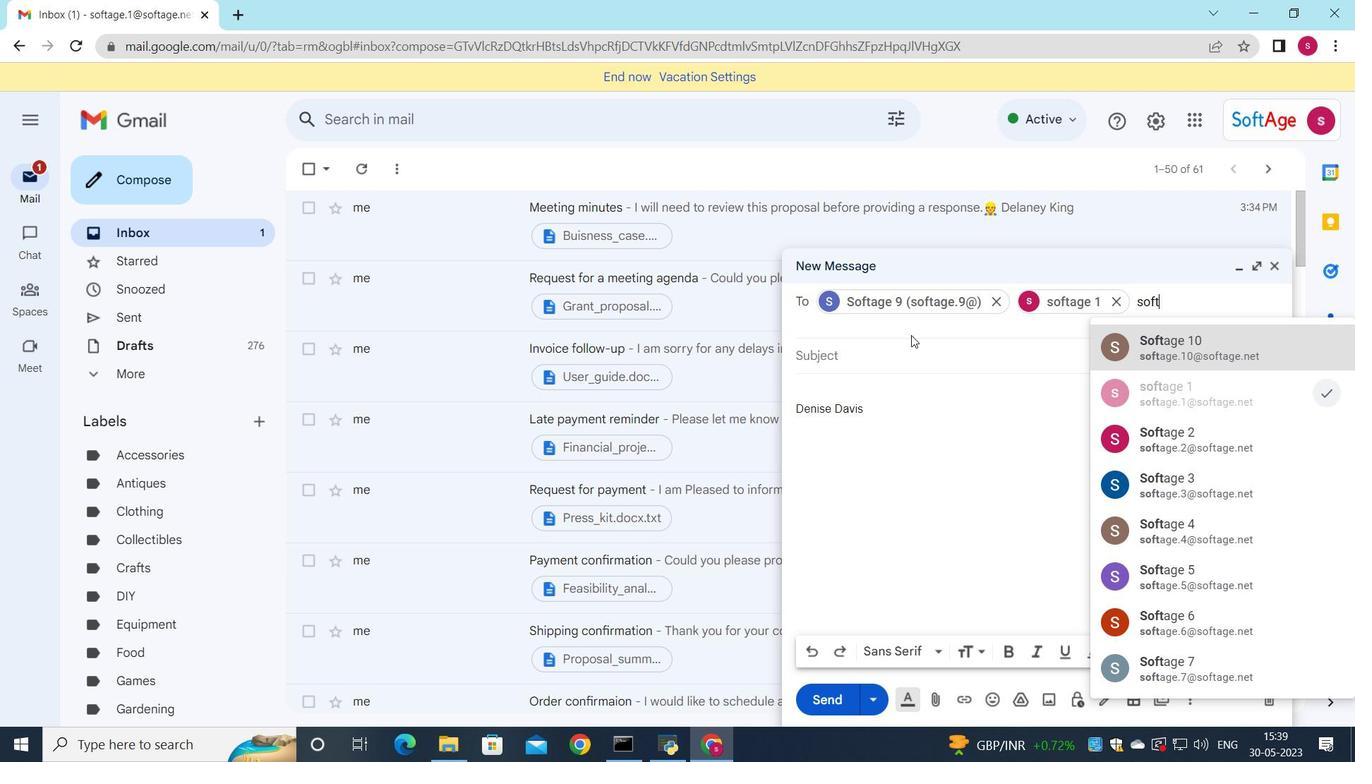 
Action: Mouse moved to (1228, 355)
Screenshot: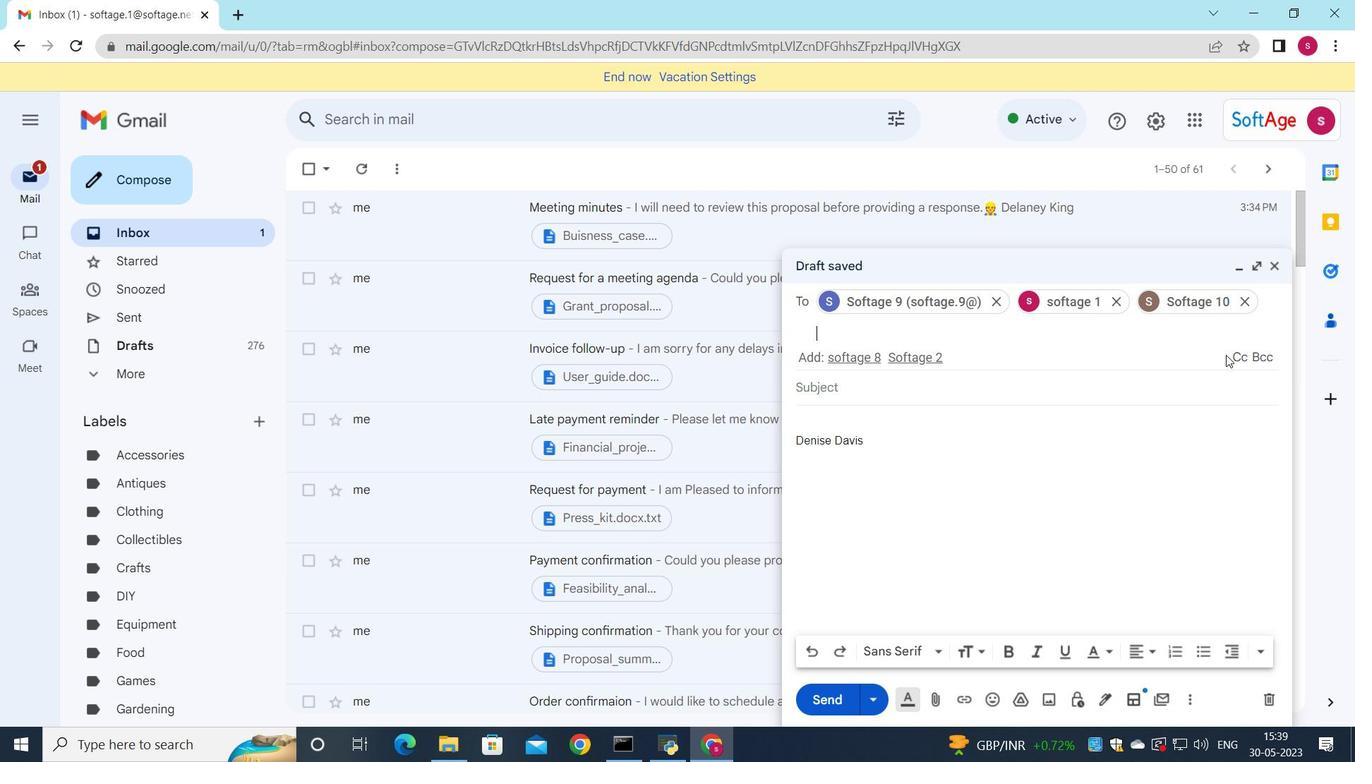 
Action: Mouse pressed left at (1228, 355)
Screenshot: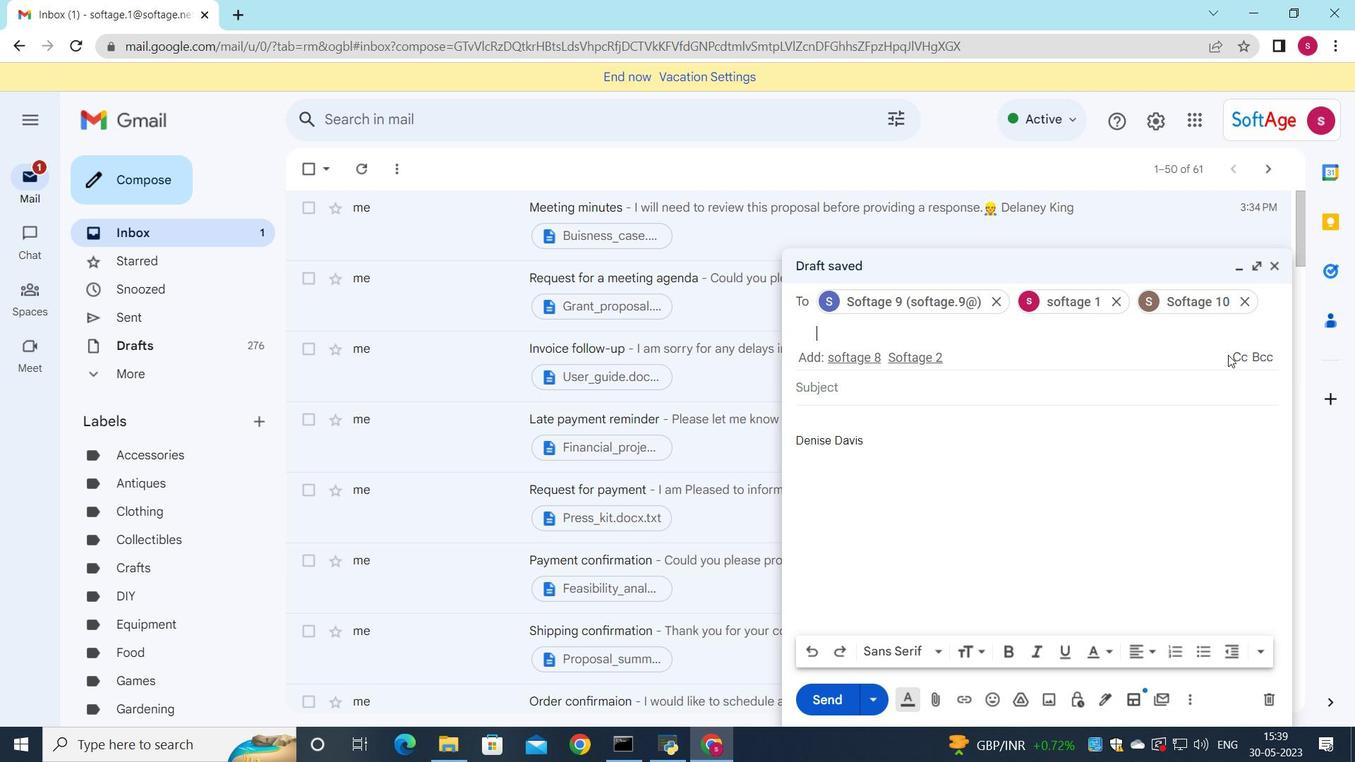 
Action: Mouse moved to (1235, 354)
Screenshot: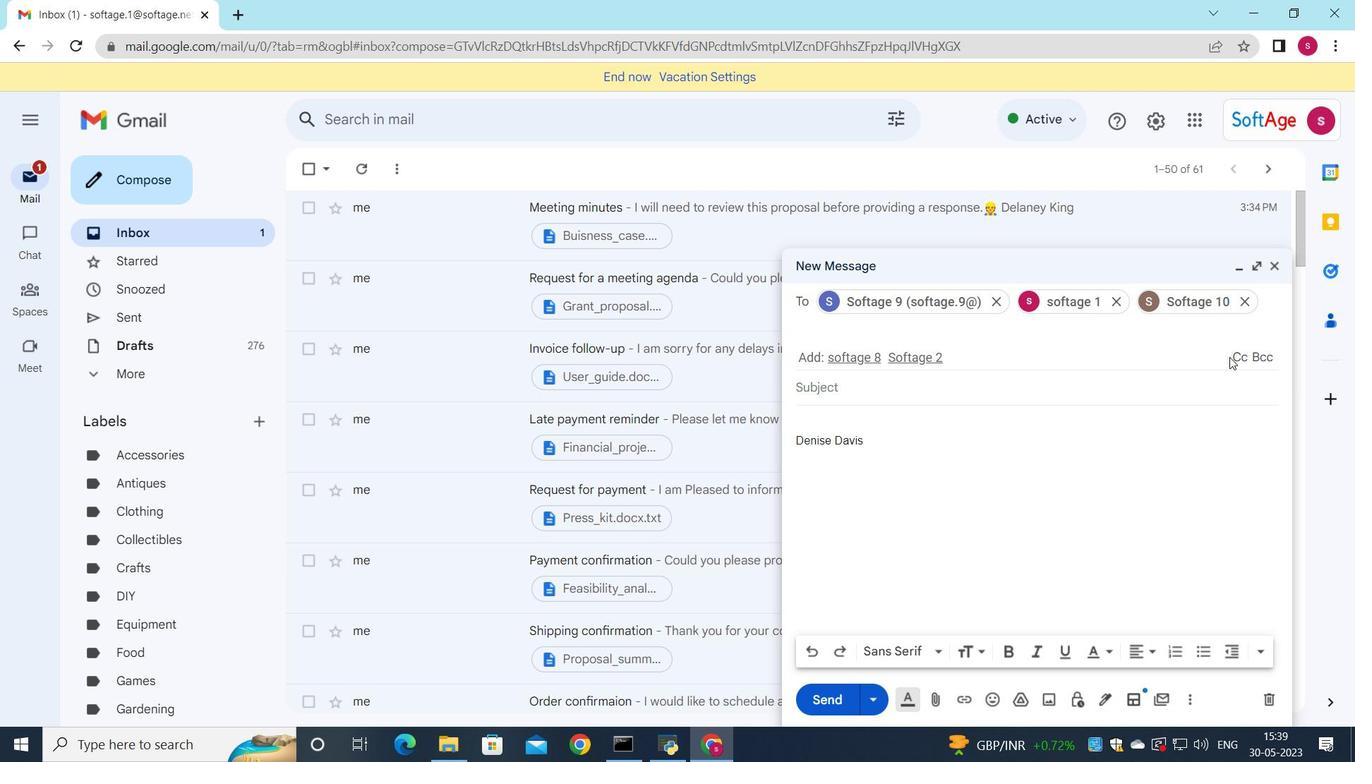 
Action: Mouse pressed left at (1235, 354)
Screenshot: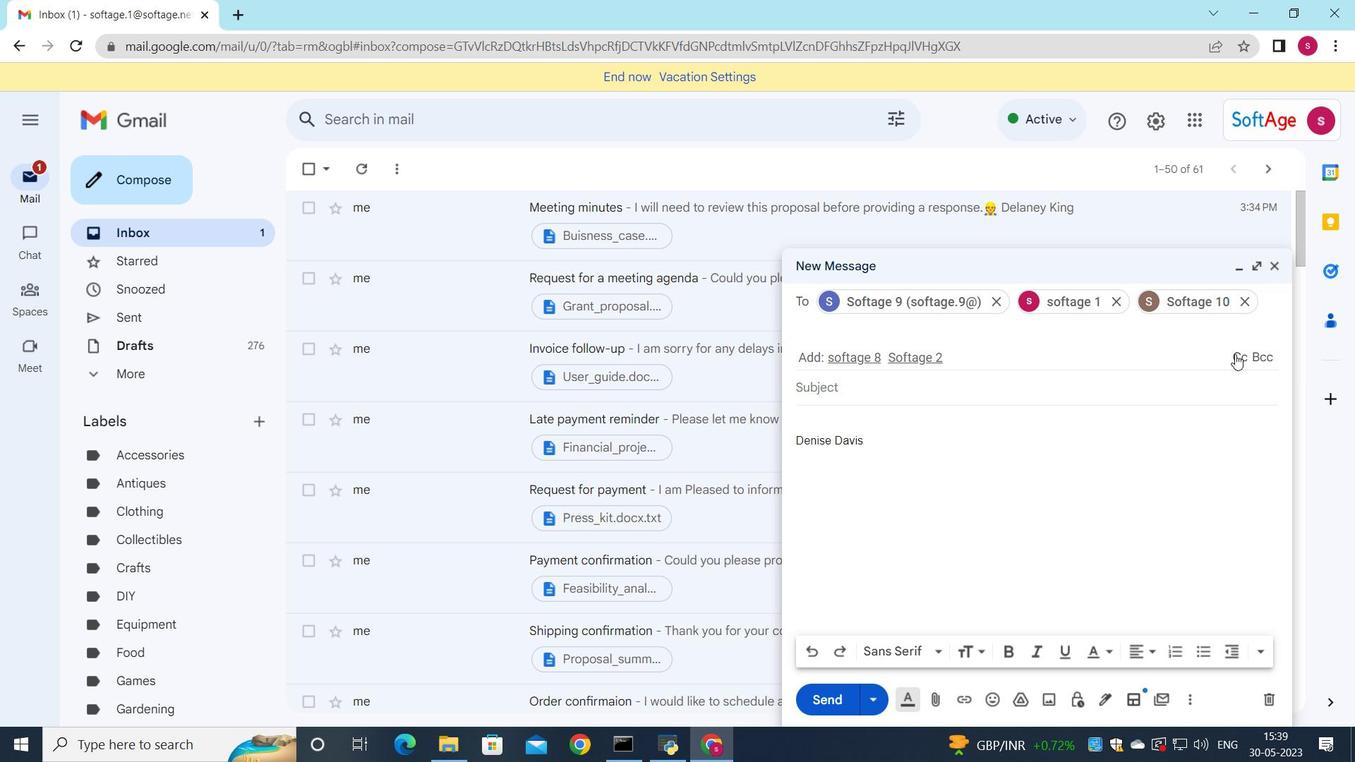
Action: Mouse moved to (915, 389)
Screenshot: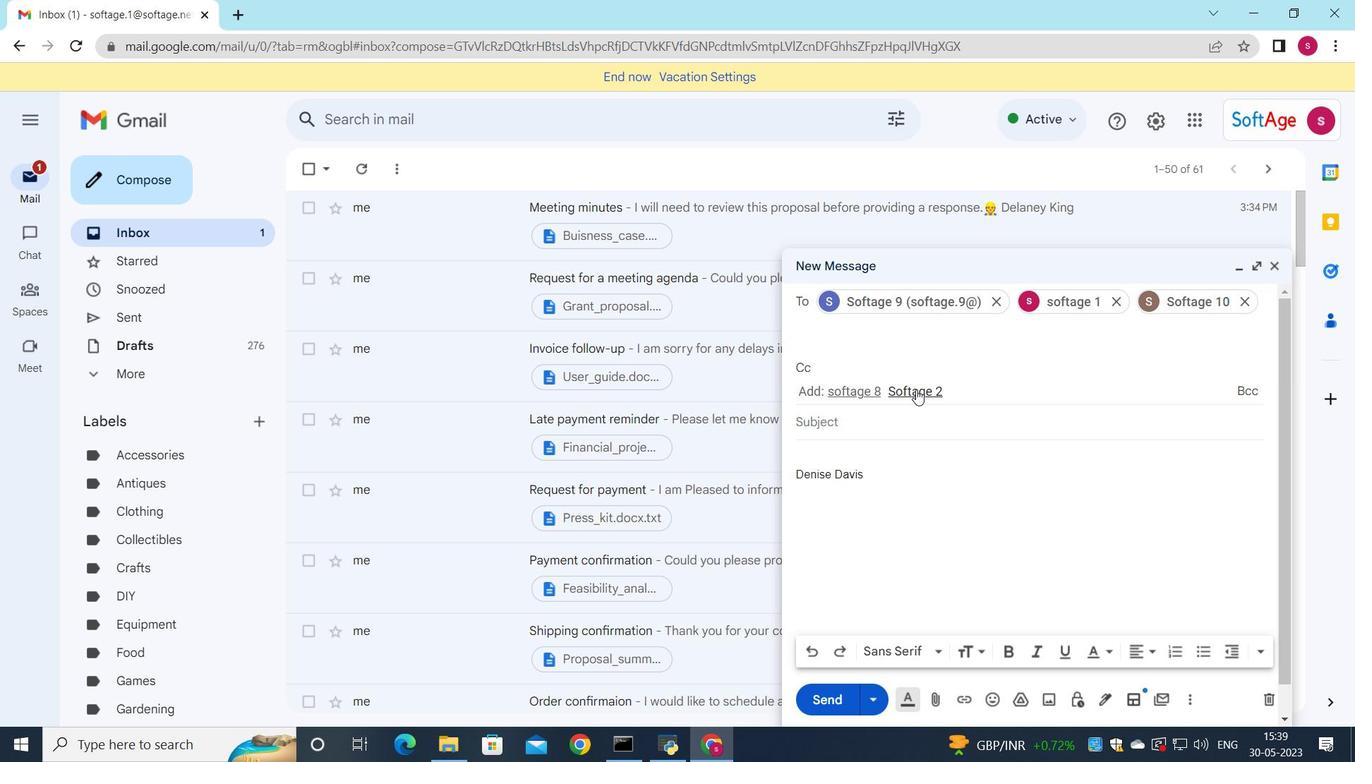 
Action: Mouse pressed left at (915, 389)
Screenshot: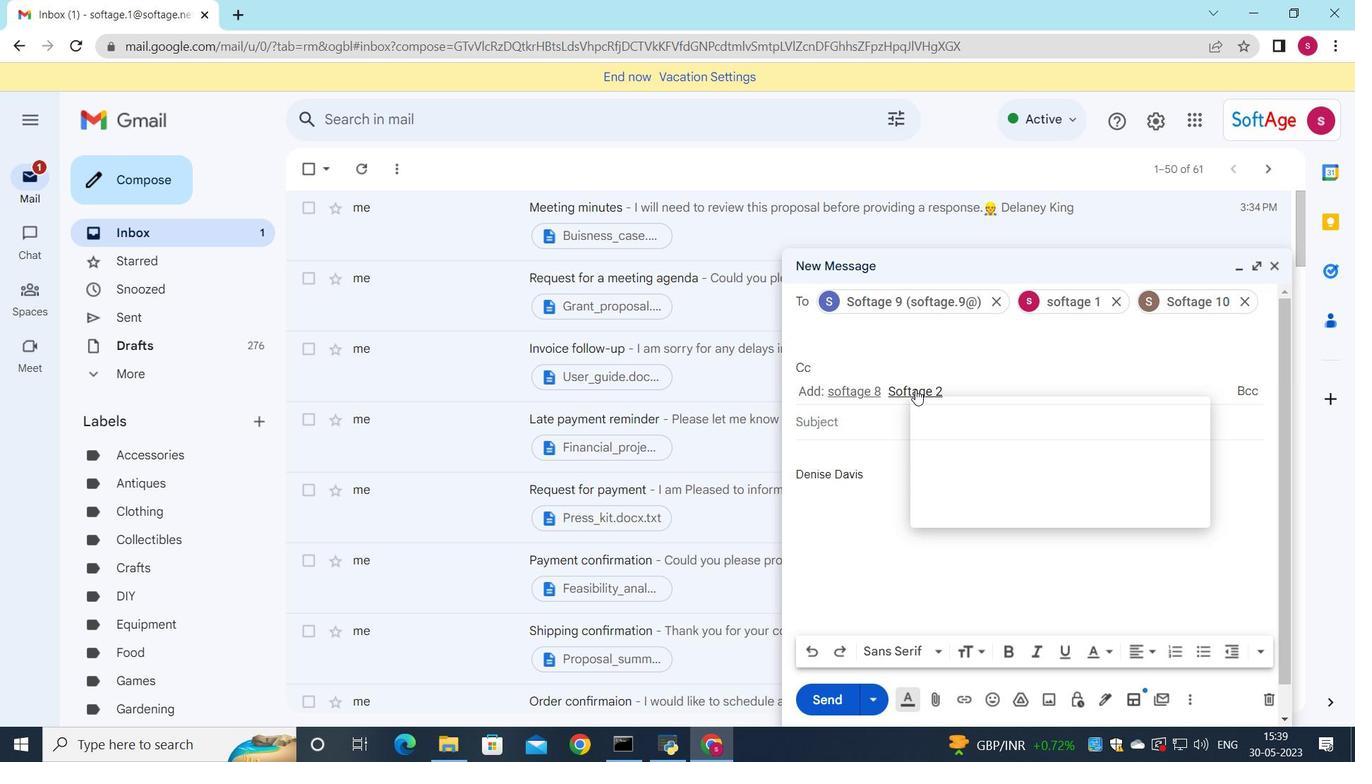 
Action: Mouse moved to (853, 426)
Screenshot: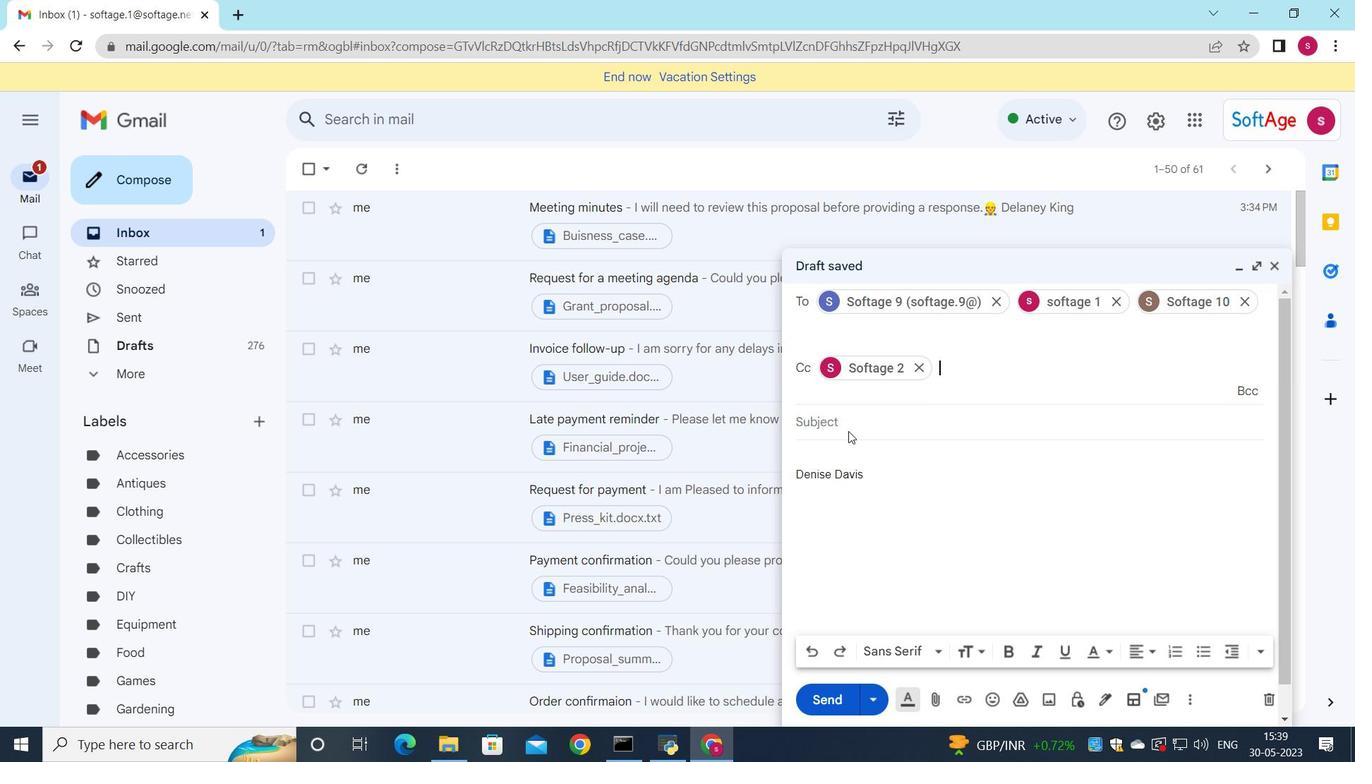 
Action: Mouse pressed left at (853, 426)
Screenshot: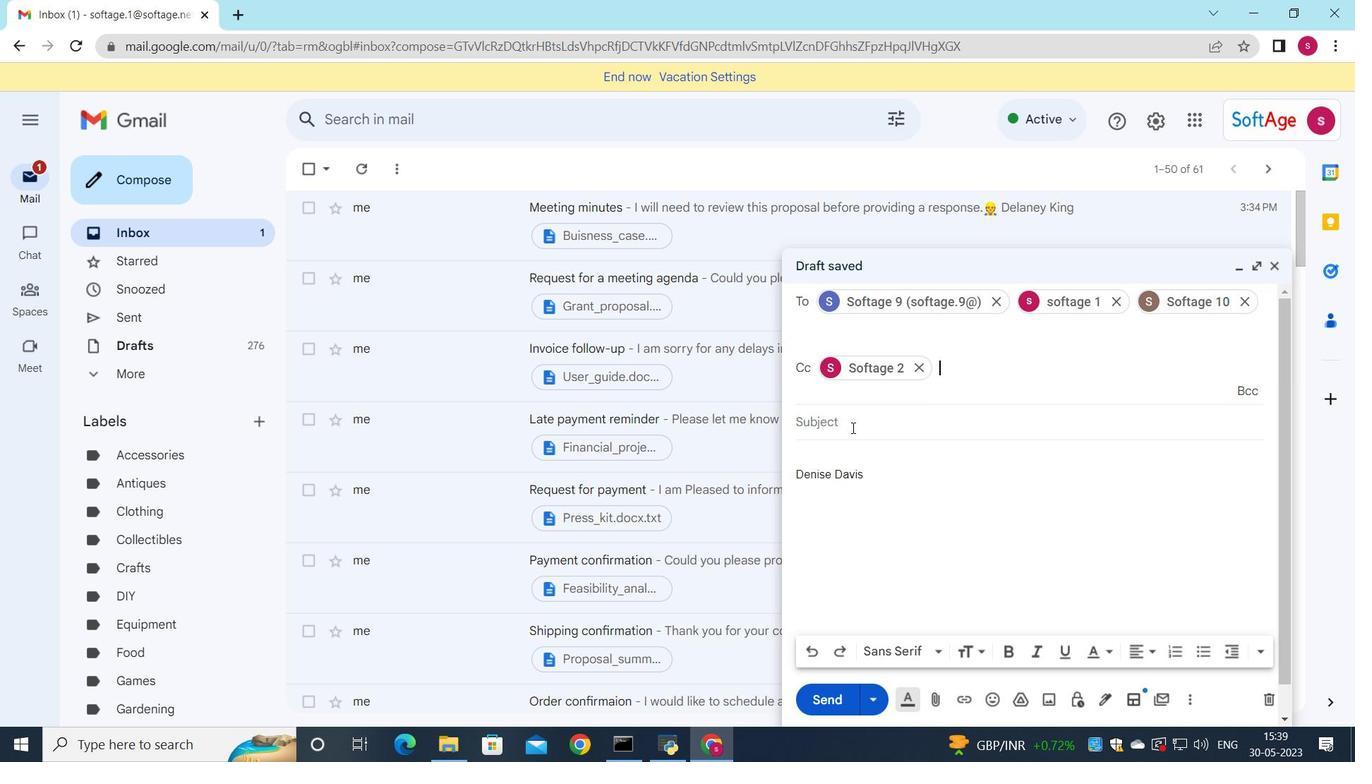 
Action: Mouse moved to (951, 378)
Screenshot: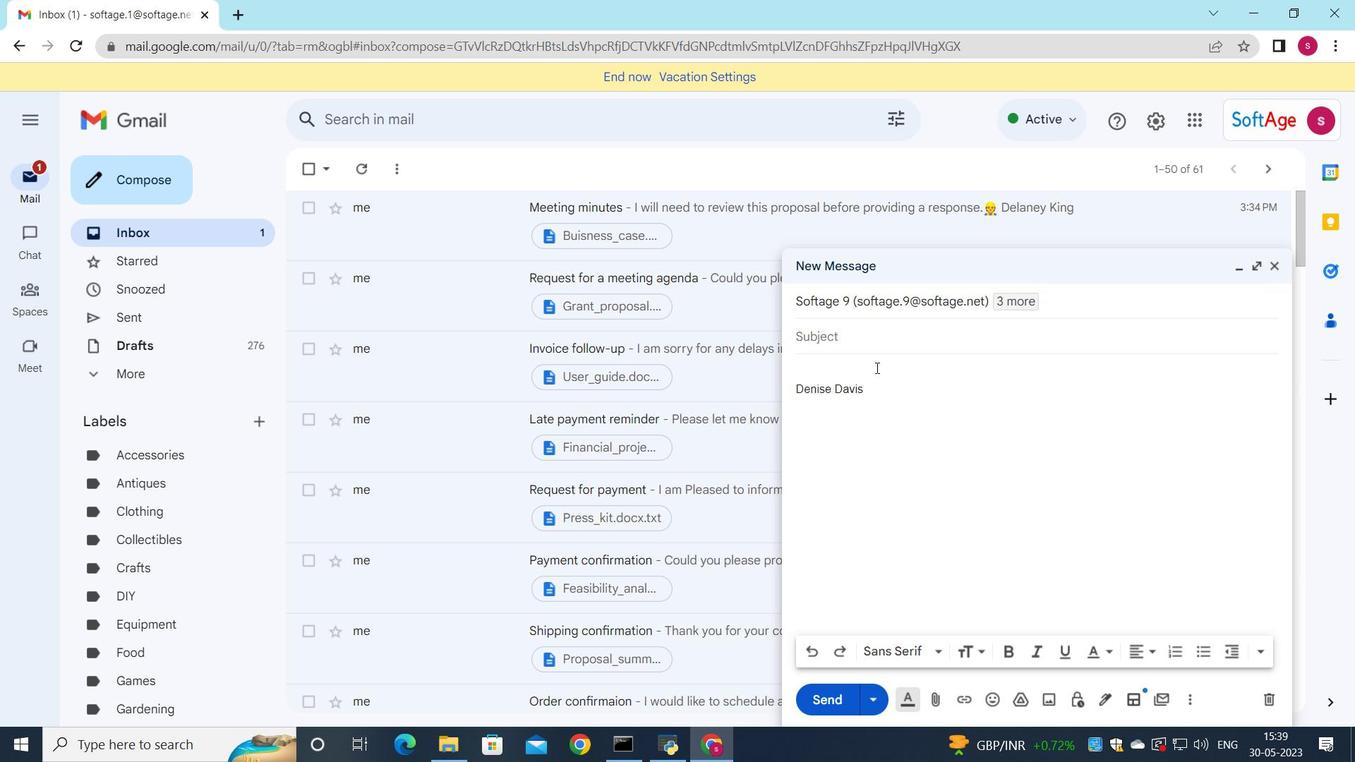 
Action: Key pressed <Key.shift>Request<Key.space>for<Key.space>arr<Key.backspace><Key.backspace><Key.space>report
Screenshot: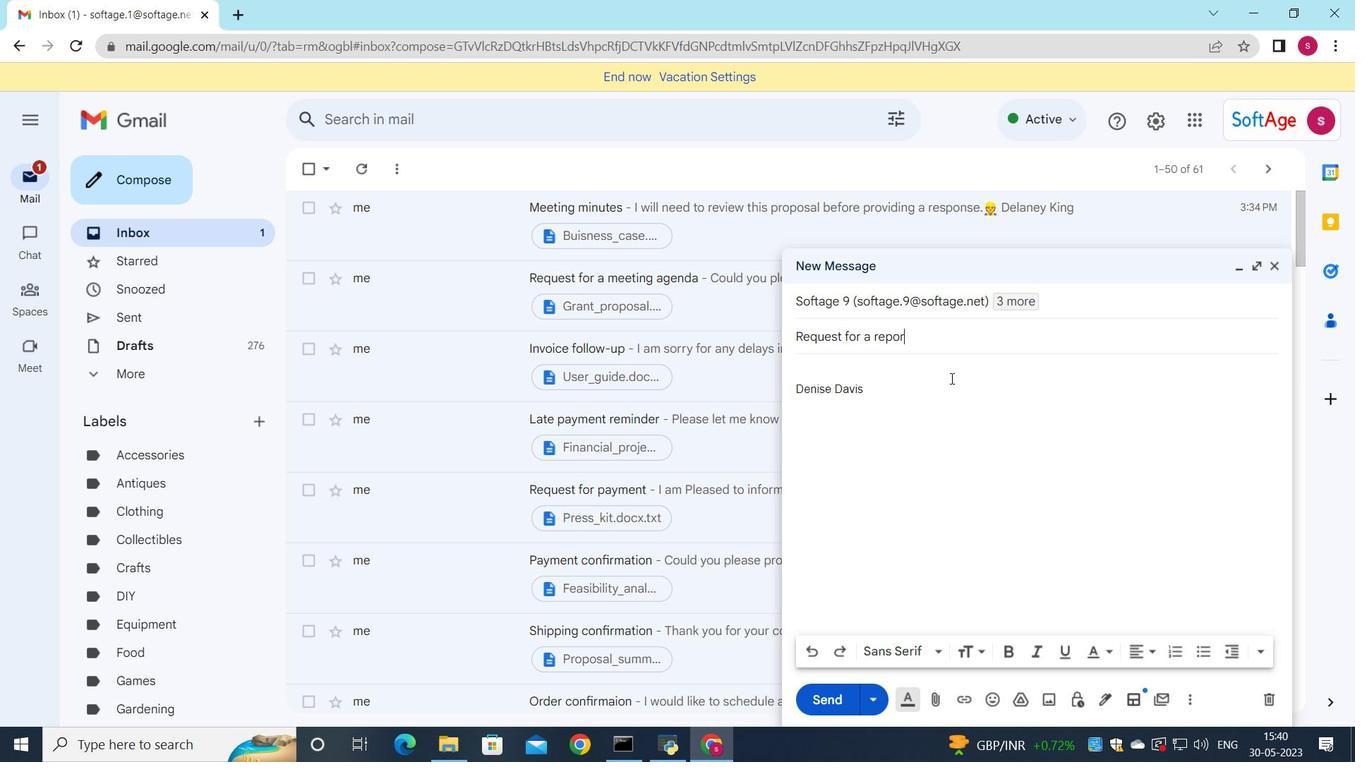 
Action: Mouse moved to (857, 374)
Screenshot: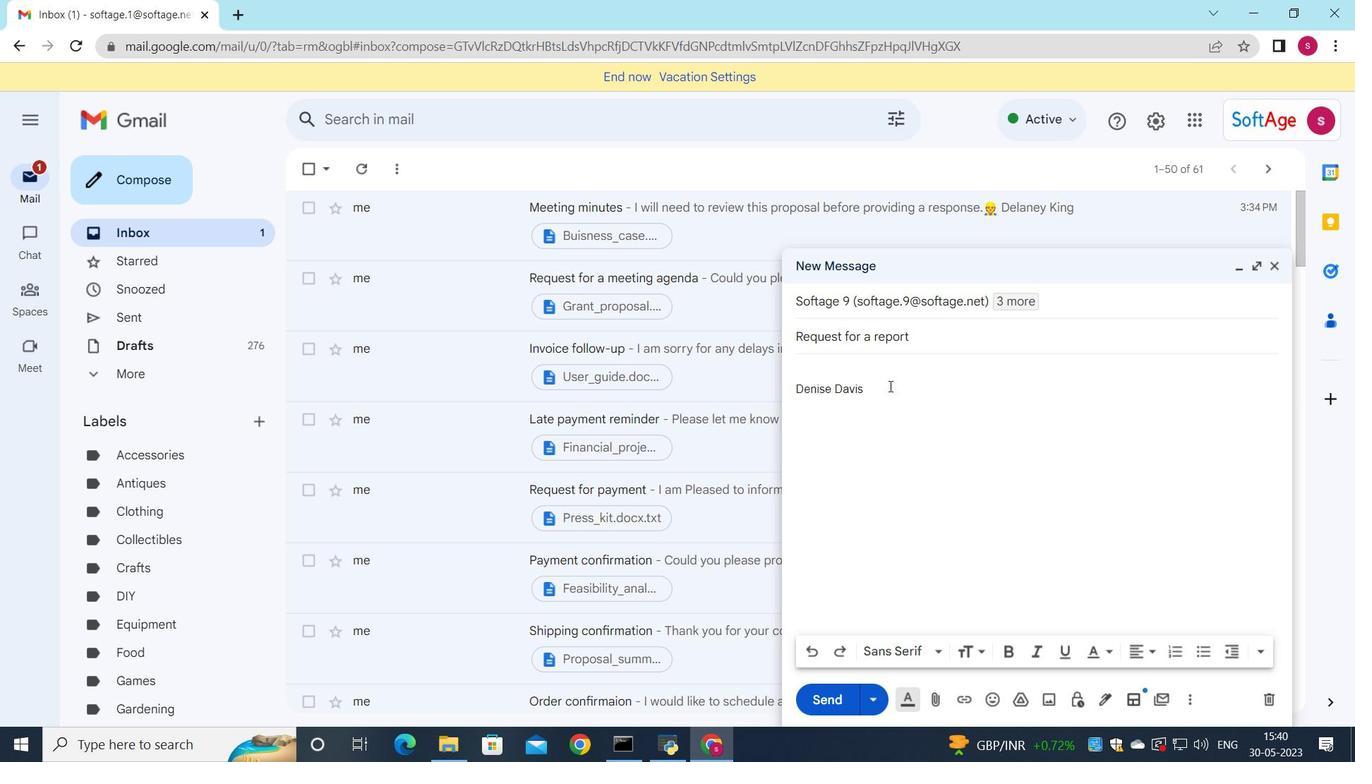 
Action: Mouse pressed left at (857, 374)
Screenshot: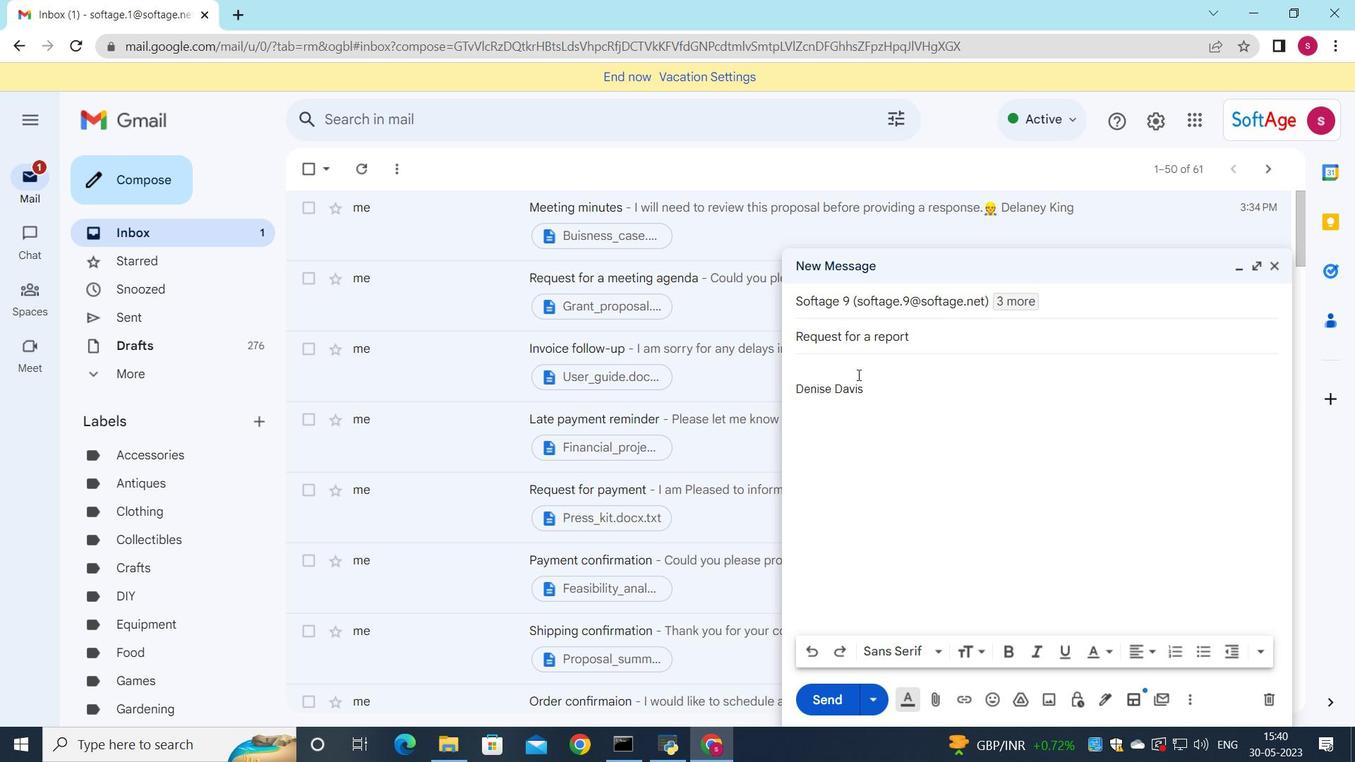 
Action: Key pressed <Key.shift>Please<Key.space>let<Key.space>me<Key.space>know<Key.space>if<Key.space>thew<Key.backspace>re<Key.space>are<Key.space>any<Key.space>updates<Key.space>on<Key.space>the<Key.space>status<Key.space><Key.tab>
Screenshot: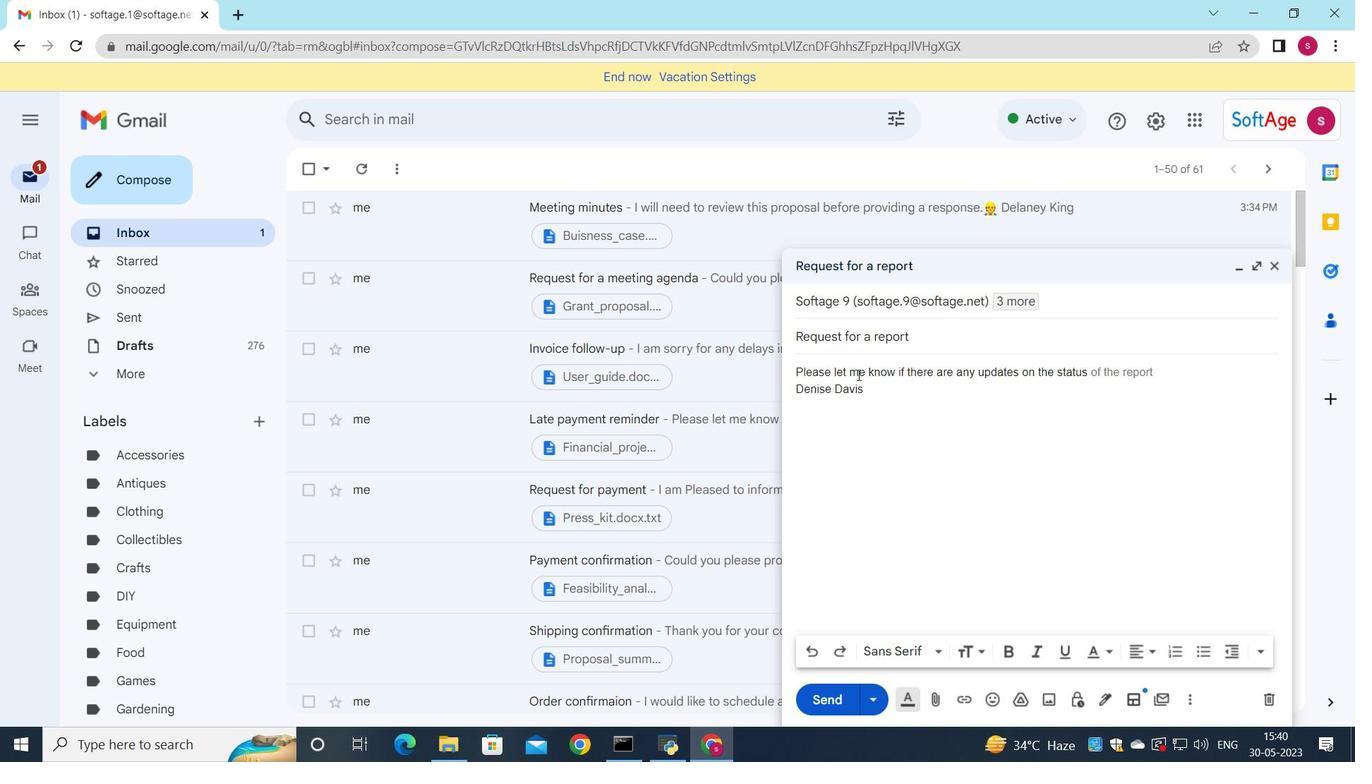 
Action: Mouse moved to (992, 698)
Screenshot: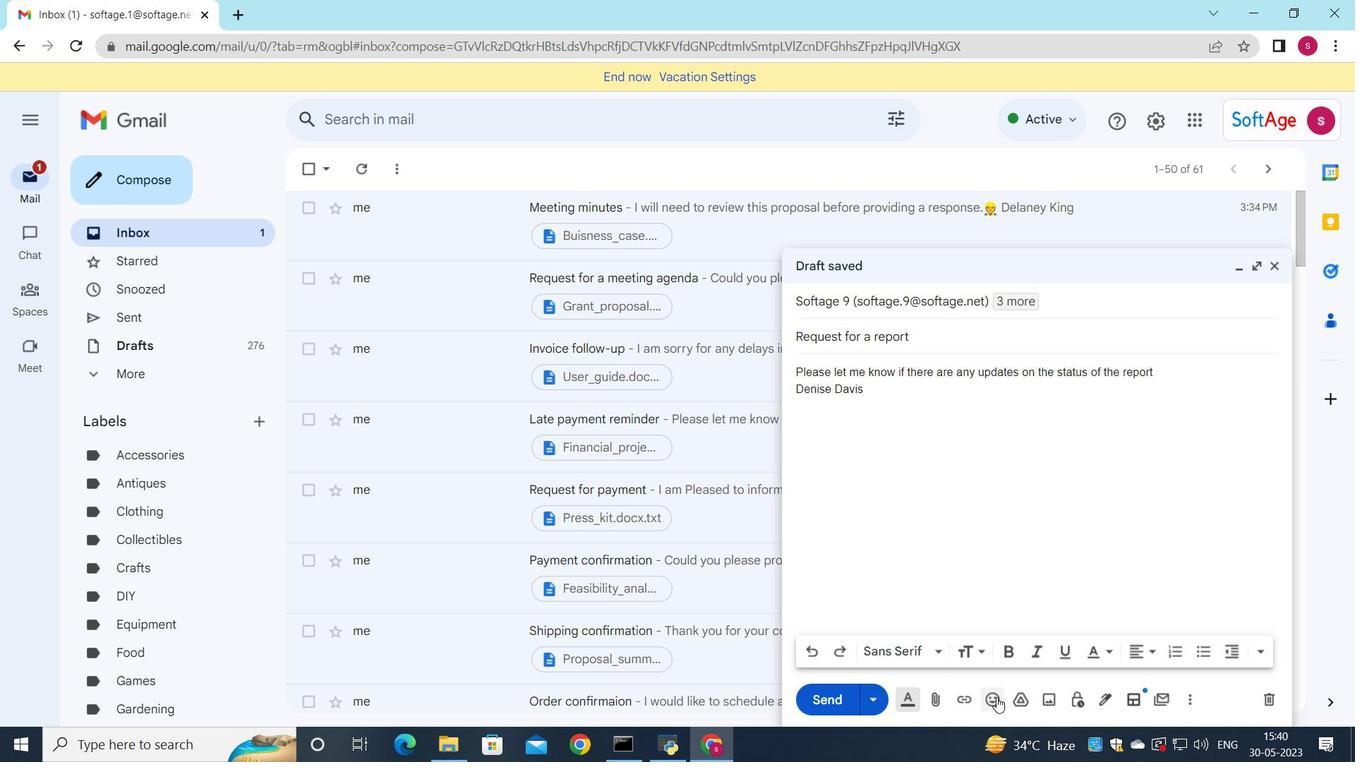 
Action: Mouse pressed left at (992, 698)
Screenshot: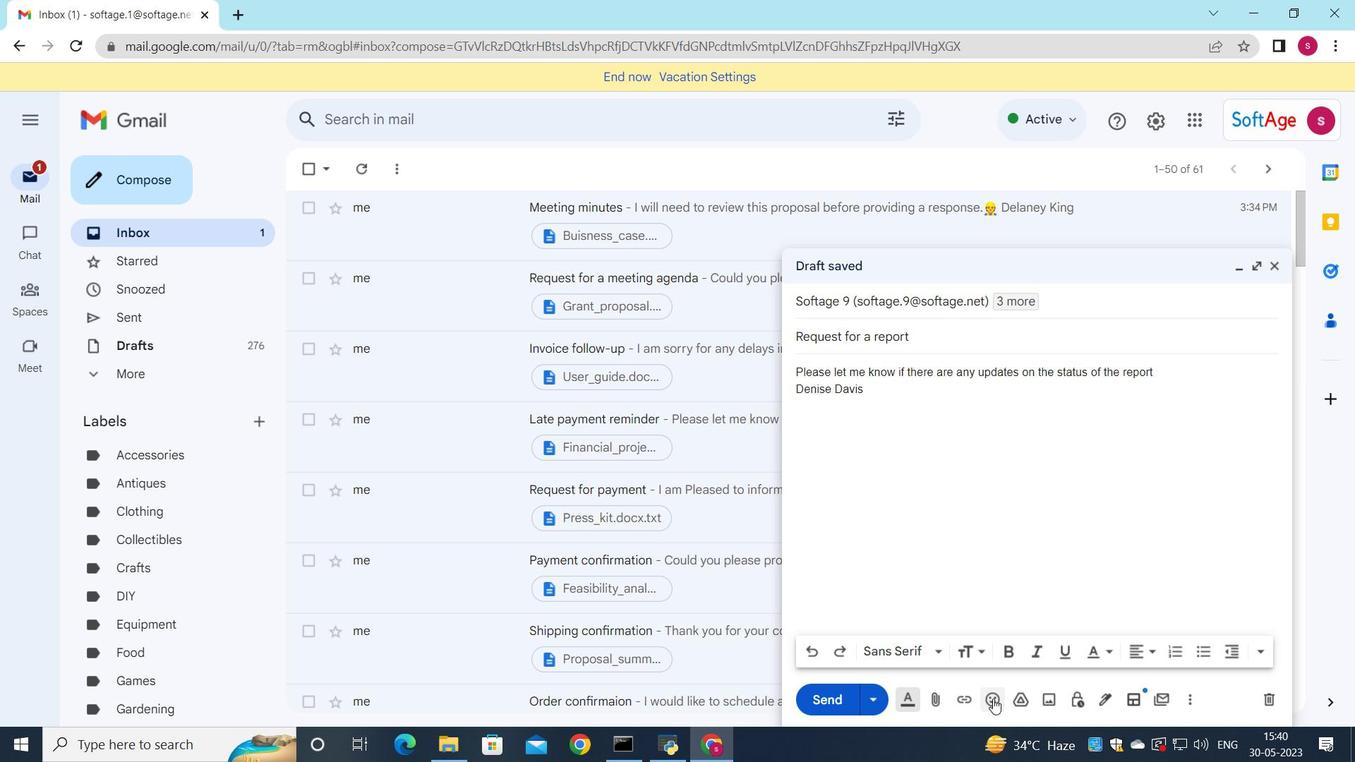 
Action: Mouse moved to (1096, 525)
Screenshot: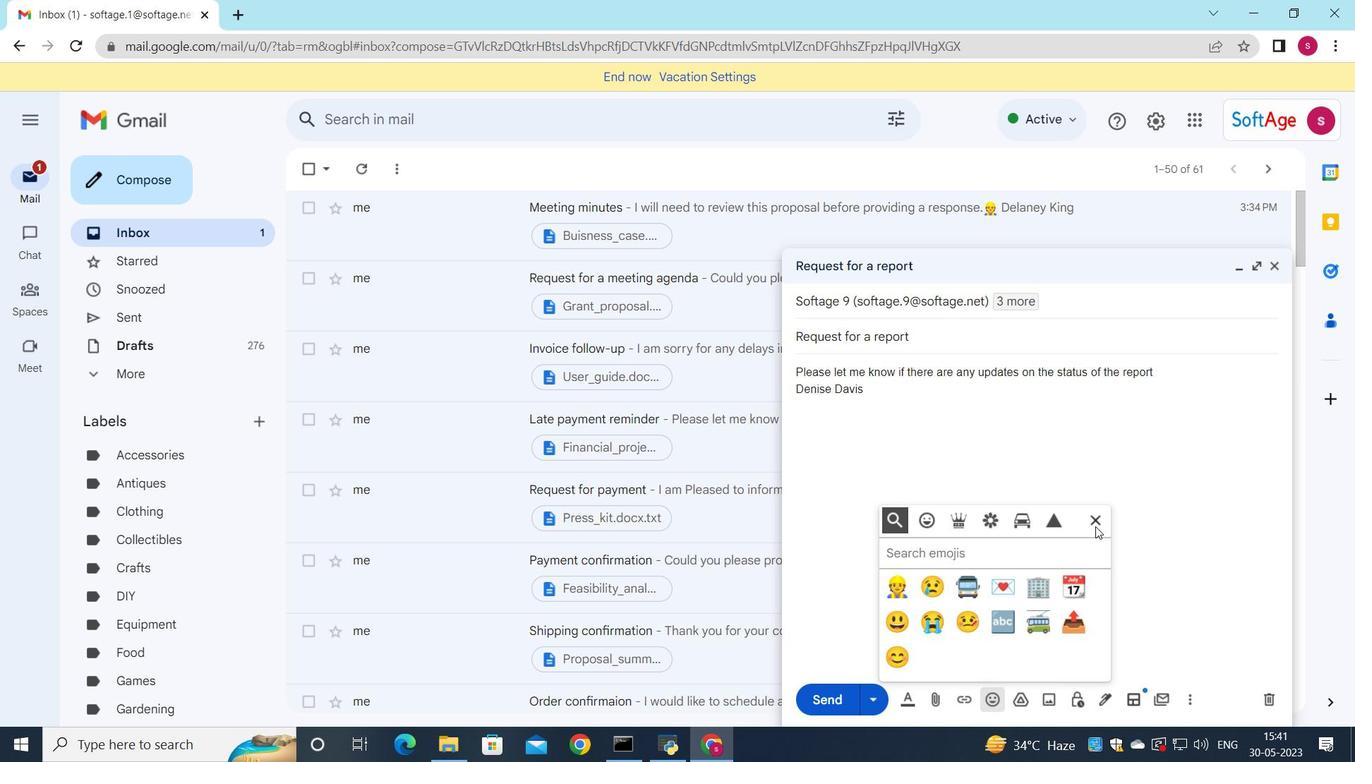 
Action: Mouse pressed left at (1096, 525)
Screenshot: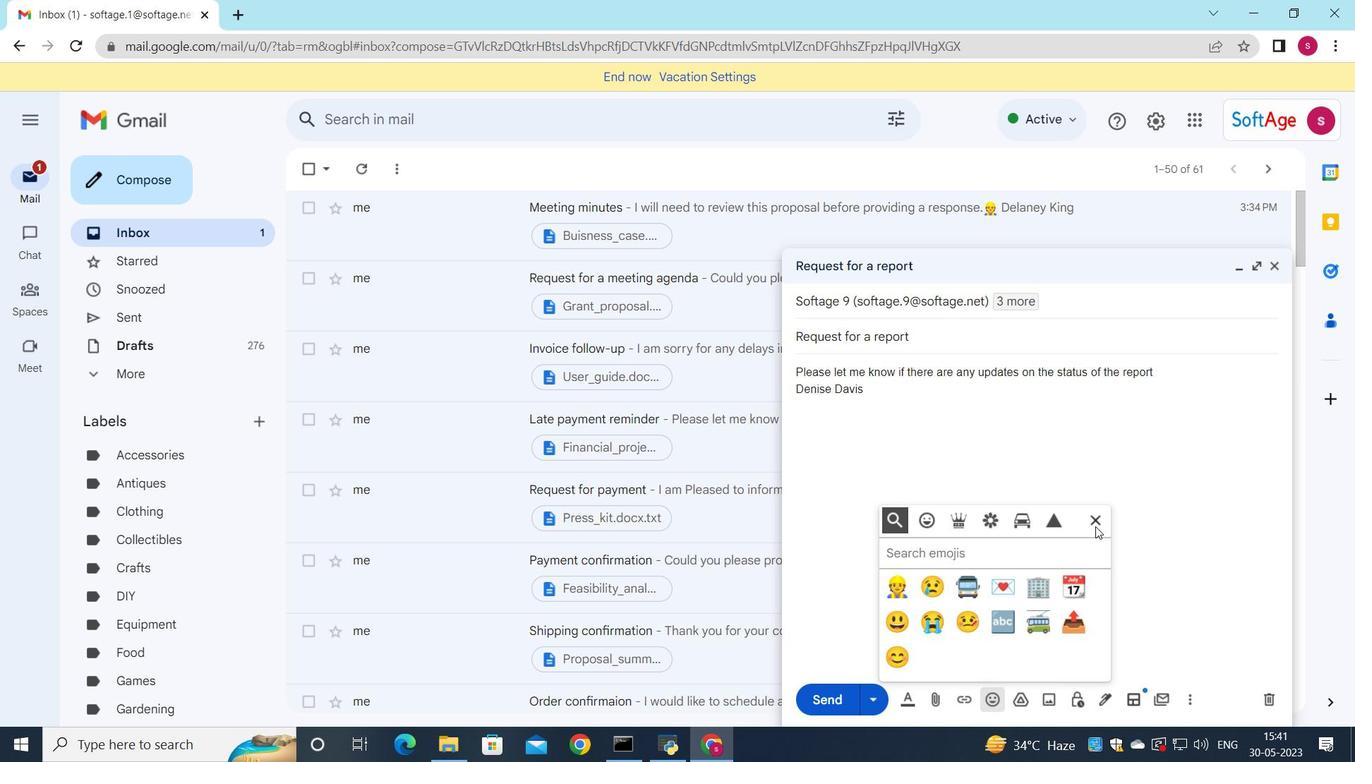 
Action: Mouse moved to (938, 701)
Screenshot: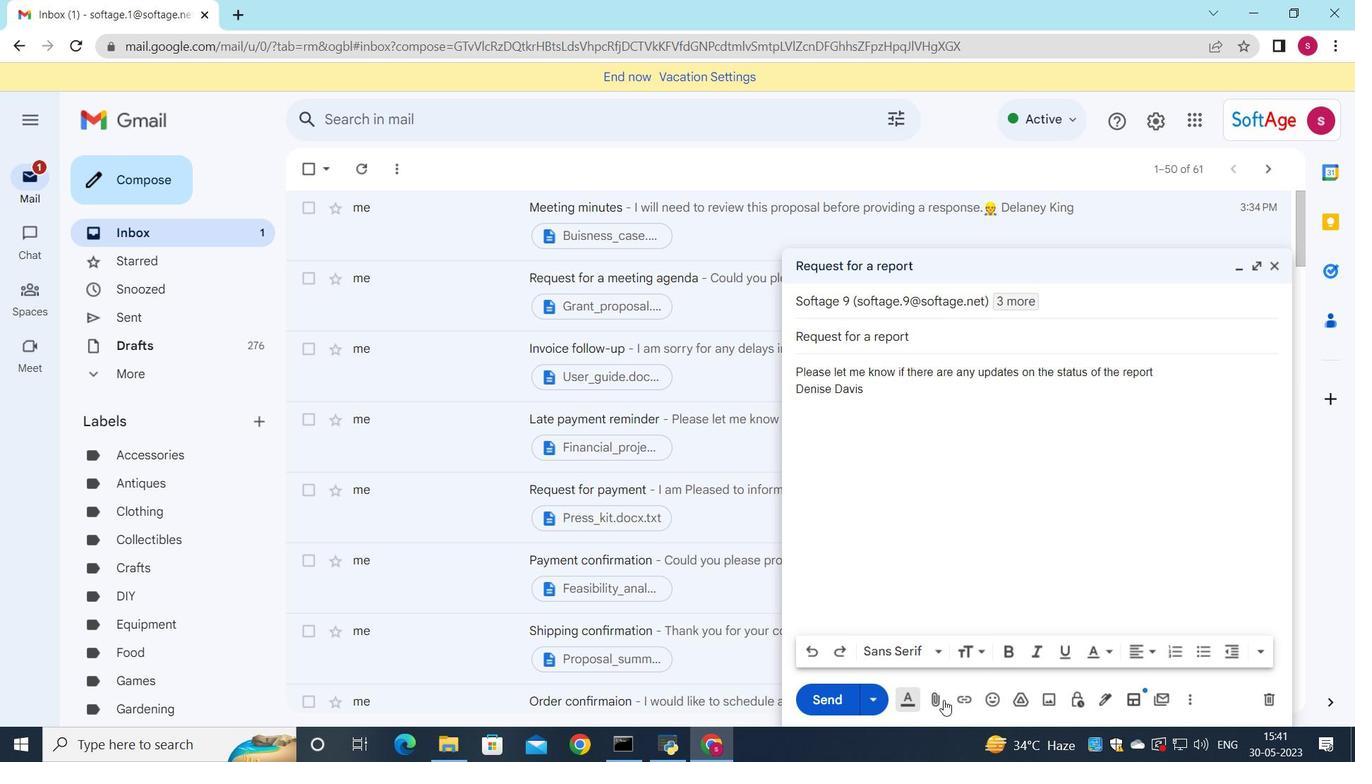 
Action: Mouse pressed left at (938, 701)
Screenshot: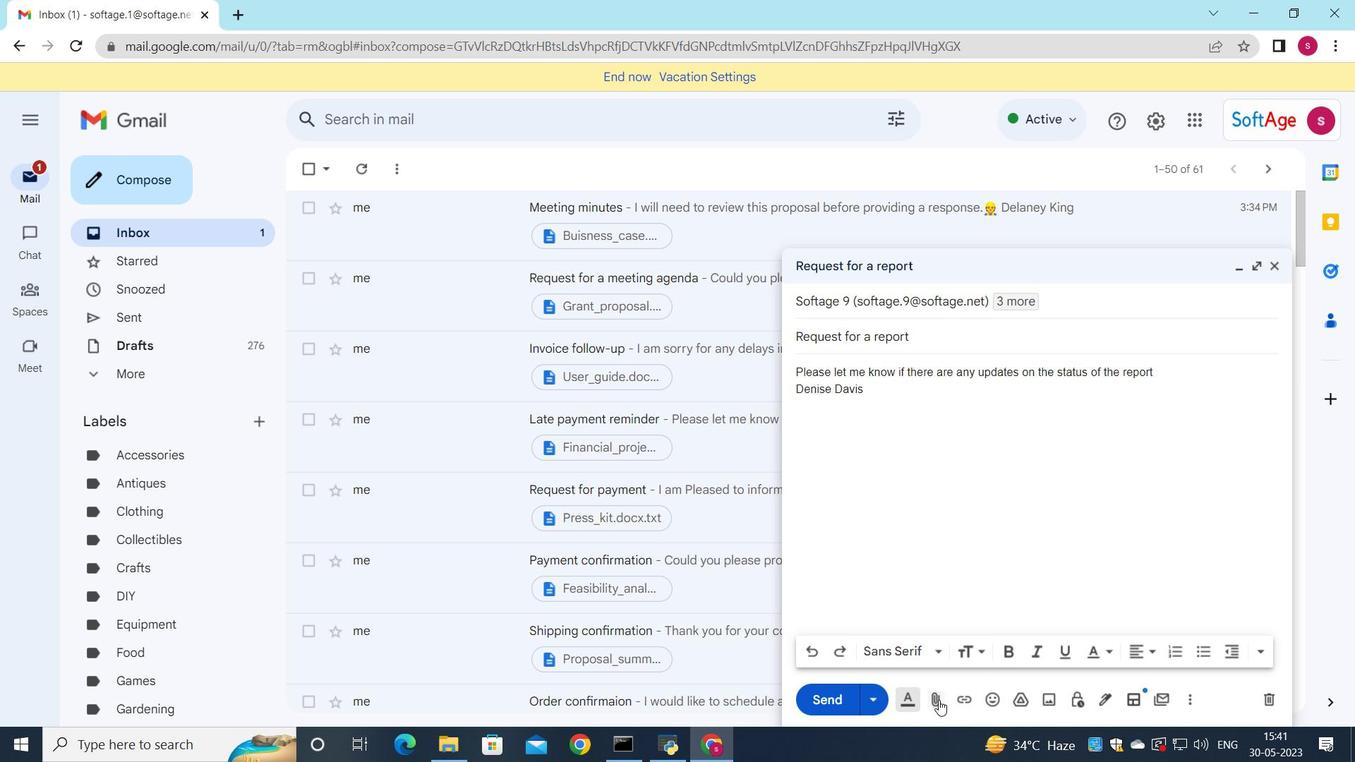 
Action: Mouse moved to (267, 120)
Screenshot: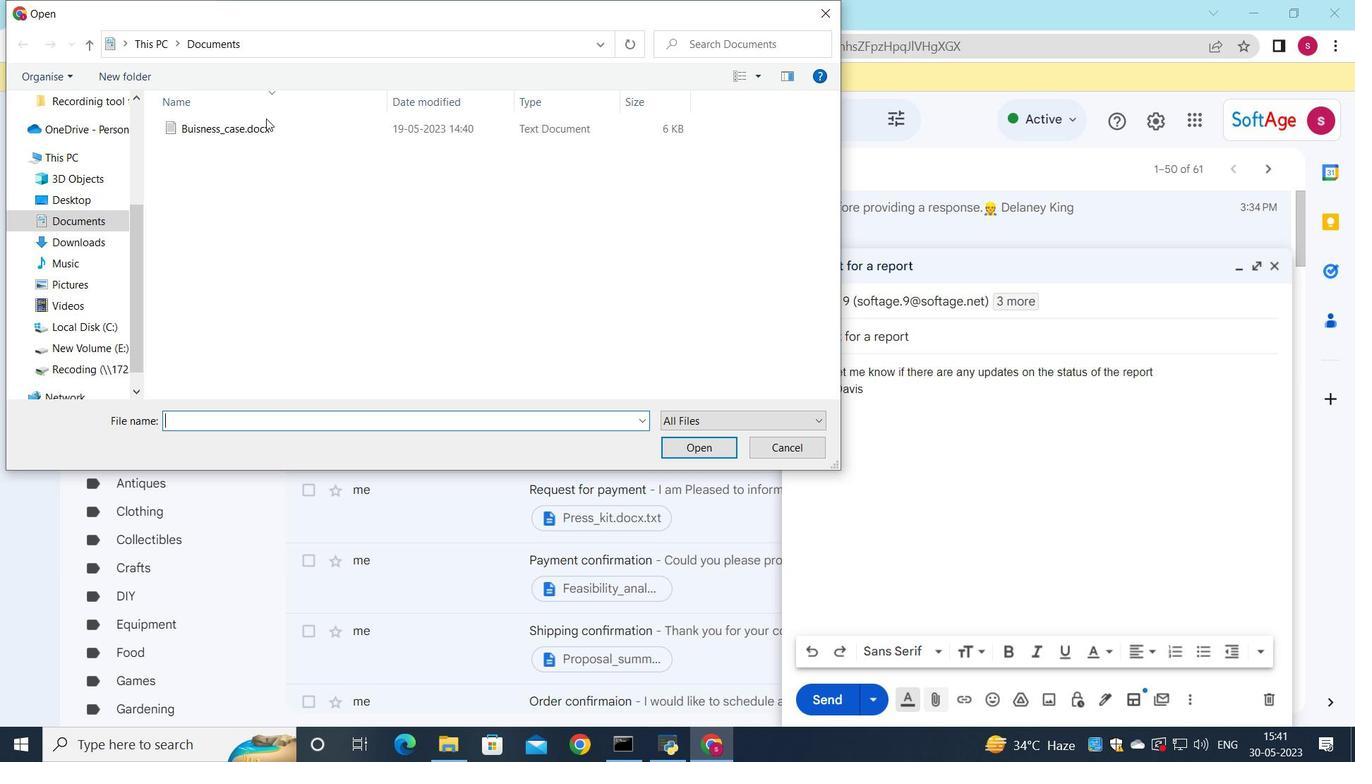 
Action: Mouse pressed left at (267, 120)
Screenshot: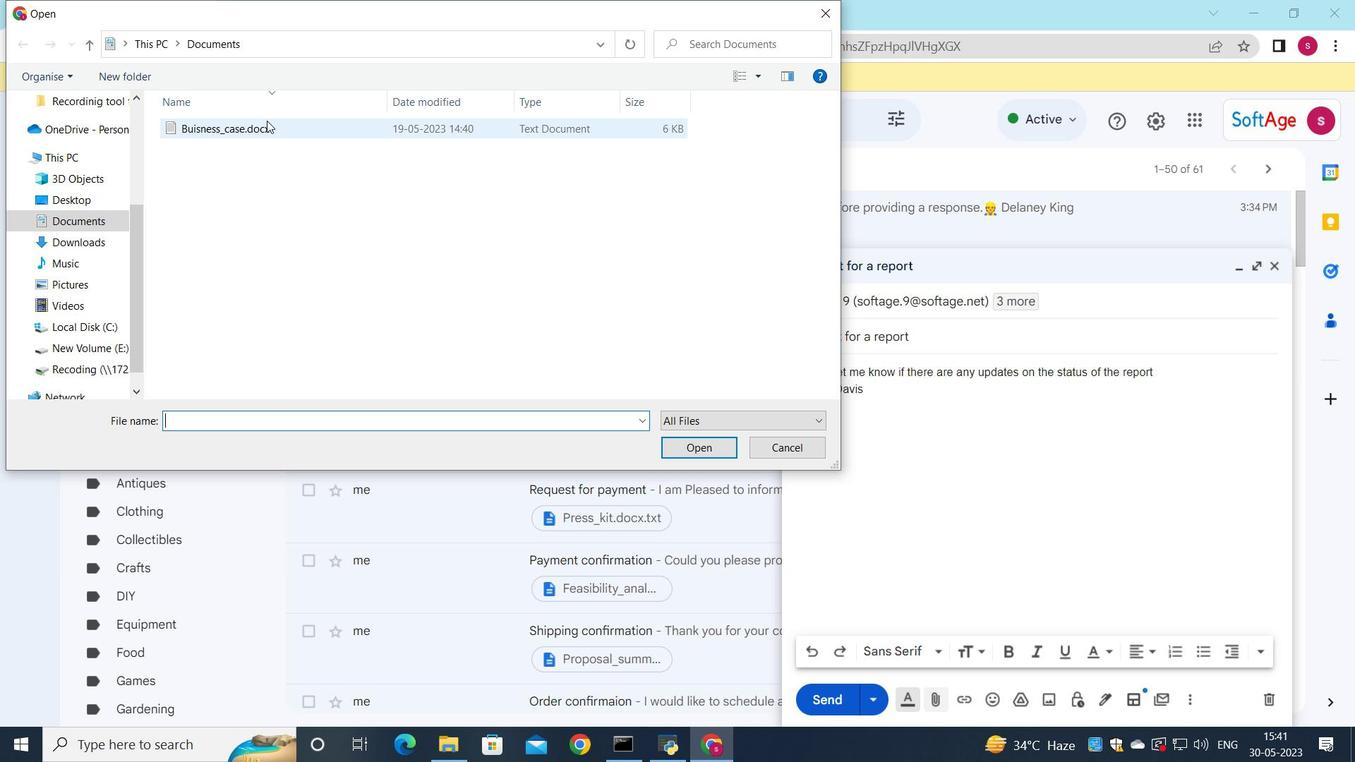 
Action: Mouse moved to (273, 134)
Screenshot: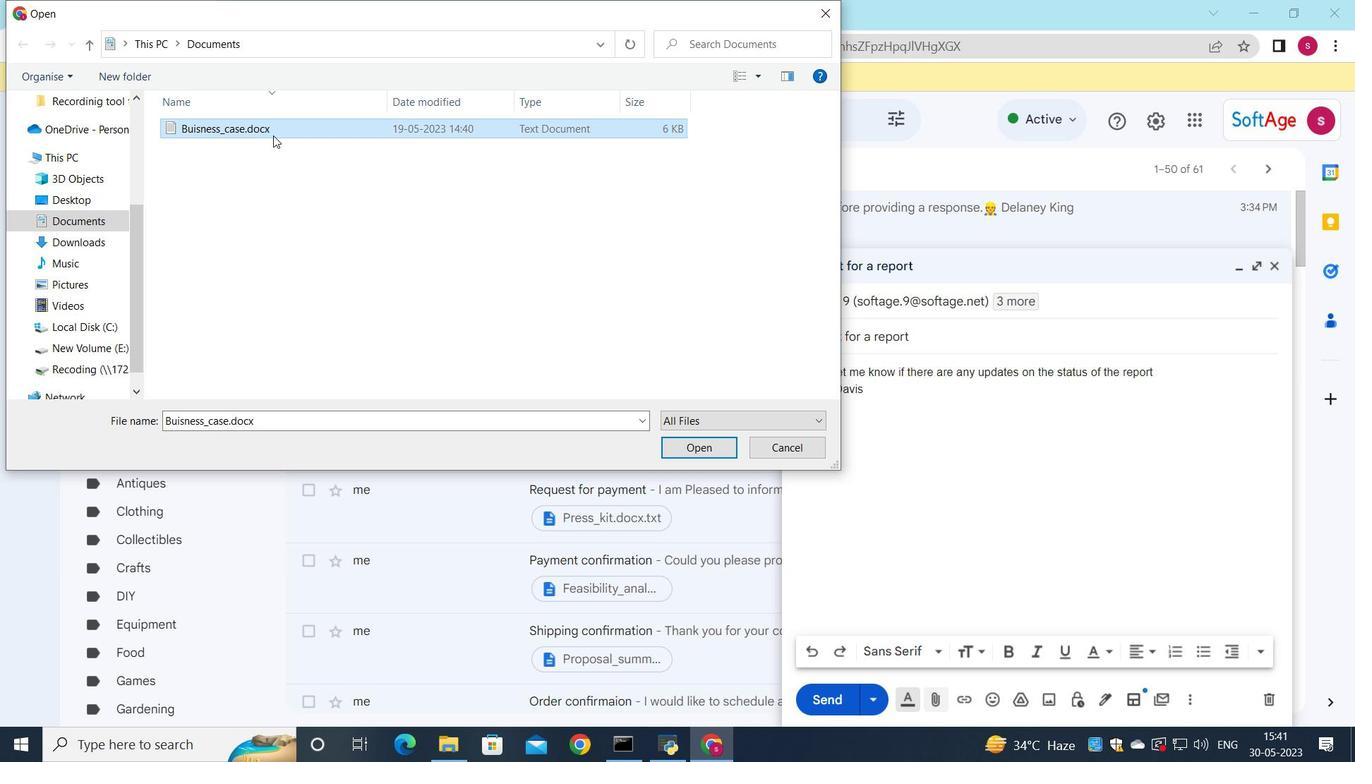 
Action: Mouse pressed left at (273, 134)
Screenshot: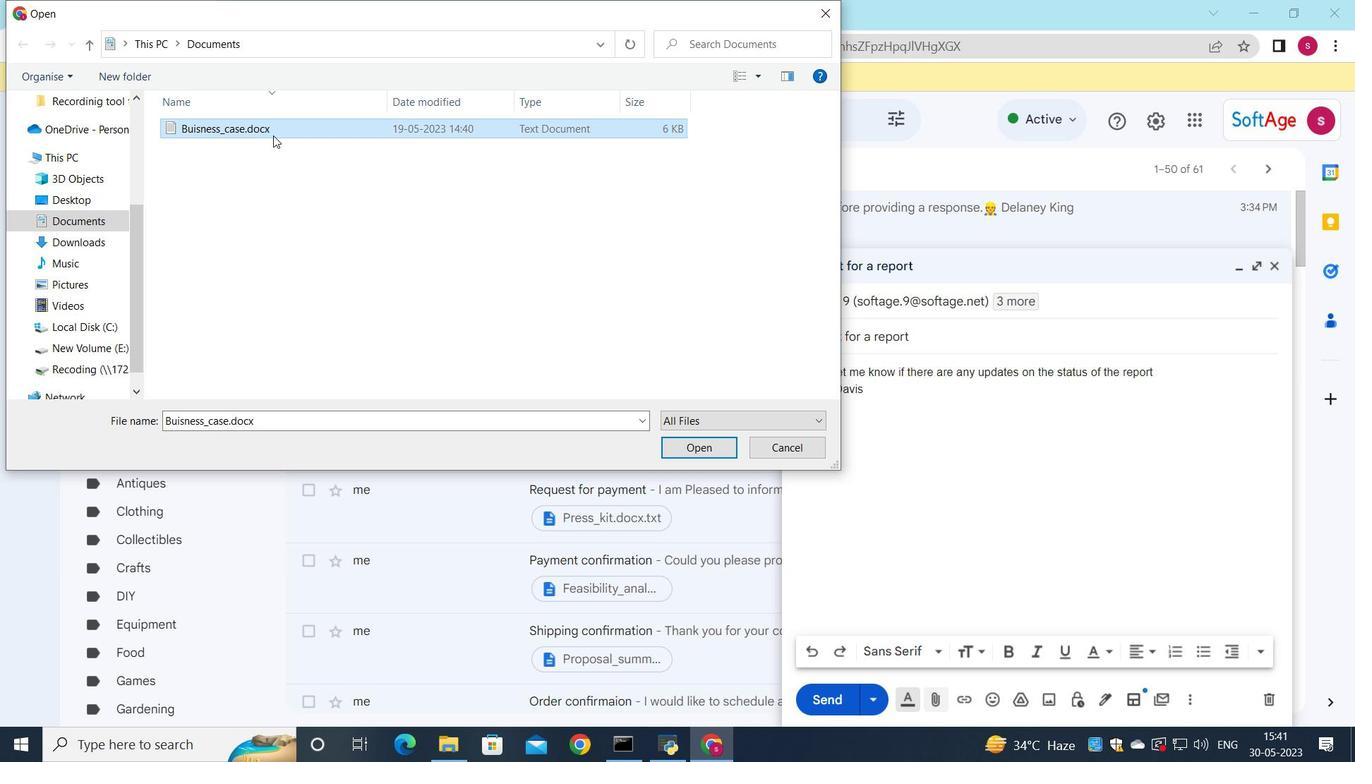 
Action: Mouse moved to (291, 136)
Screenshot: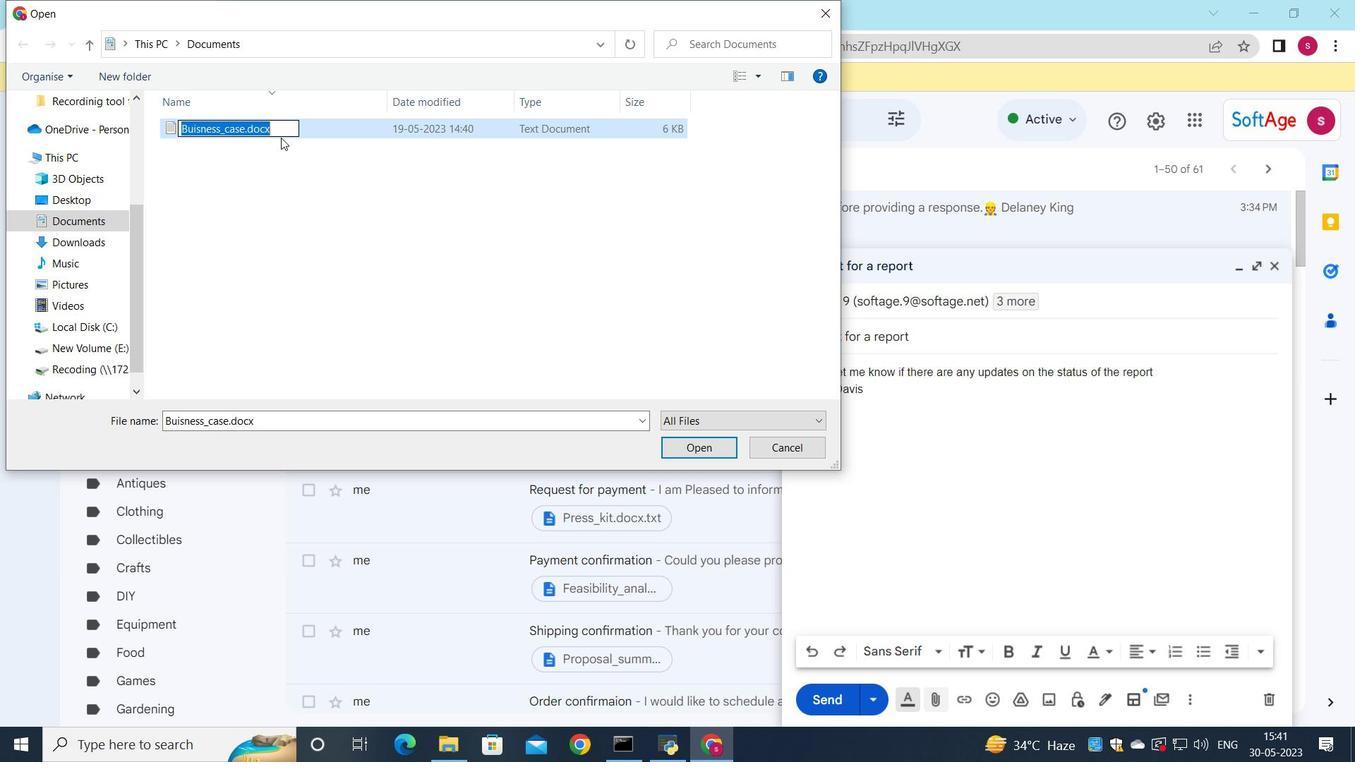 
Action: Key pressed <Key.shift><Key.shift><Key.shift><Key.shift><Key.shift><Key.shift><Key.shift><Key.shift><Key.shift><Key.shift><Key.shift><Key.shift><Key.shift><Key.shift><Key.shift><Key.shift><Key.shift><Key.shift>Job<Key.shift><Key.shift><Key.shift><Key.shift><Key.shift><Key.shift><Key.shift><Key.shift><Key.shift><Key.shift><Key.shift><Key.shift><Key.shift><Key.shift><Key.shift><Key.shift><Key.shift><Key.shift><Key.shift><Key.shift><Key.shift><Key.shift><Key.shift><Key.shift><Key.shift><Key.shift><Key.shift><Key.shift><Key.shift><Key.shift>_application.pdf
Screenshot: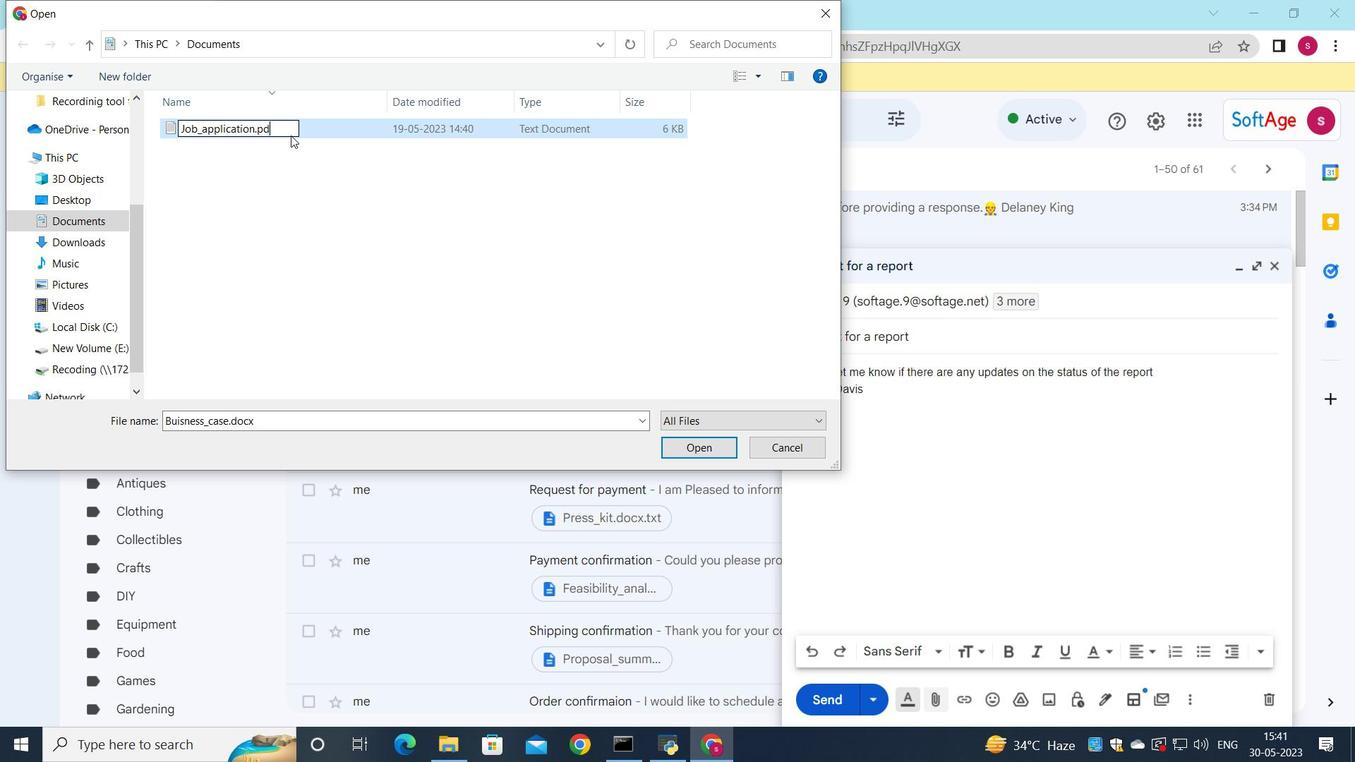 
Action: Mouse moved to (380, 128)
Screenshot: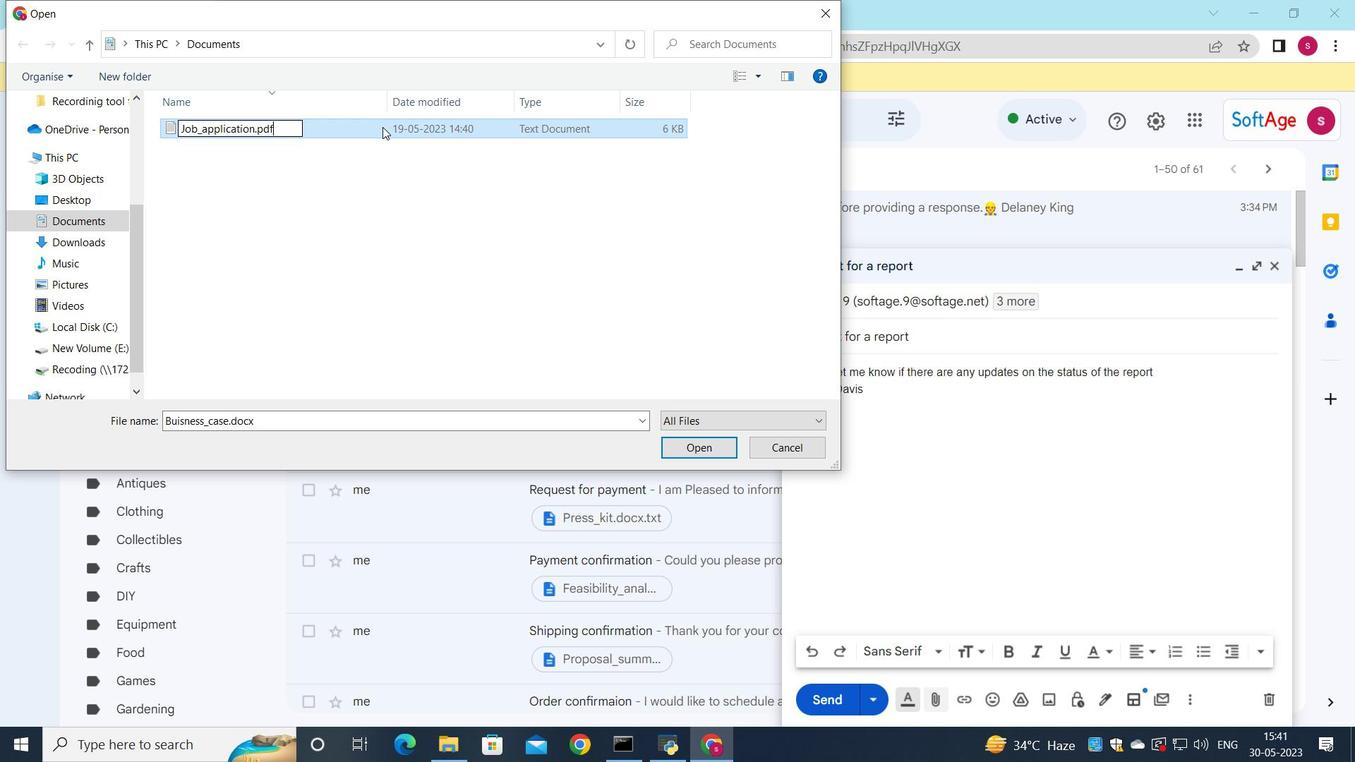 
Action: Mouse pressed left at (380, 128)
Screenshot: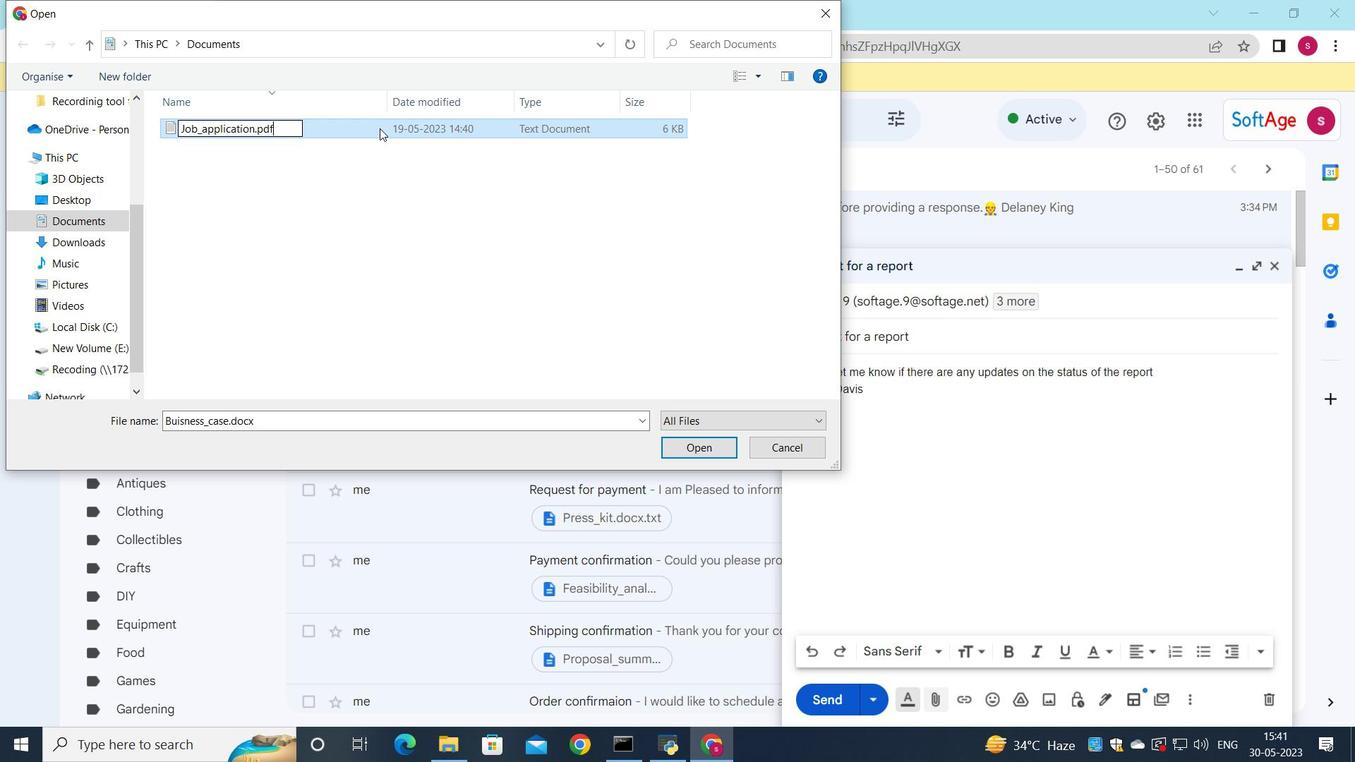 
Action: Mouse moved to (685, 447)
Screenshot: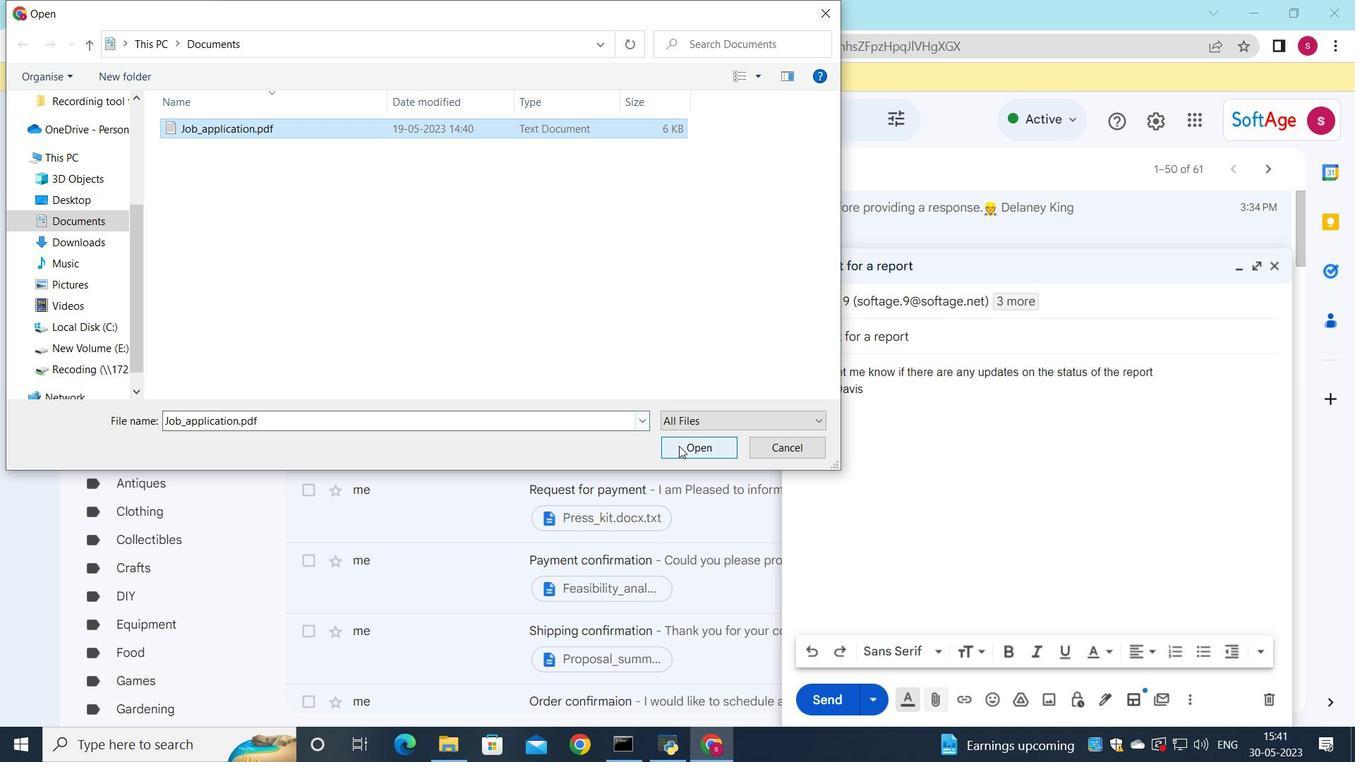 
Action: Mouse pressed left at (685, 447)
Screenshot: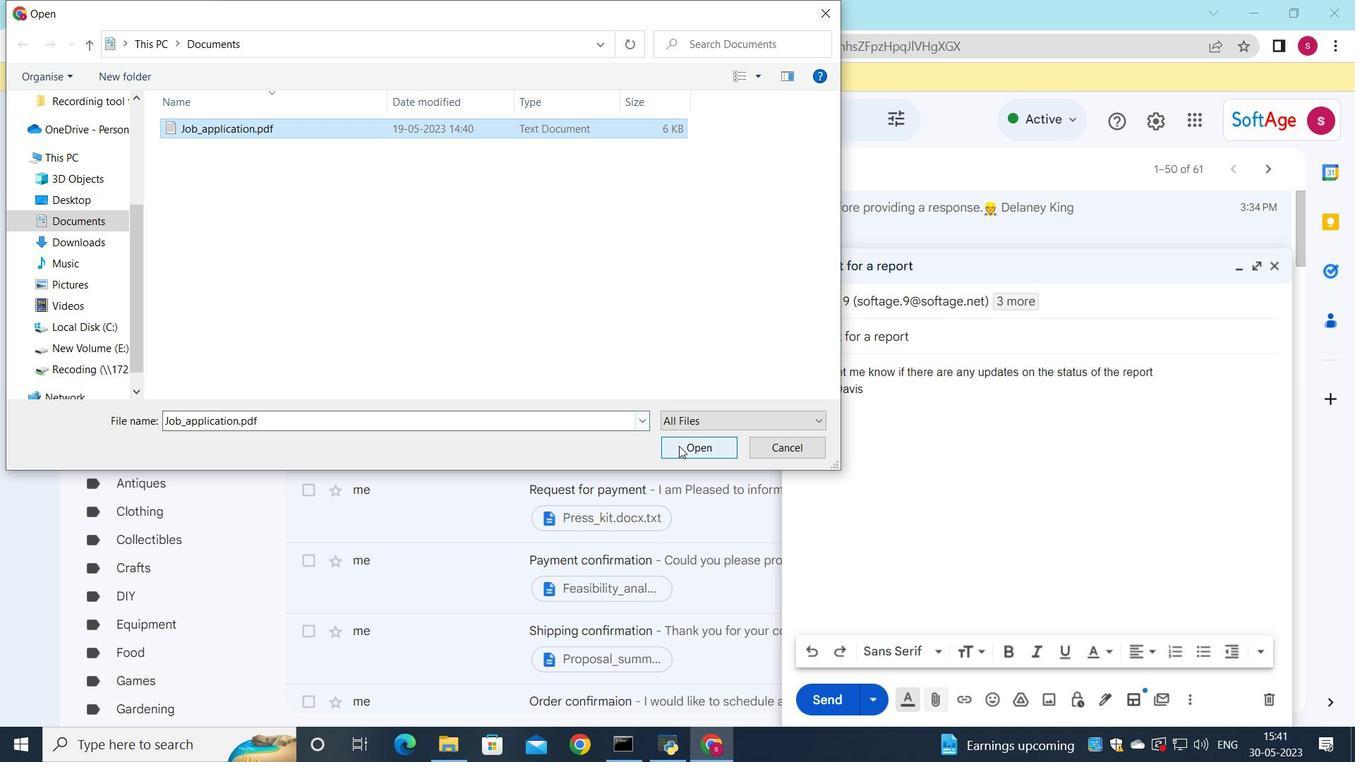 
Action: Mouse moved to (820, 698)
Screenshot: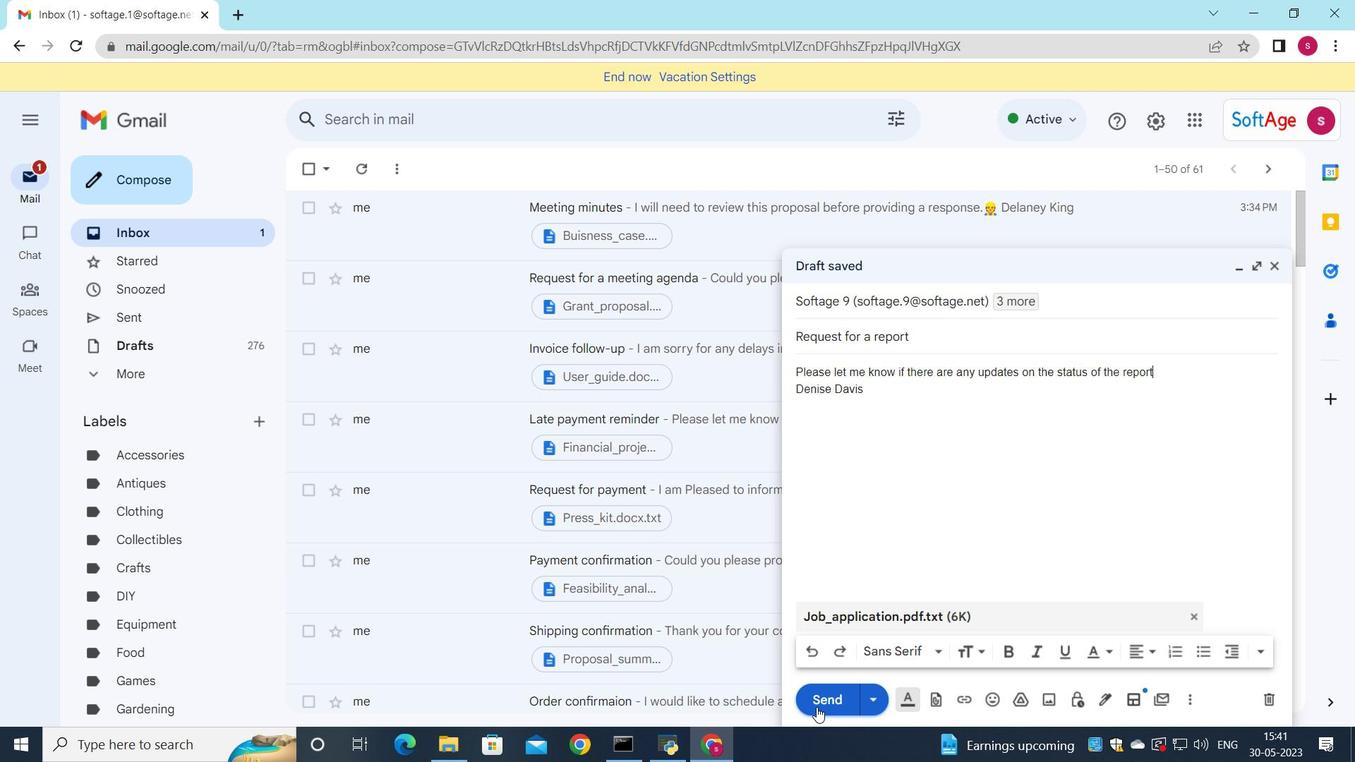 
Action: Mouse pressed left at (820, 698)
Screenshot: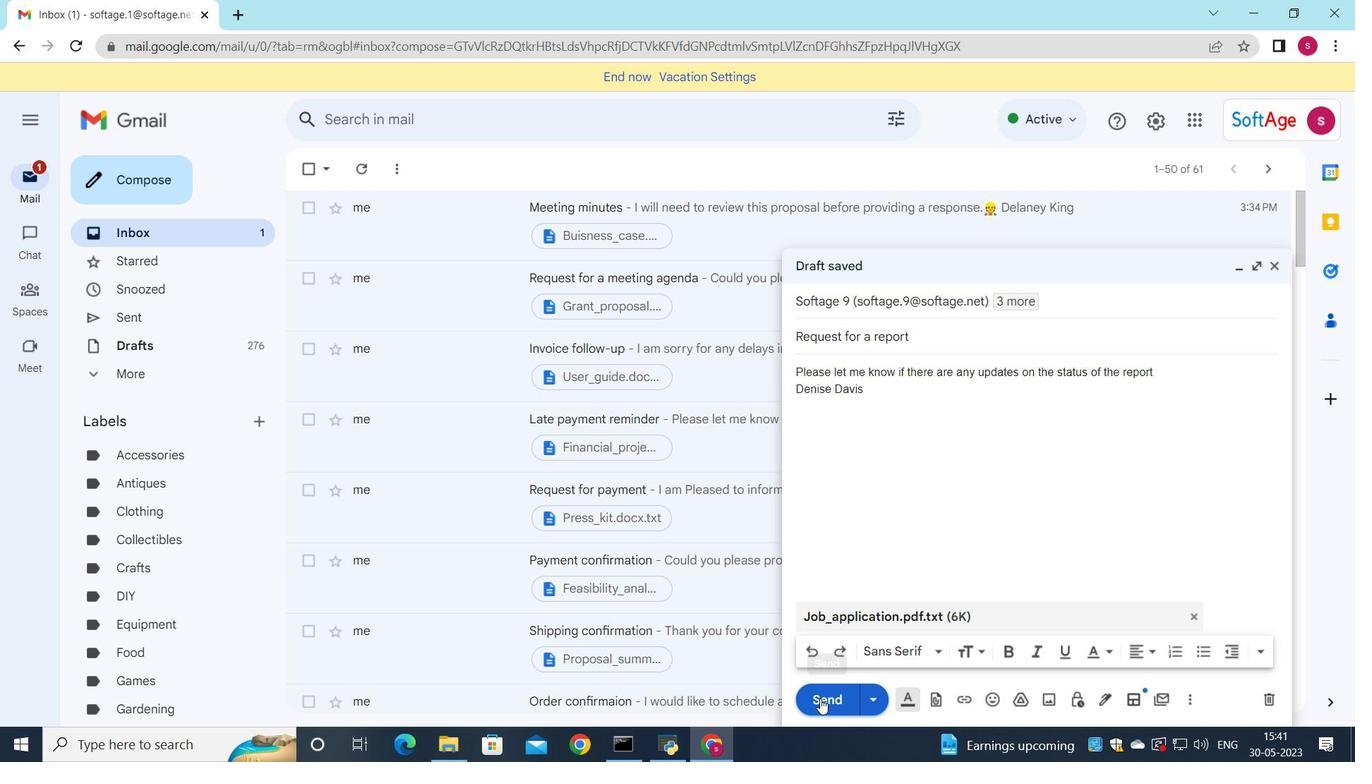 
Action: Mouse moved to (717, 211)
Screenshot: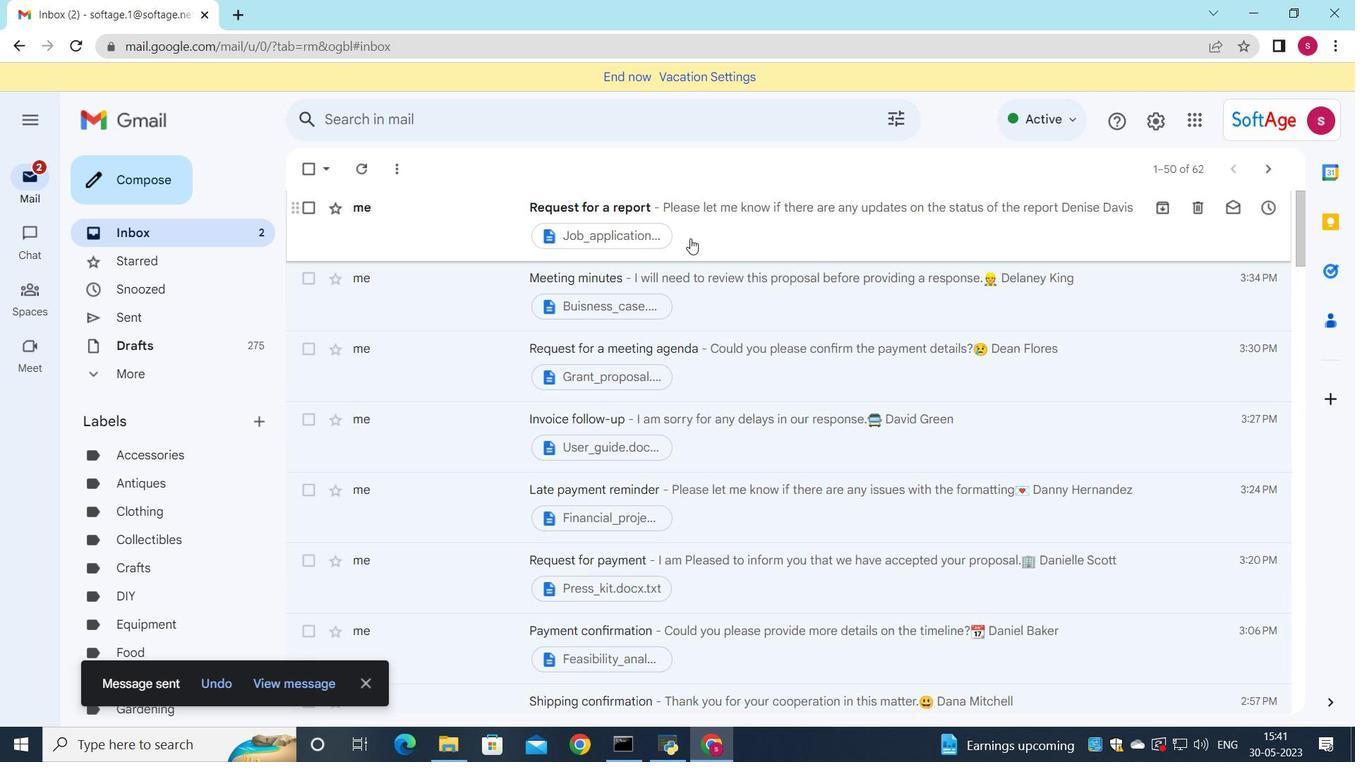 
Action: Mouse pressed left at (717, 211)
Screenshot: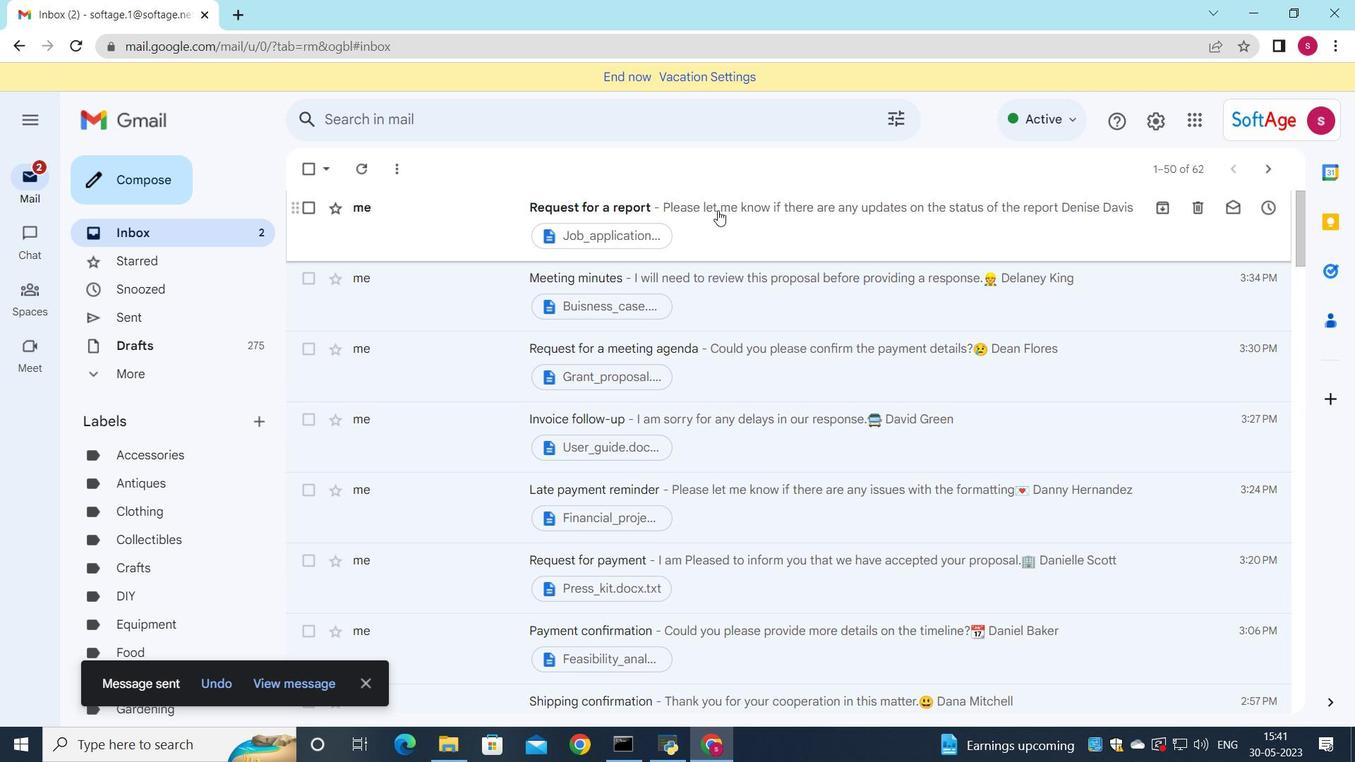 
Action: Mouse moved to (831, 260)
Screenshot: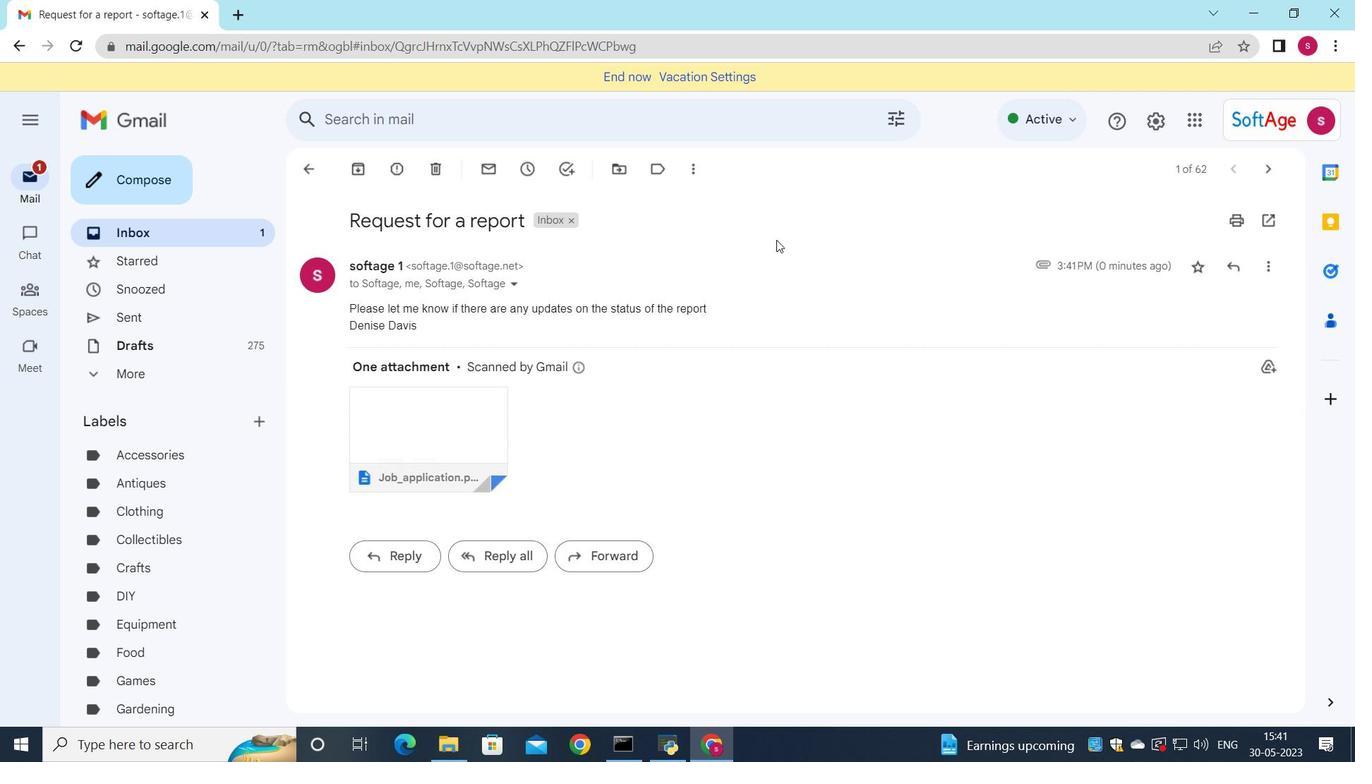 
